 Task: Play online Risk games in Capital Conquest mode.
Action: Mouse moved to (456, 423)
Screenshot: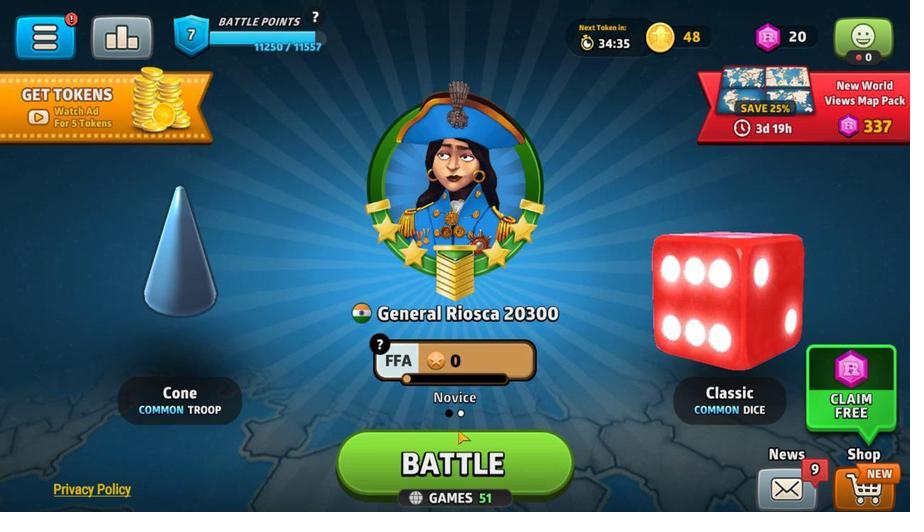 
Action: Mouse pressed left at (456, 423)
Screenshot: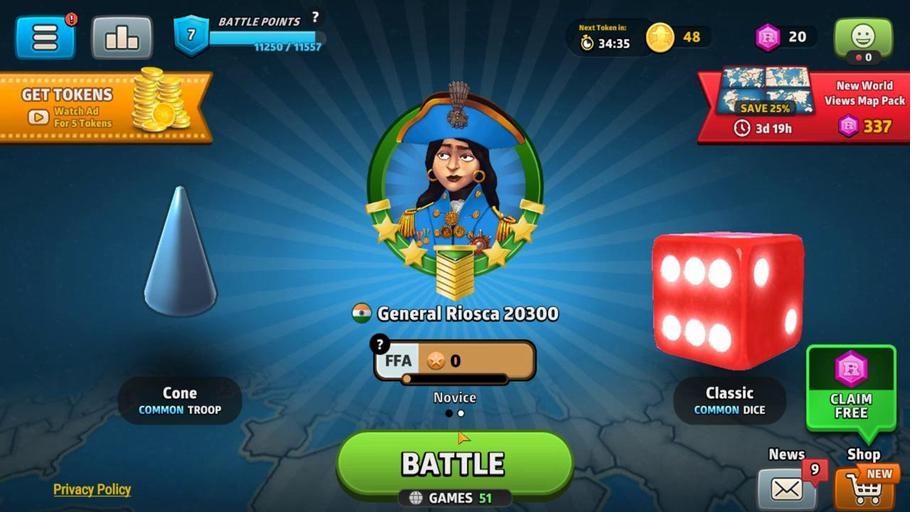 
Action: Mouse moved to (456, 438)
Screenshot: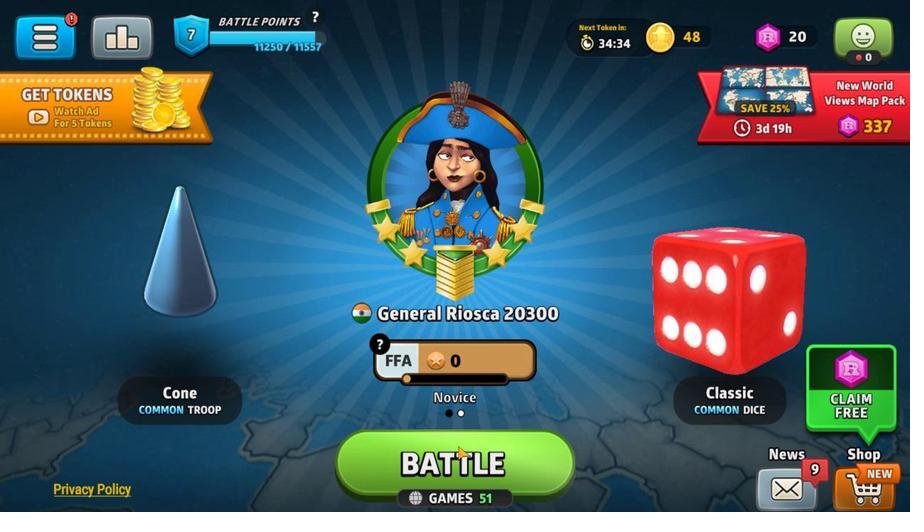 
Action: Mouse pressed left at (456, 438)
Screenshot: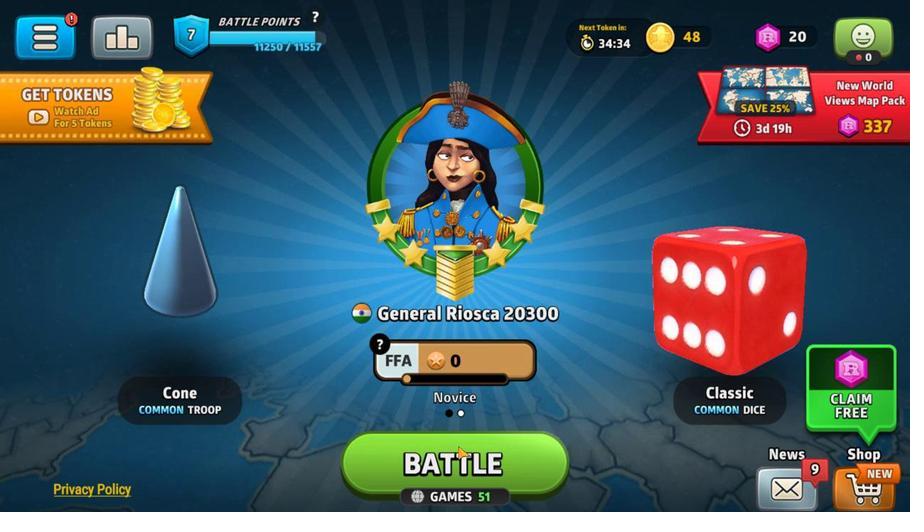 
Action: Mouse moved to (823, 480)
Screenshot: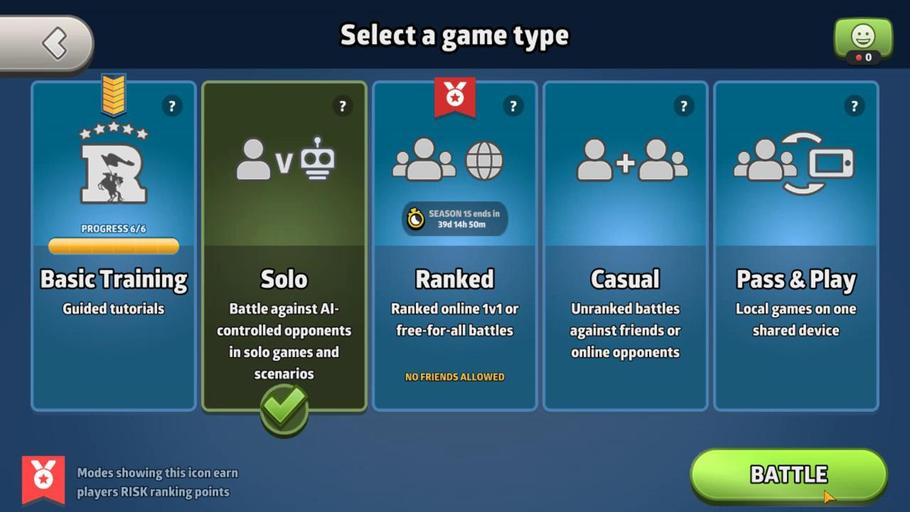 
Action: Mouse pressed left at (823, 480)
Screenshot: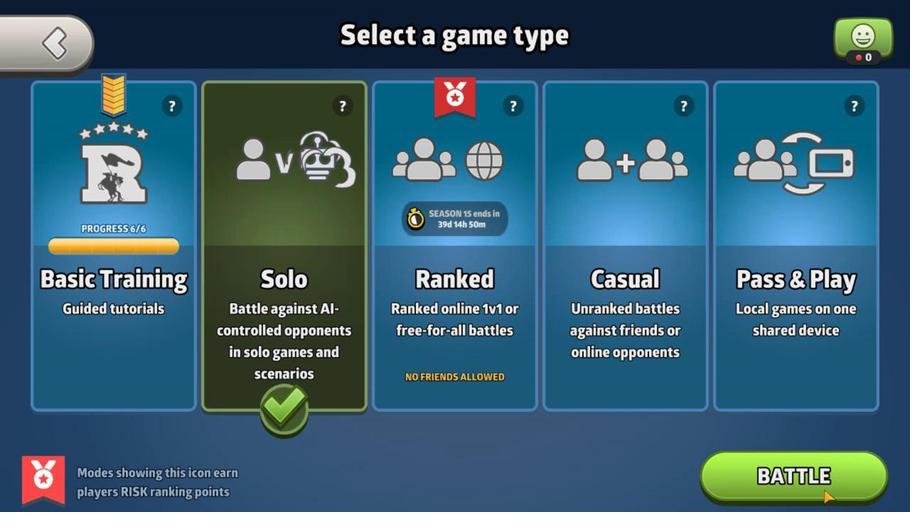 
Action: Mouse moved to (771, 461)
Screenshot: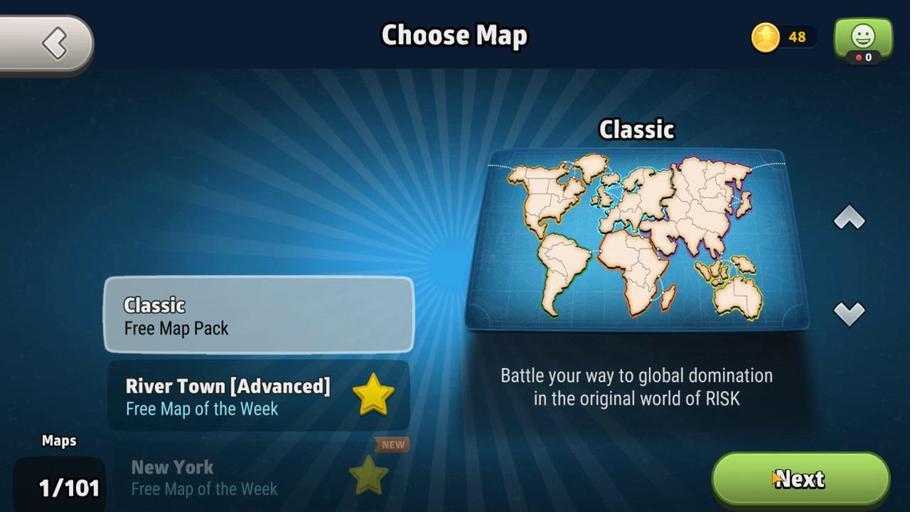 
Action: Mouse pressed left at (771, 461)
Screenshot: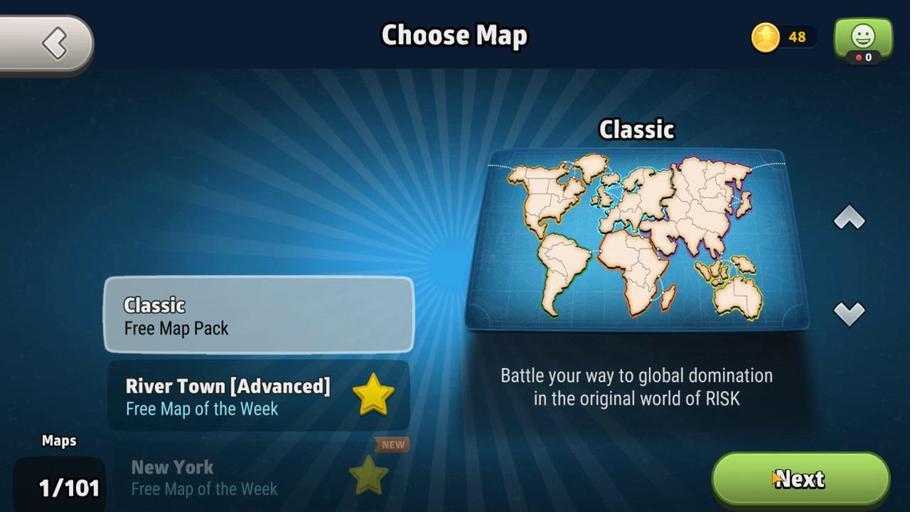 
Action: Mouse moved to (796, 304)
Screenshot: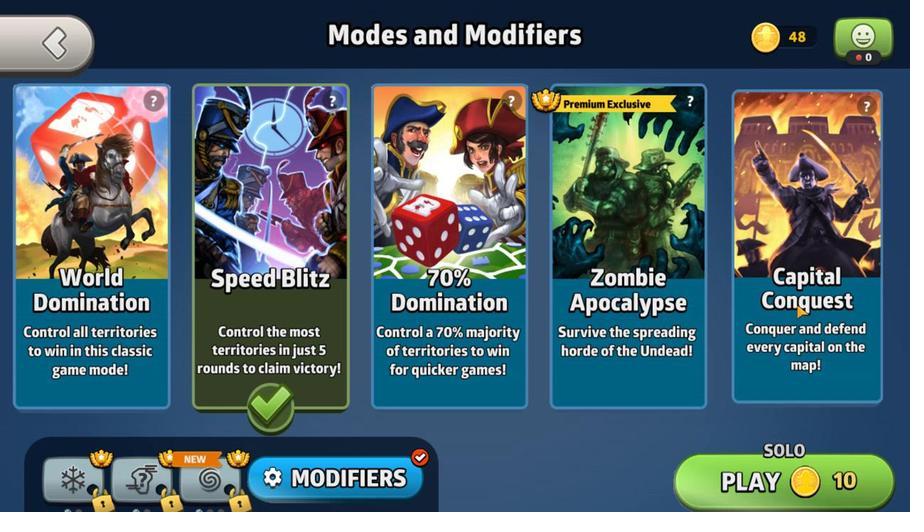 
Action: Mouse pressed left at (796, 304)
Screenshot: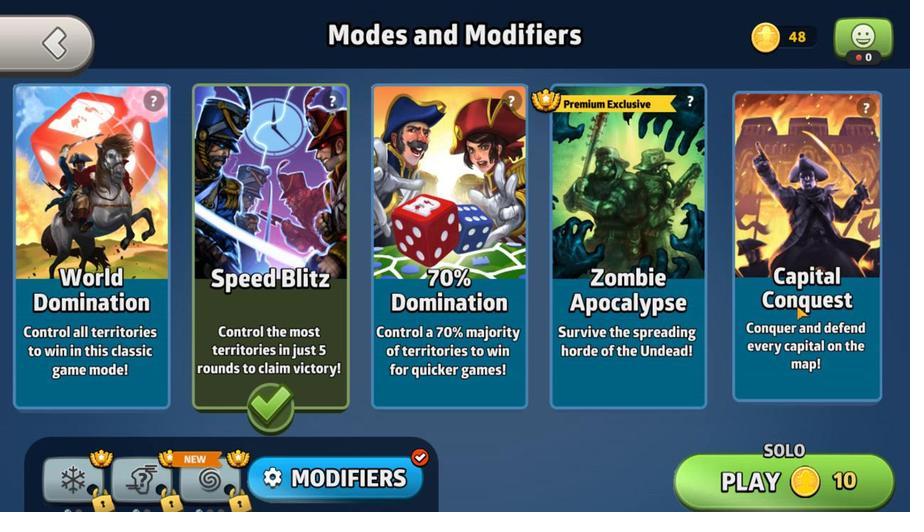 
Action: Mouse moved to (760, 463)
Screenshot: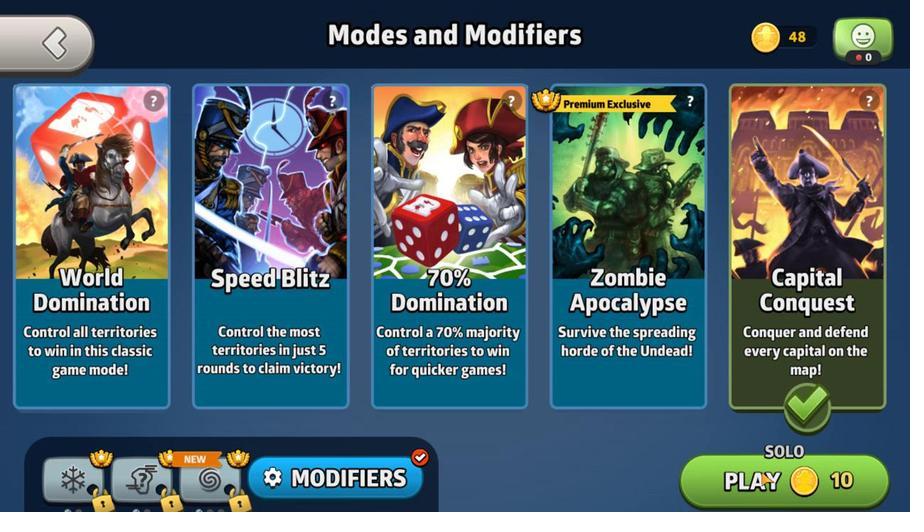 
Action: Mouse pressed left at (760, 463)
Screenshot: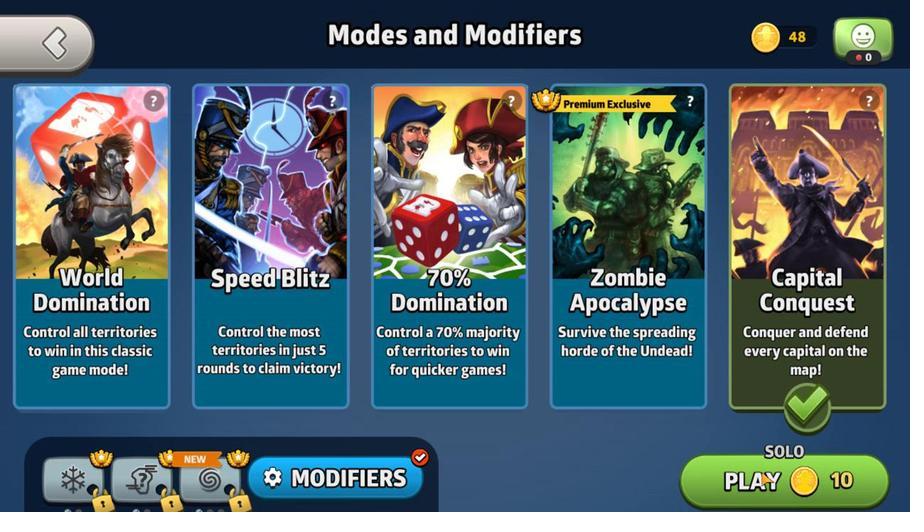 
Action: Mouse moved to (507, 165)
Screenshot: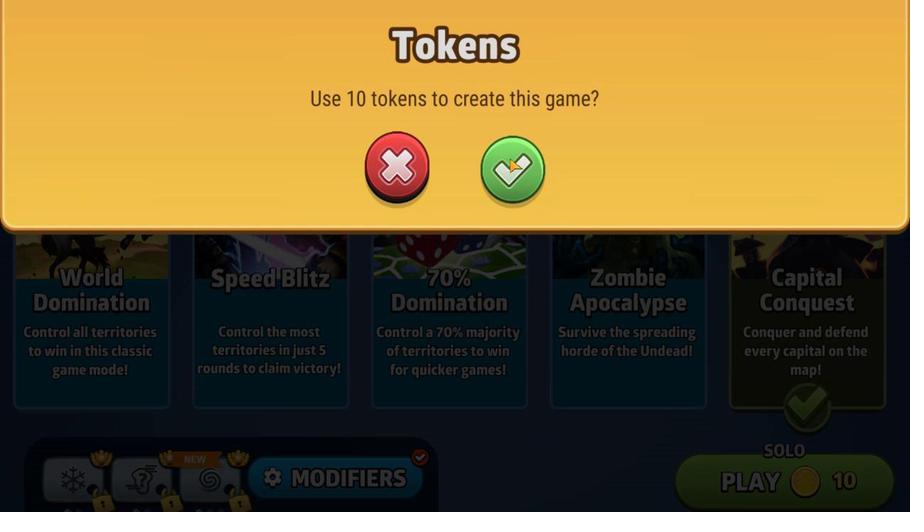 
Action: Mouse pressed left at (507, 165)
Screenshot: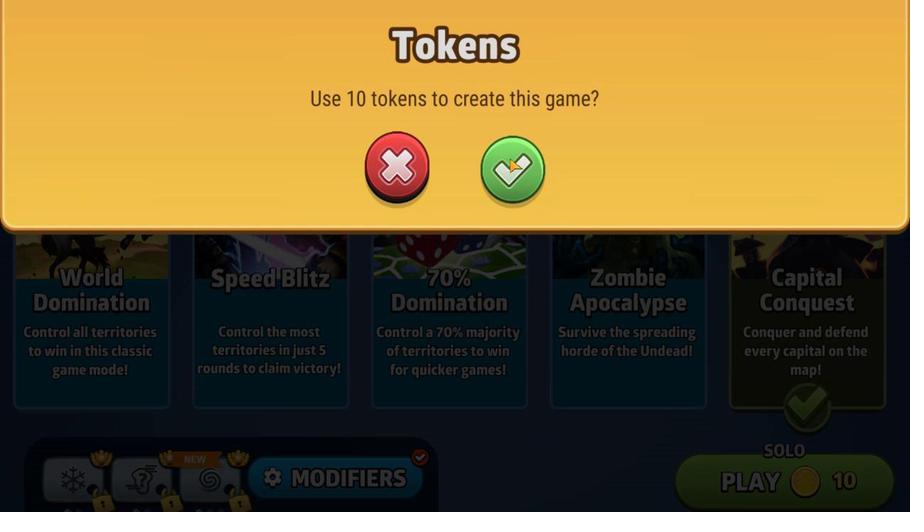 
Action: Mouse moved to (879, 257)
Screenshot: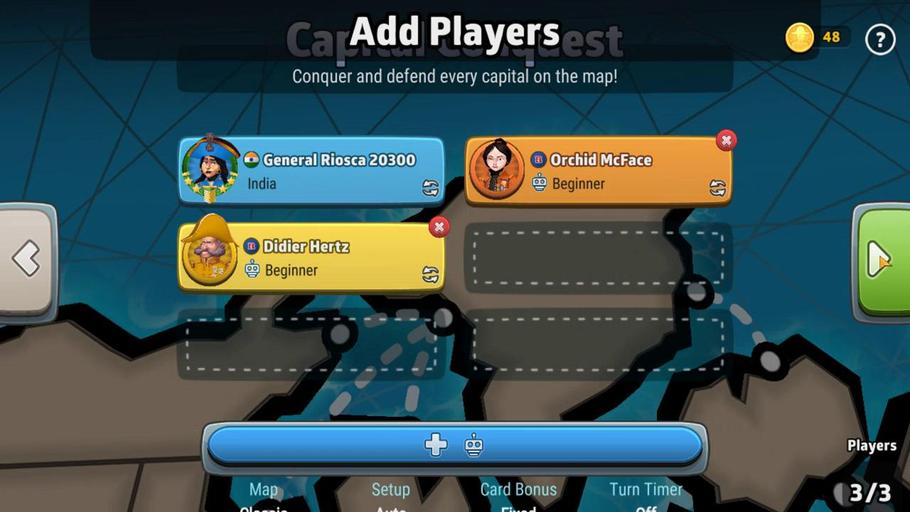 
Action: Mouse pressed left at (879, 257)
Screenshot: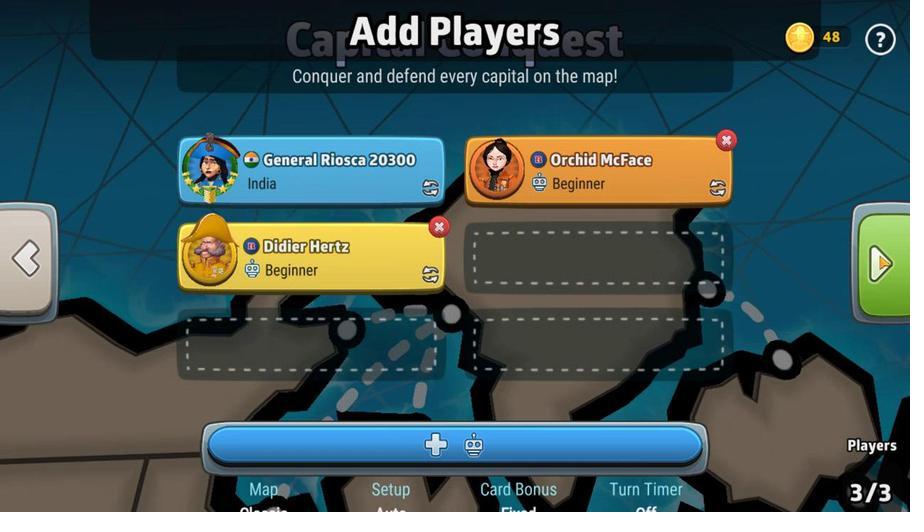 
Action: Mouse moved to (230, 295)
Screenshot: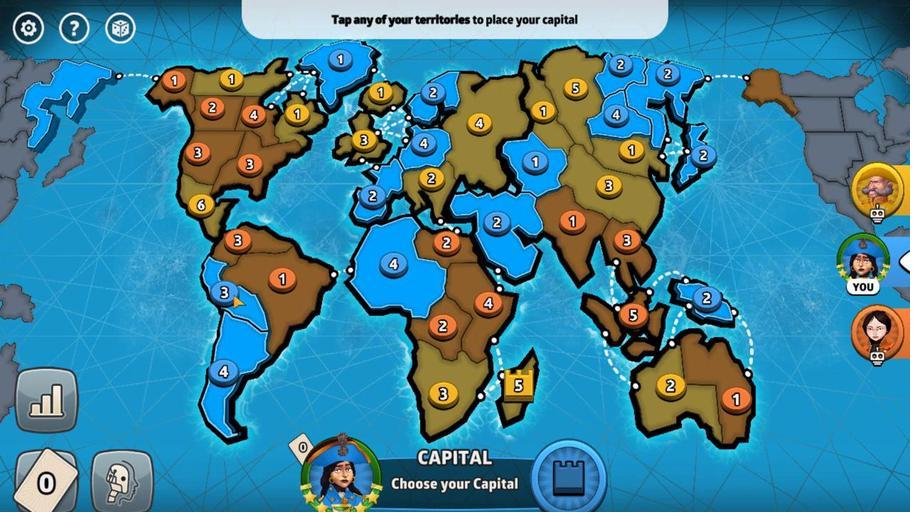 
Action: Mouse pressed left at (230, 295)
Screenshot: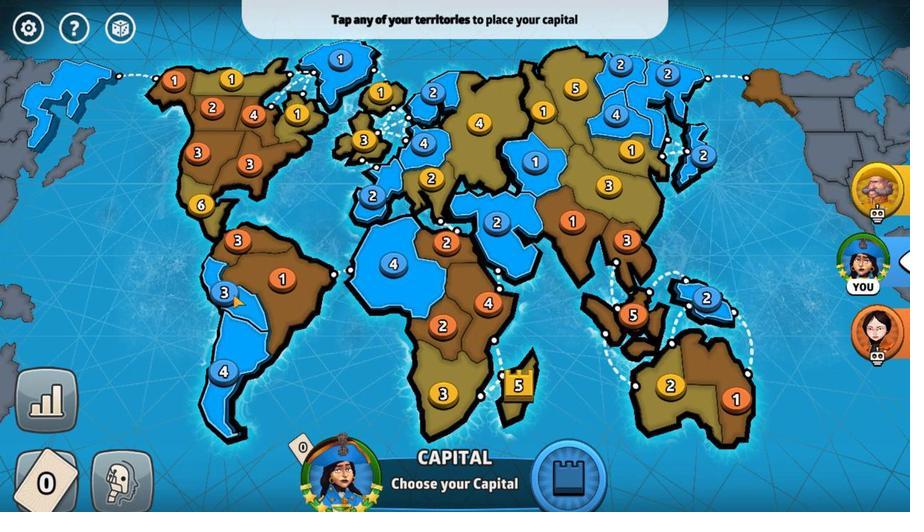 
Action: Mouse moved to (387, 273)
Screenshot: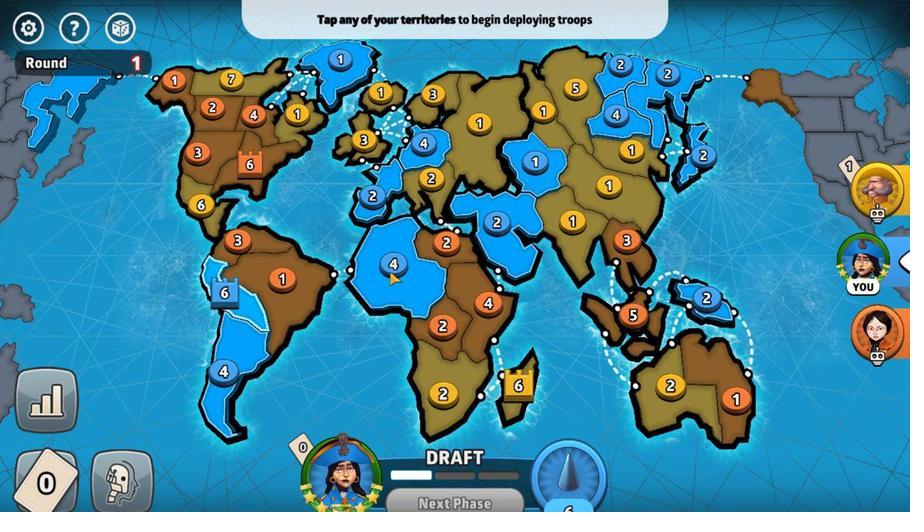 
Action: Mouse pressed left at (387, 273)
Screenshot: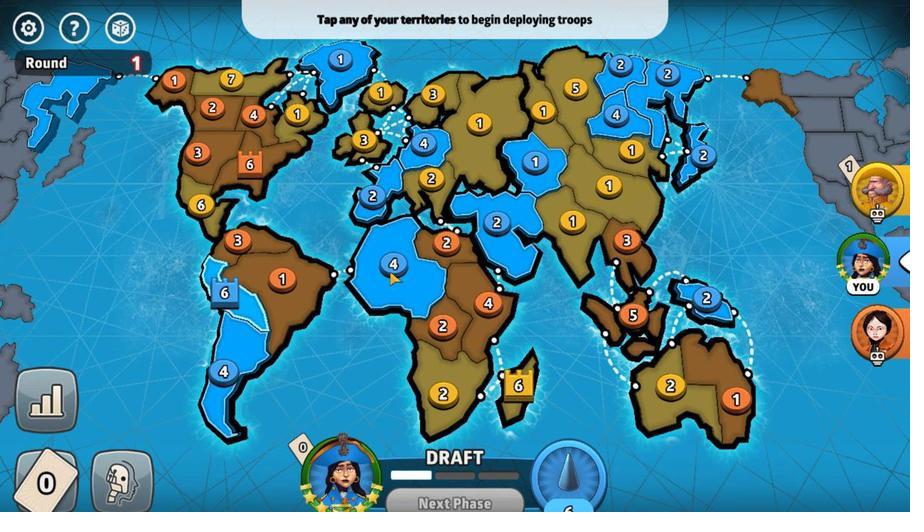 
Action: Mouse moved to (631, 374)
Screenshot: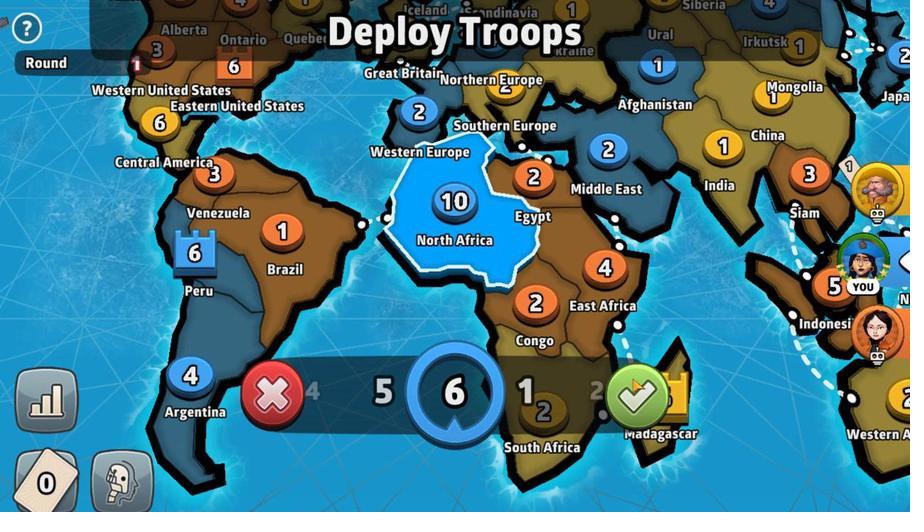 
Action: Mouse pressed left at (631, 374)
Screenshot: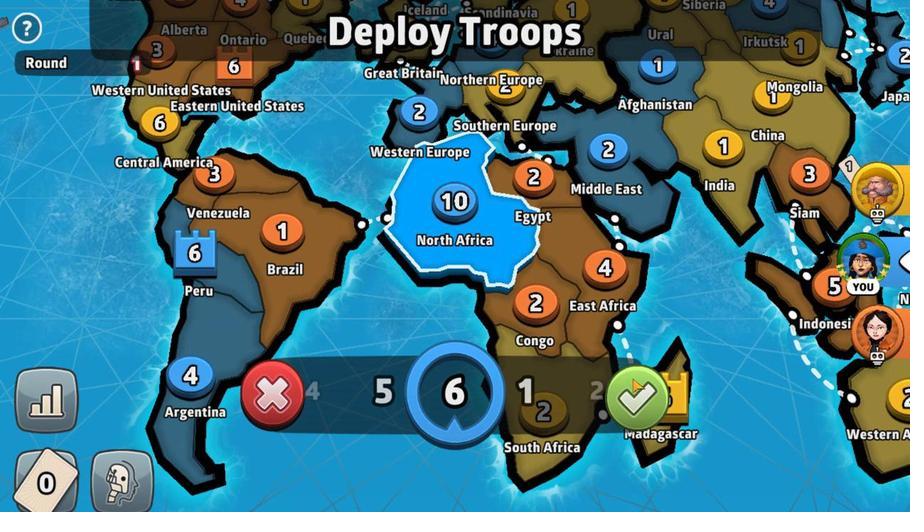 
Action: Mouse moved to (456, 481)
Screenshot: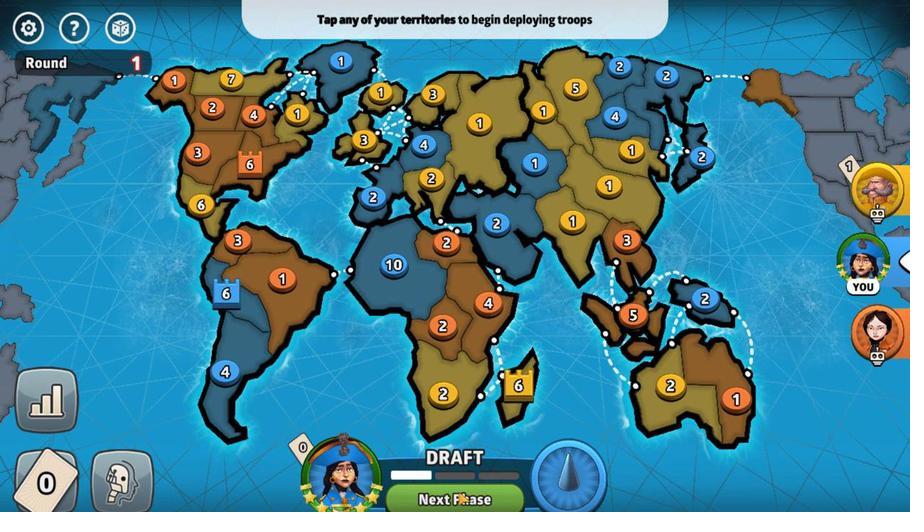 
Action: Mouse pressed left at (456, 481)
Screenshot: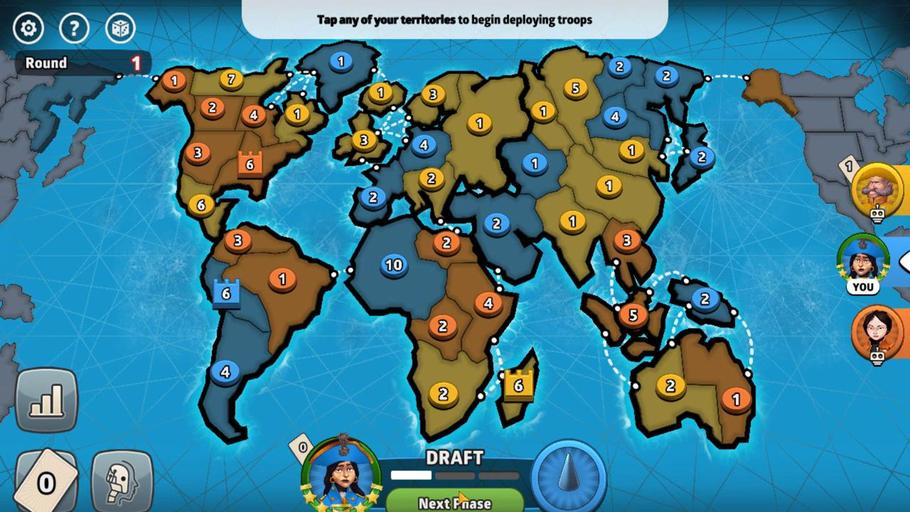 
Action: Mouse moved to (392, 277)
Screenshot: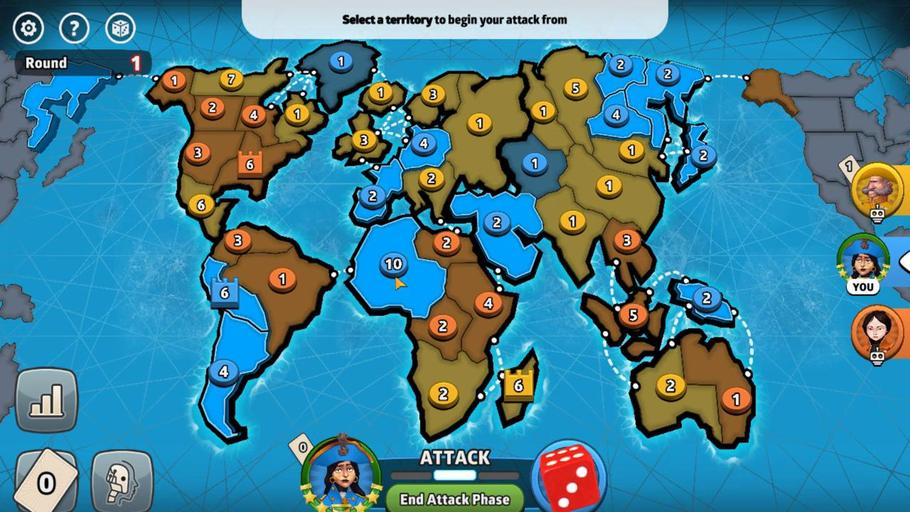 
Action: Mouse pressed left at (392, 277)
Screenshot: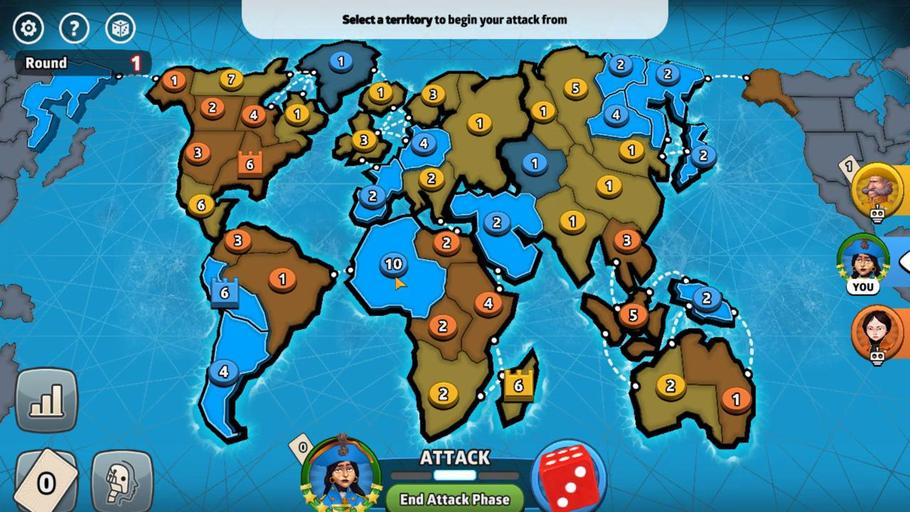 
Action: Mouse moved to (547, 246)
Screenshot: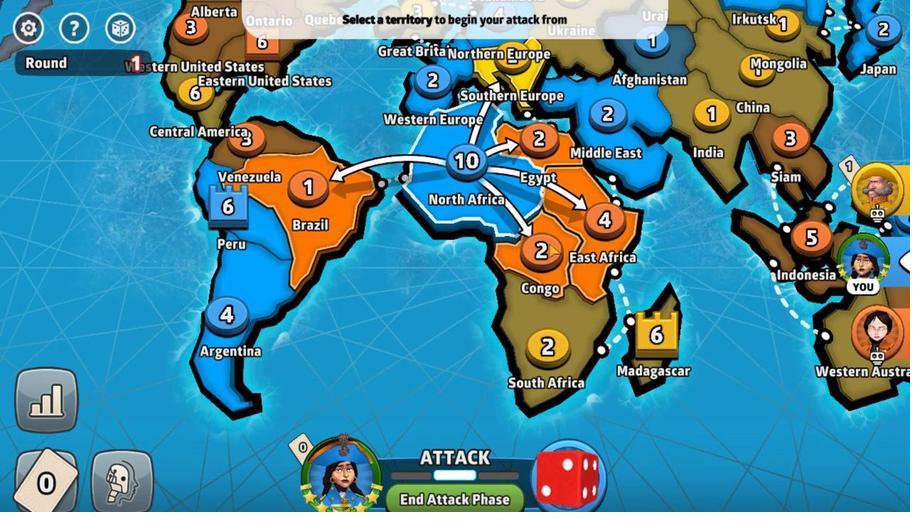 
Action: Mouse pressed left at (547, 246)
Screenshot: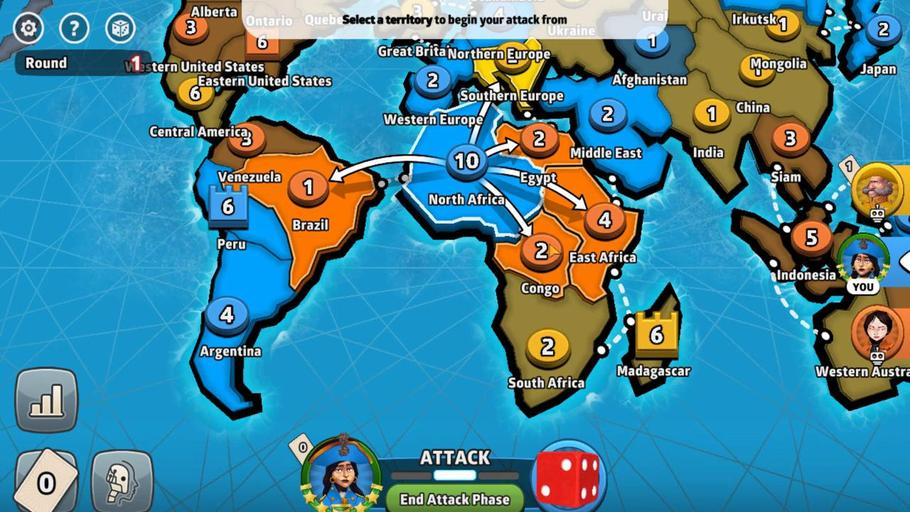 
Action: Mouse moved to (452, 427)
Screenshot: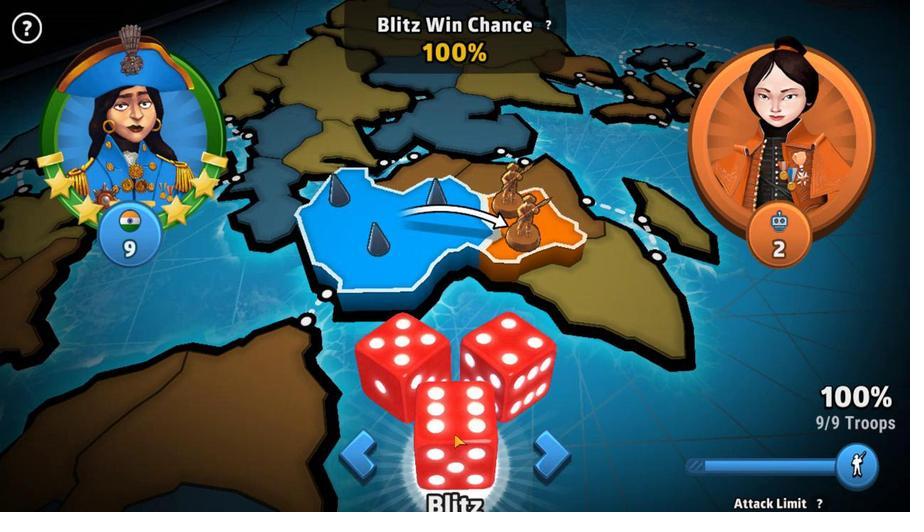 
Action: Mouse pressed left at (452, 427)
Screenshot: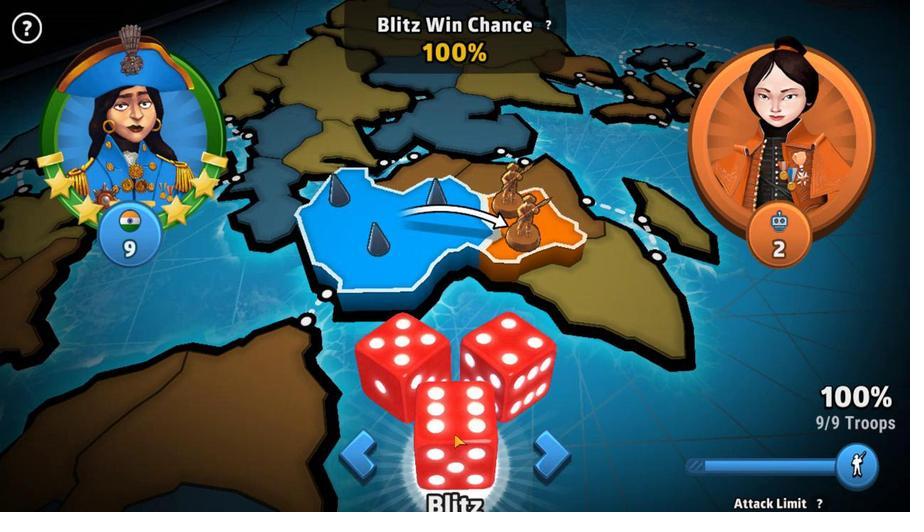 
Action: Mouse moved to (632, 377)
Screenshot: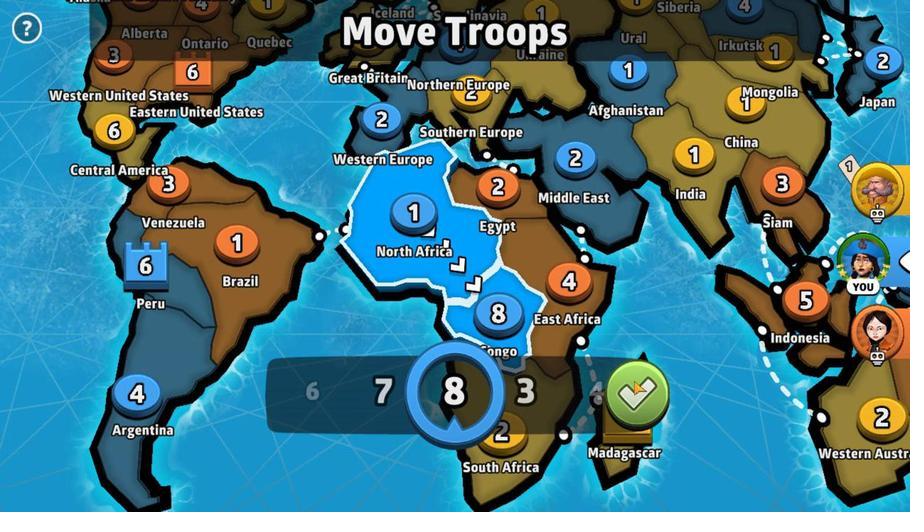
Action: Mouse pressed left at (632, 377)
Screenshot: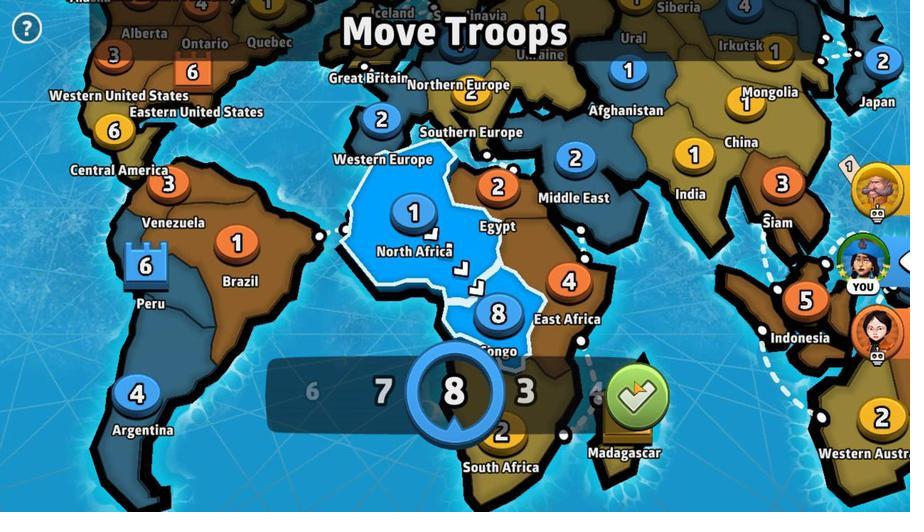 
Action: Mouse moved to (490, 140)
Screenshot: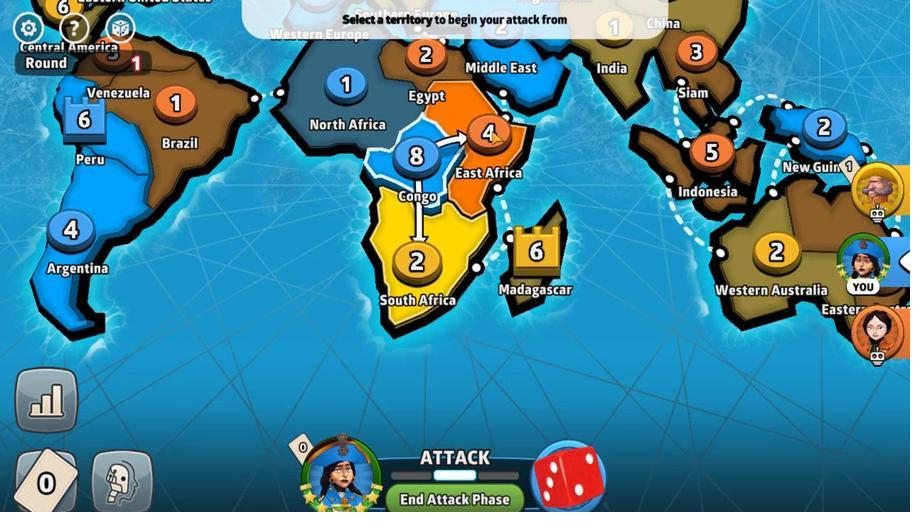 
Action: Mouse pressed left at (490, 140)
Screenshot: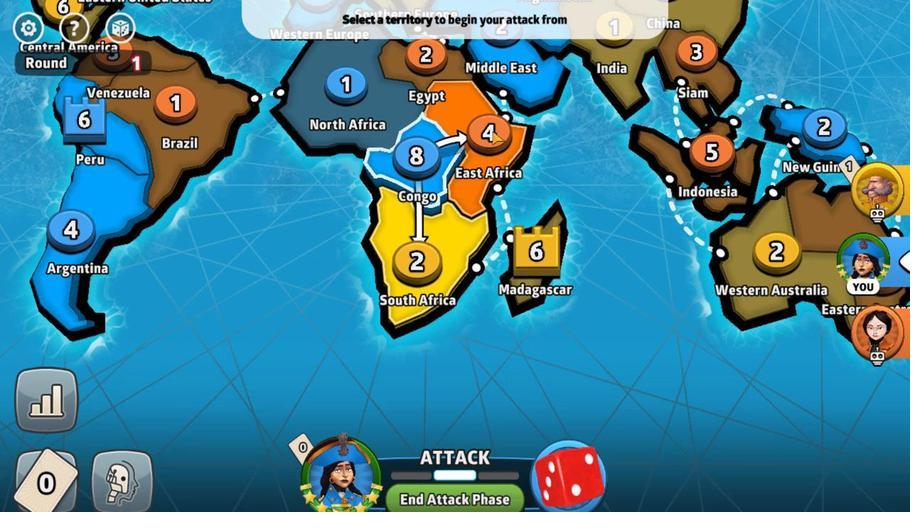 
Action: Mouse moved to (463, 436)
Screenshot: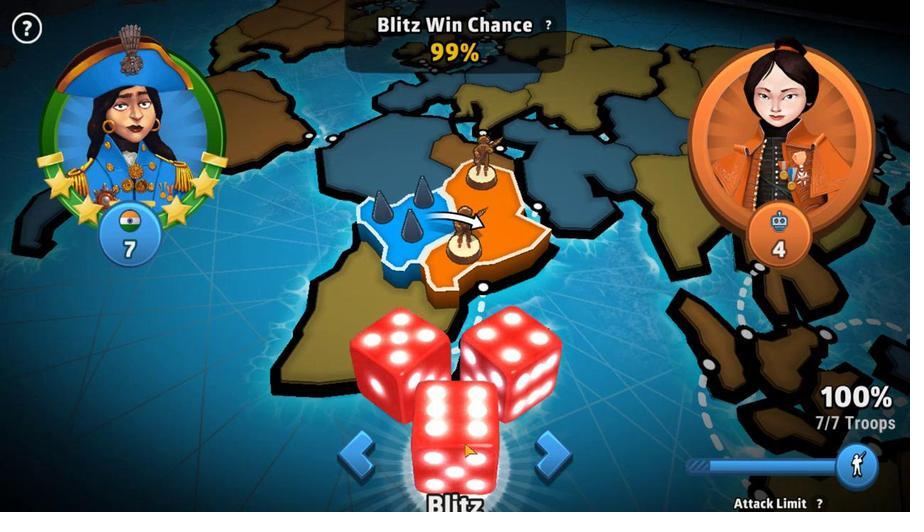 
Action: Mouse pressed left at (463, 436)
Screenshot: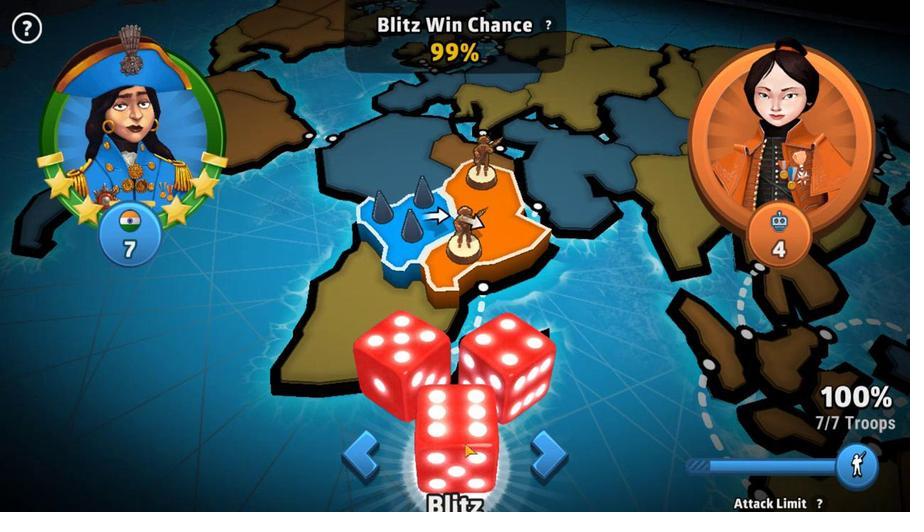 
Action: Mouse moved to (628, 384)
Screenshot: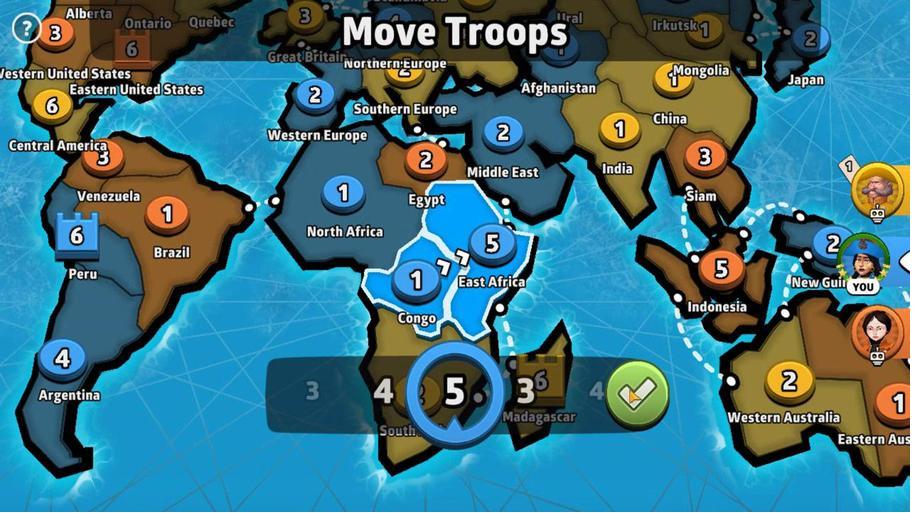
Action: Mouse pressed left at (628, 384)
Screenshot: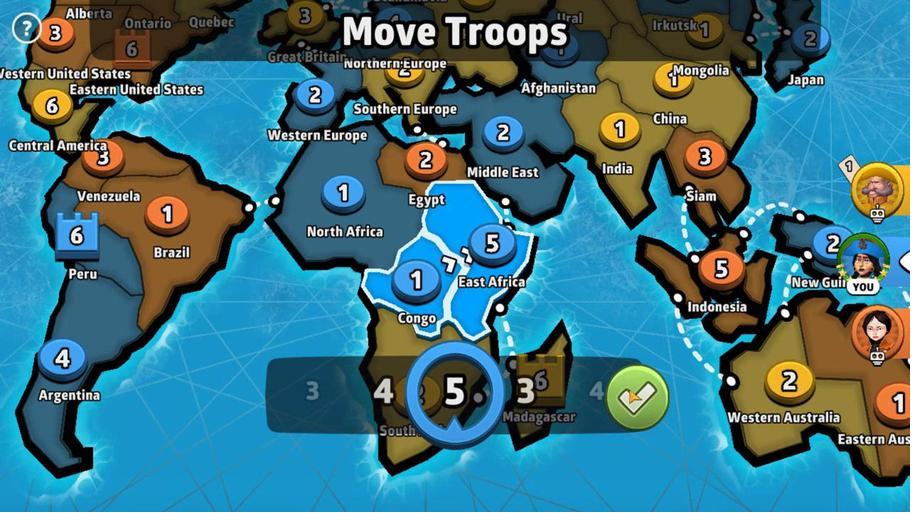 
Action: Mouse moved to (402, 303)
Screenshot: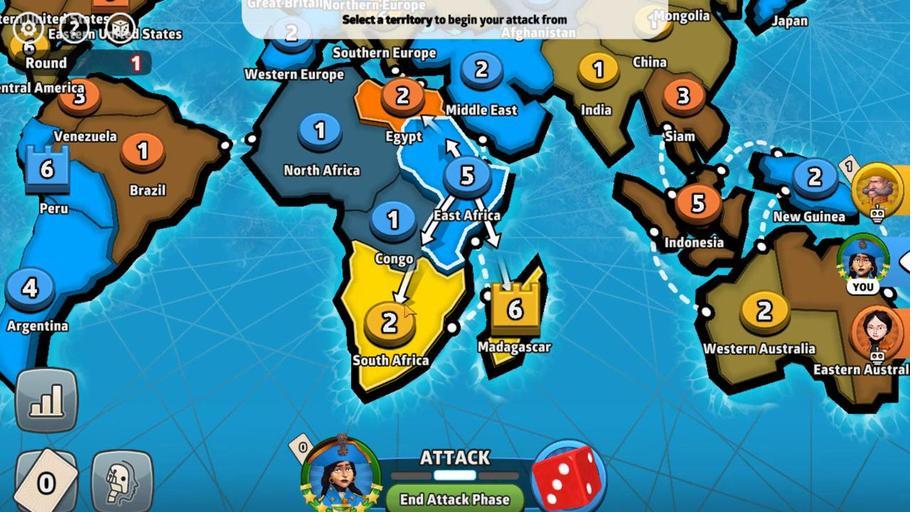 
Action: Mouse pressed left at (402, 303)
Screenshot: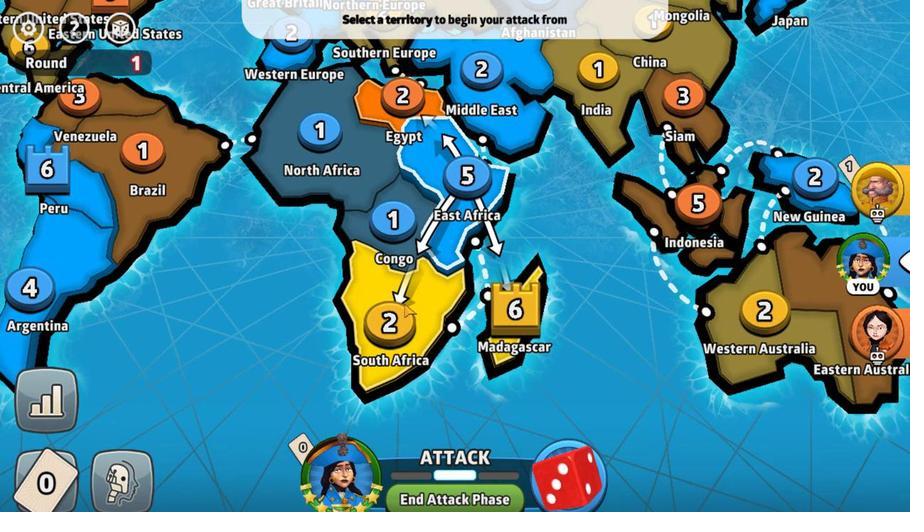 
Action: Mouse moved to (440, 414)
Screenshot: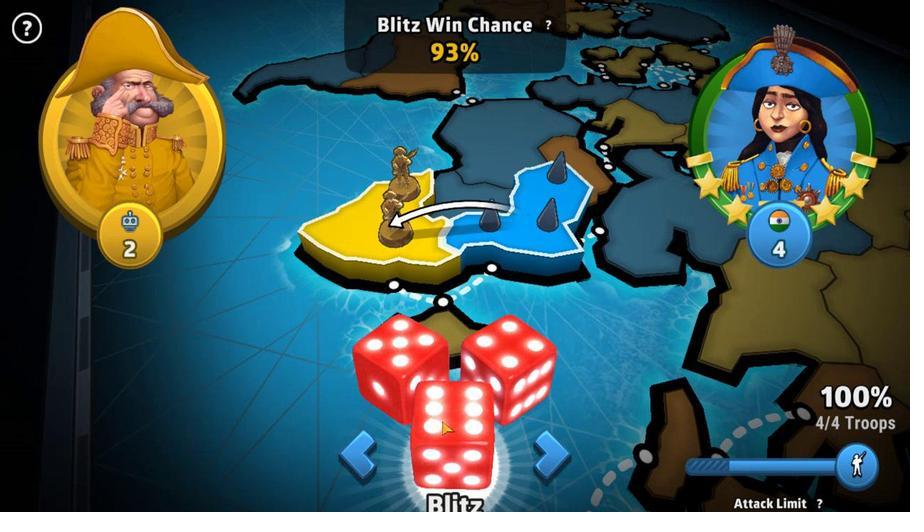 
Action: Mouse pressed left at (440, 414)
Screenshot: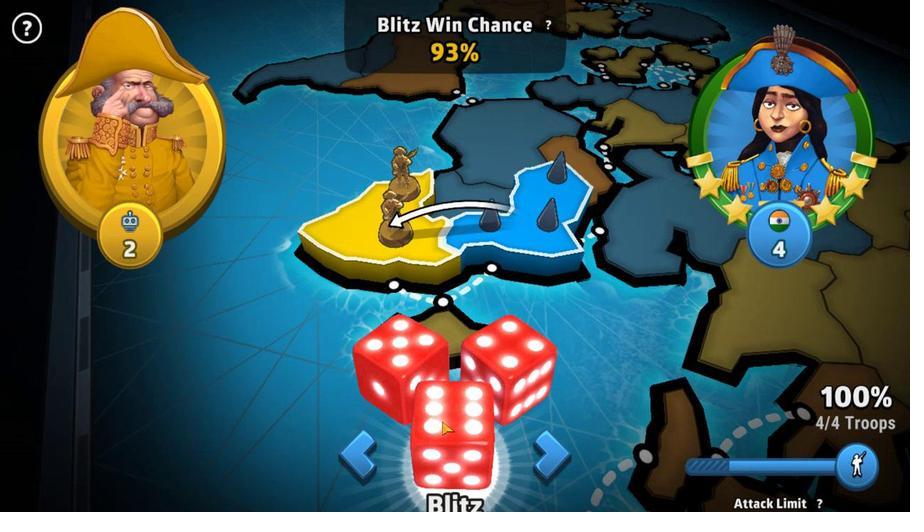 
Action: Mouse moved to (342, 205)
Screenshot: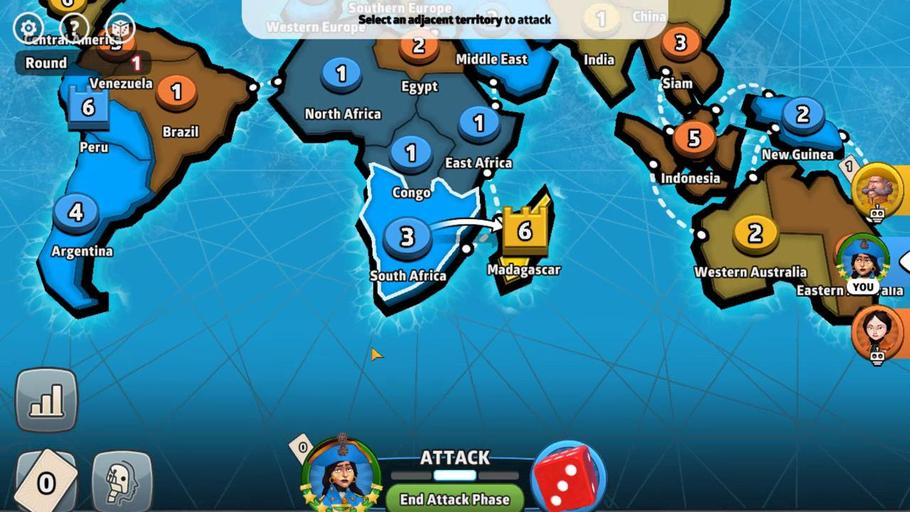 
Action: Mouse pressed left at (342, 205)
Screenshot: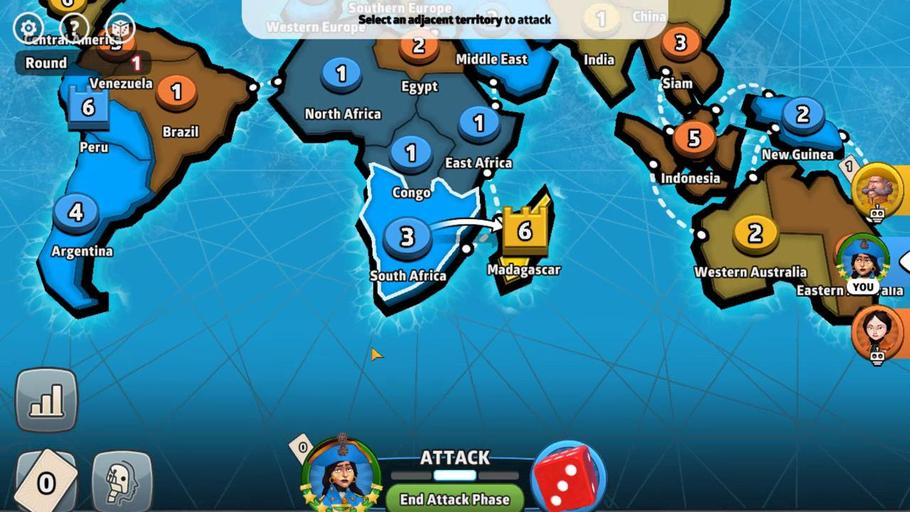 
Action: Mouse moved to (338, 225)
Screenshot: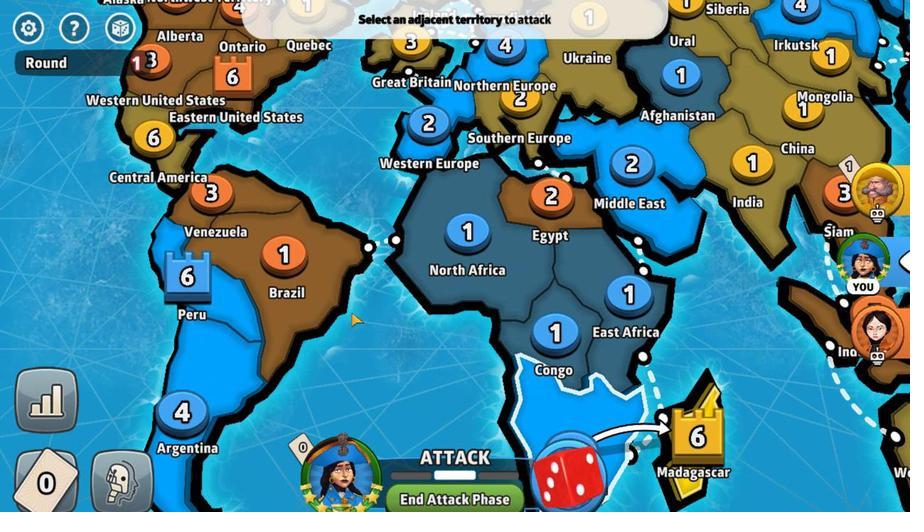 
Action: Mouse pressed left at (338, 225)
Screenshot: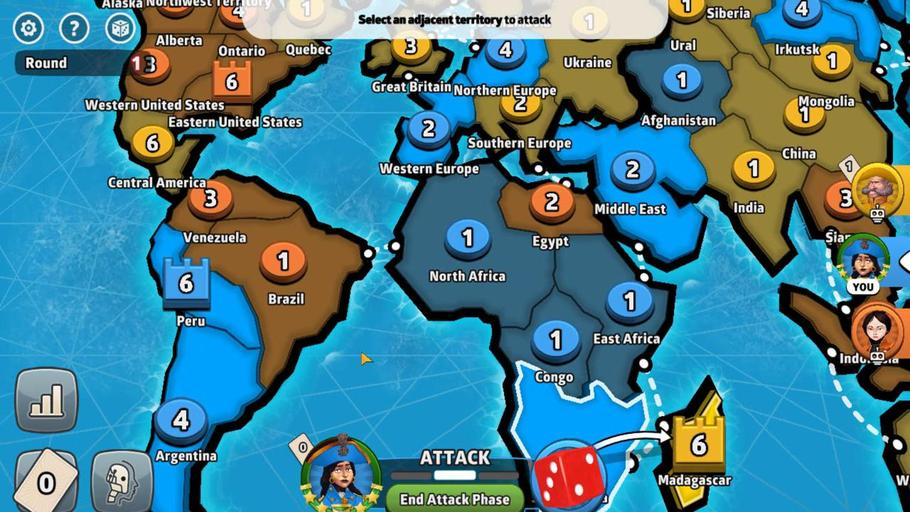 
Action: Mouse moved to (478, 288)
Screenshot: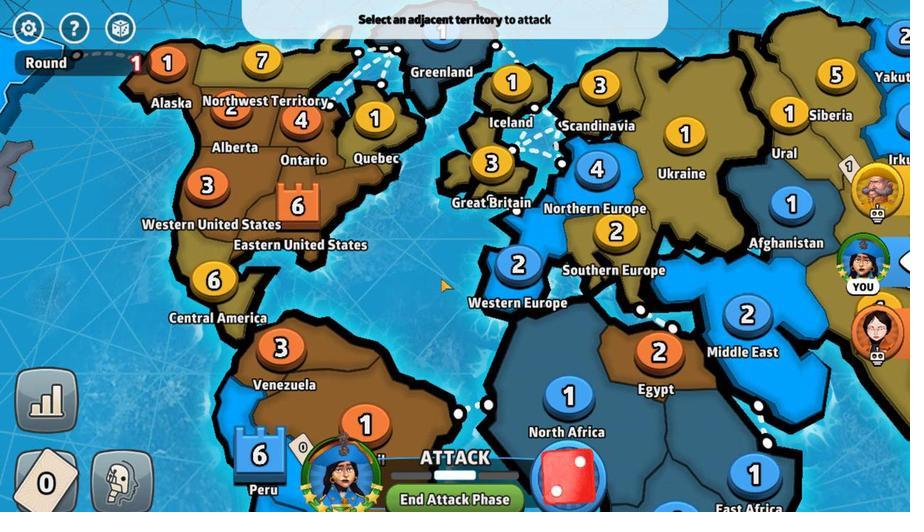 
Action: Mouse pressed left at (478, 288)
Screenshot: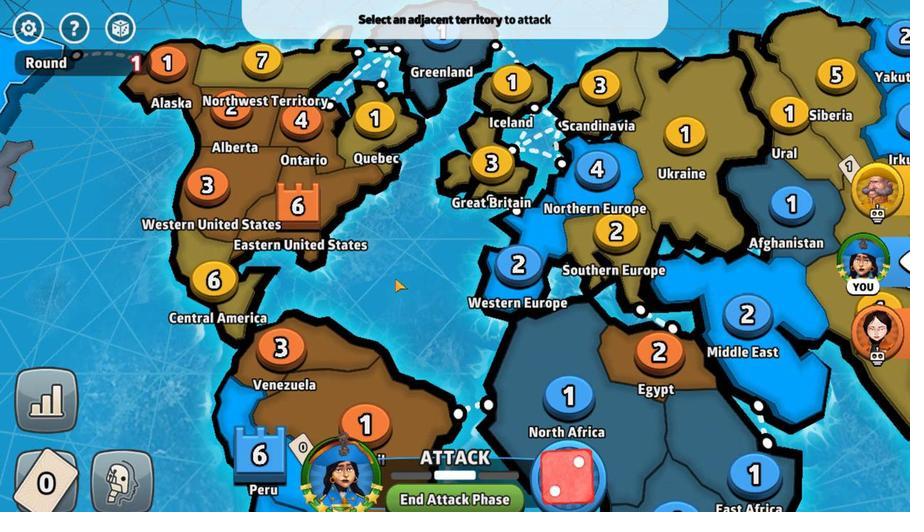 
Action: Mouse moved to (335, 170)
Screenshot: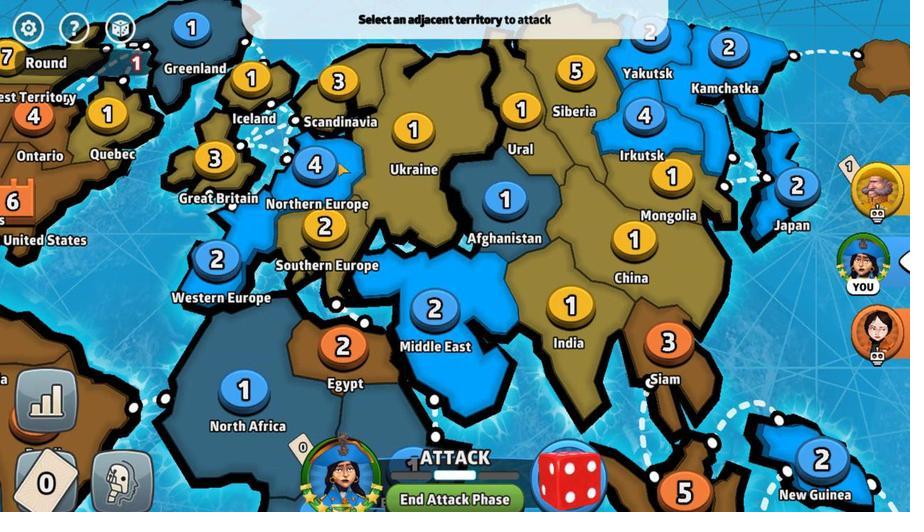 
Action: Mouse pressed left at (335, 170)
Screenshot: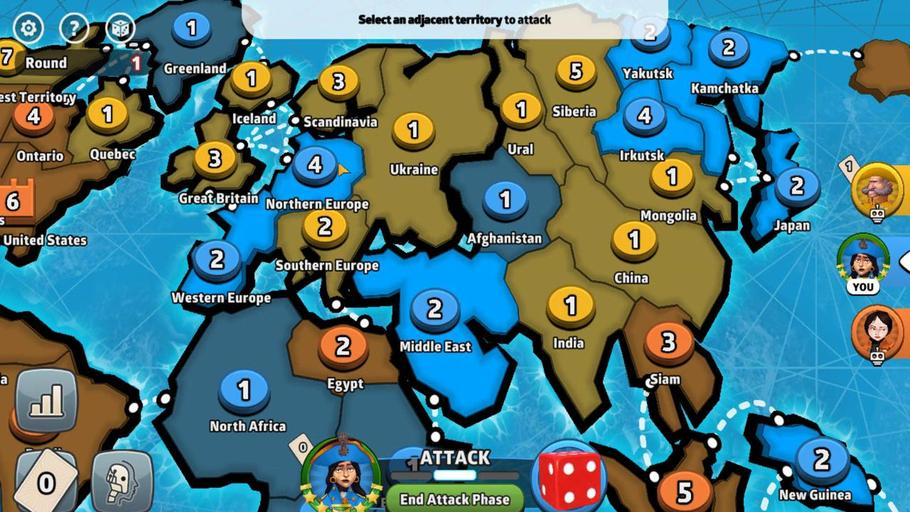
Action: Mouse moved to (532, 170)
Screenshot: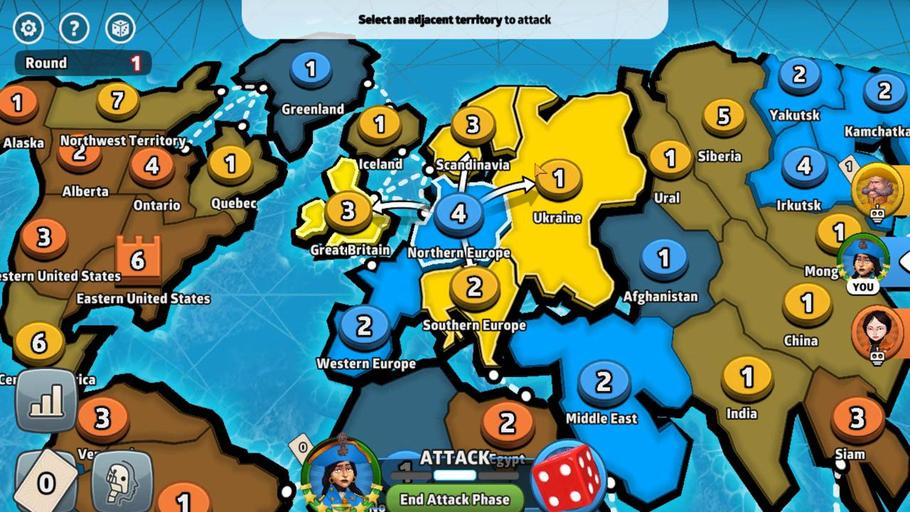 
Action: Mouse pressed left at (532, 170)
Screenshot: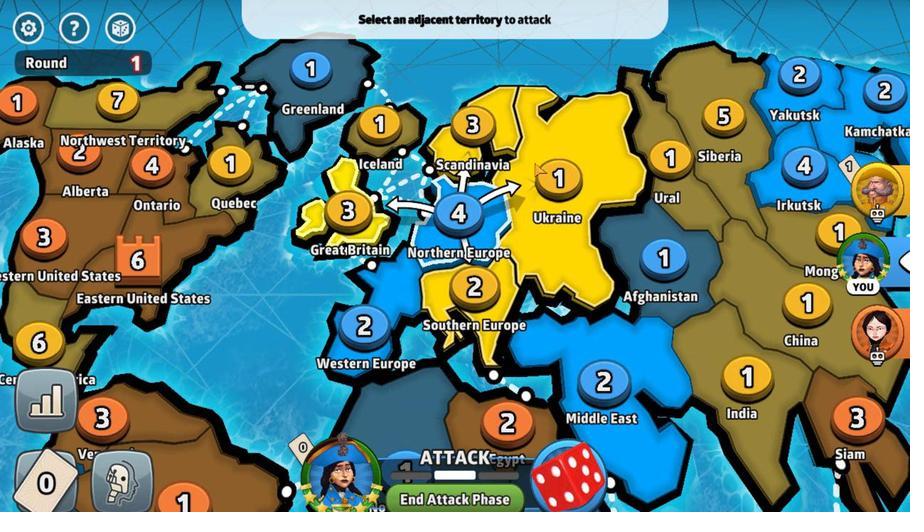 
Action: Mouse moved to (466, 414)
Screenshot: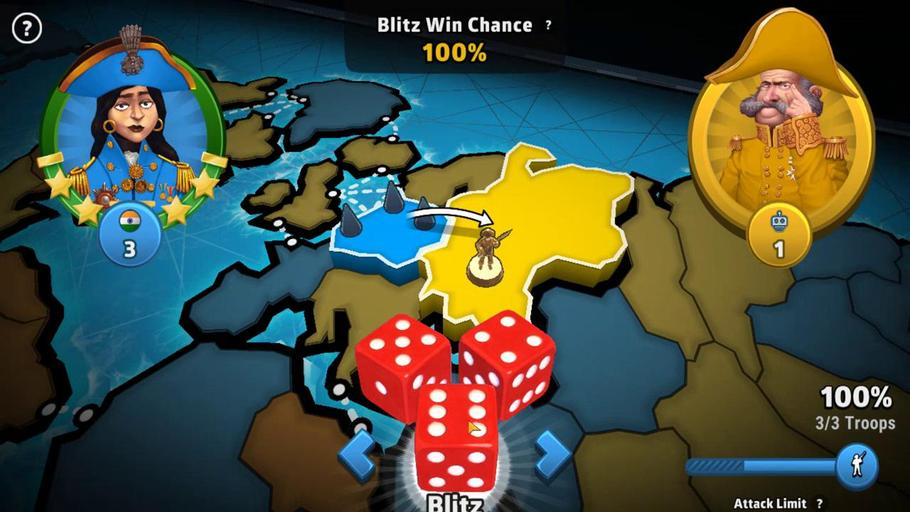 
Action: Mouse pressed left at (466, 414)
Screenshot: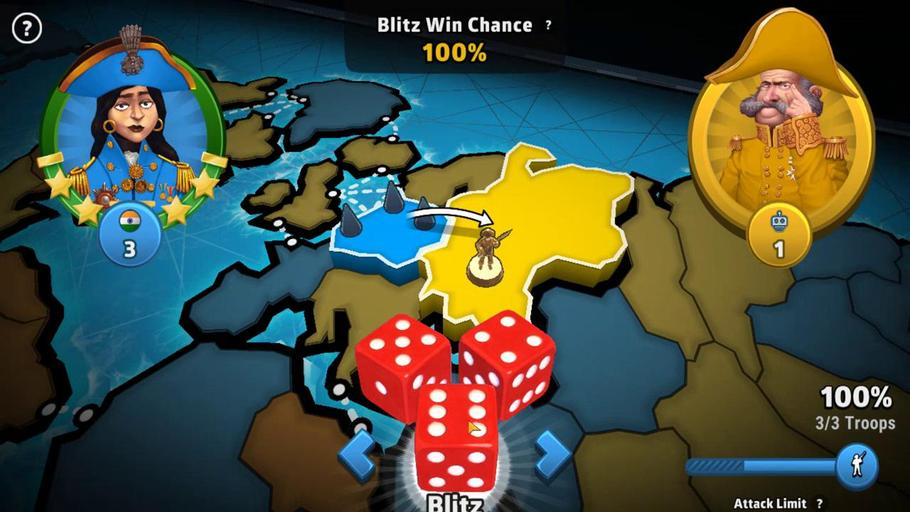 
Action: Mouse moved to (560, 155)
Screenshot: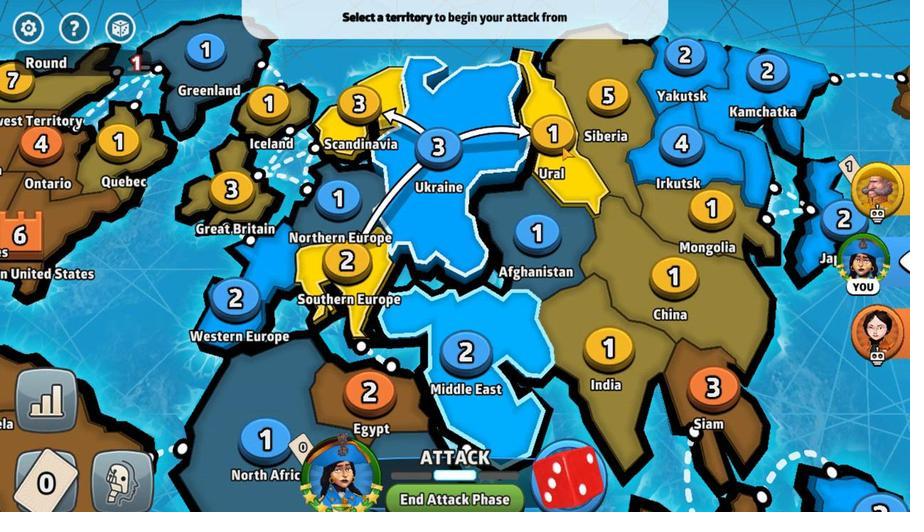 
Action: Mouse pressed left at (560, 155)
Screenshot: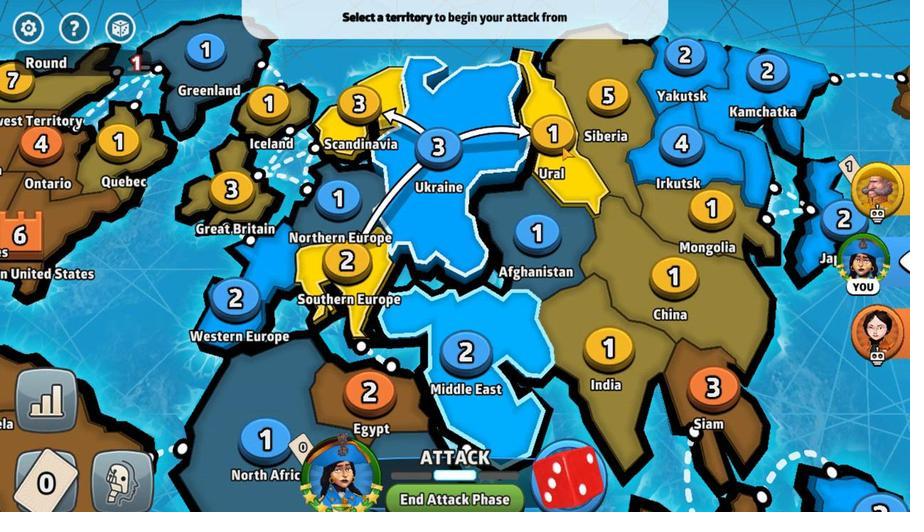 
Action: Mouse moved to (451, 468)
Screenshot: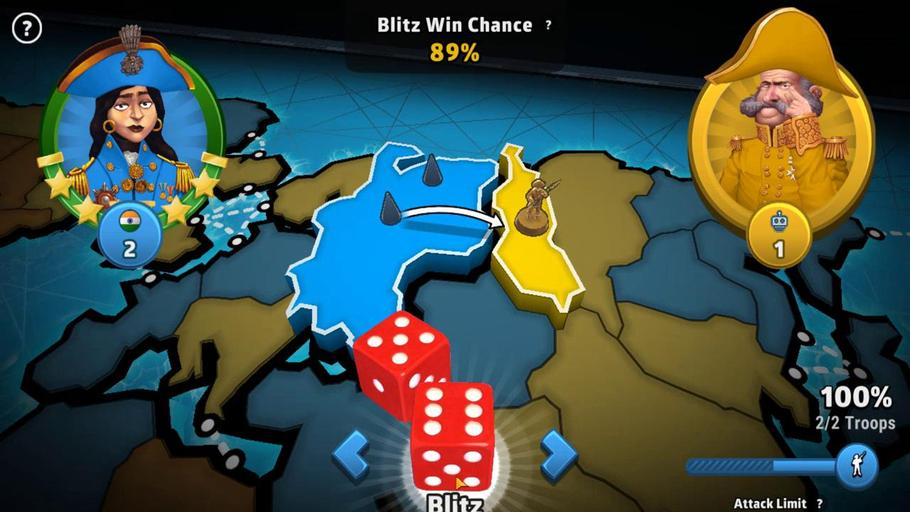 
Action: Mouse pressed left at (451, 468)
Screenshot: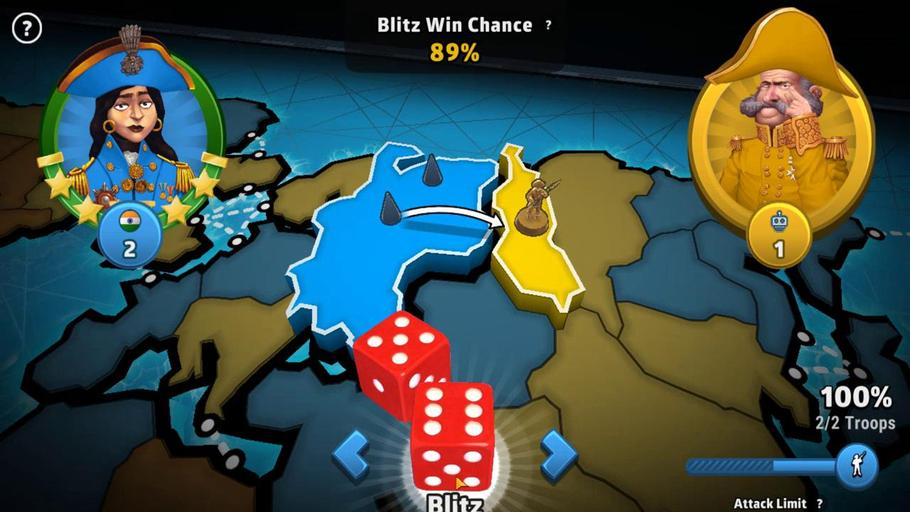 
Action: Mouse moved to (488, 296)
Screenshot: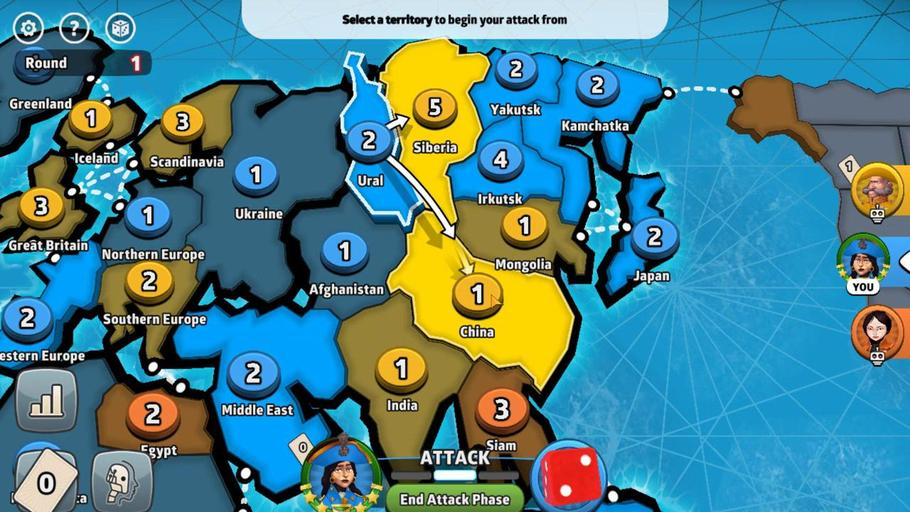 
Action: Mouse pressed left at (488, 296)
Screenshot: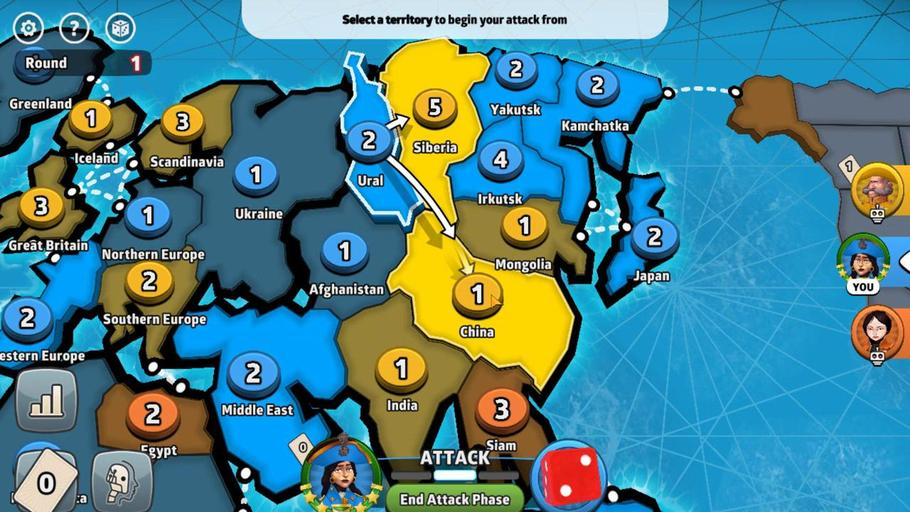 
Action: Mouse moved to (423, 416)
Screenshot: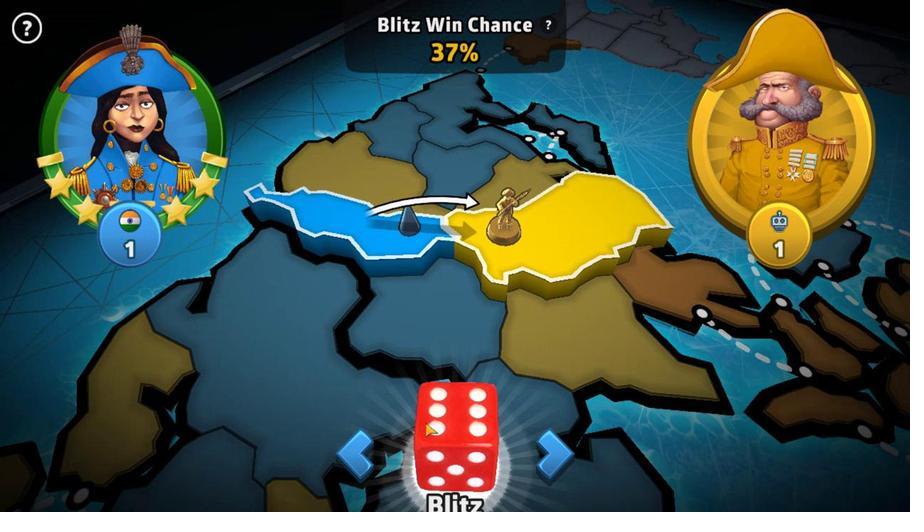 
Action: Mouse pressed left at (423, 416)
Screenshot: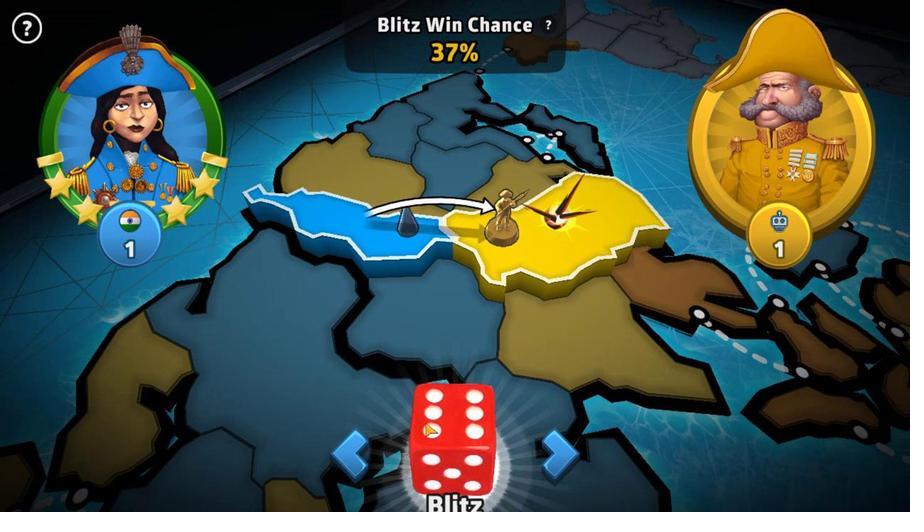 
Action: Mouse moved to (429, 476)
Screenshot: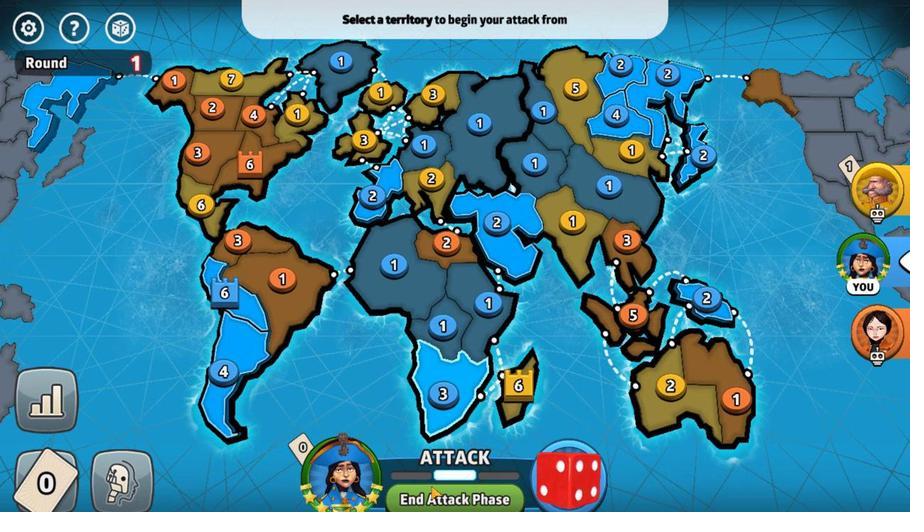 
Action: Mouse pressed left at (429, 476)
Screenshot: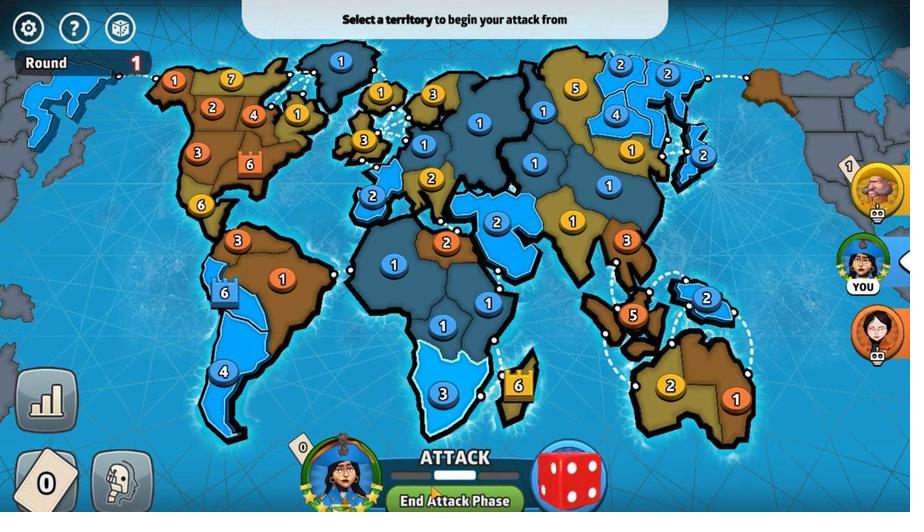 
Action: Mouse moved to (451, 483)
Screenshot: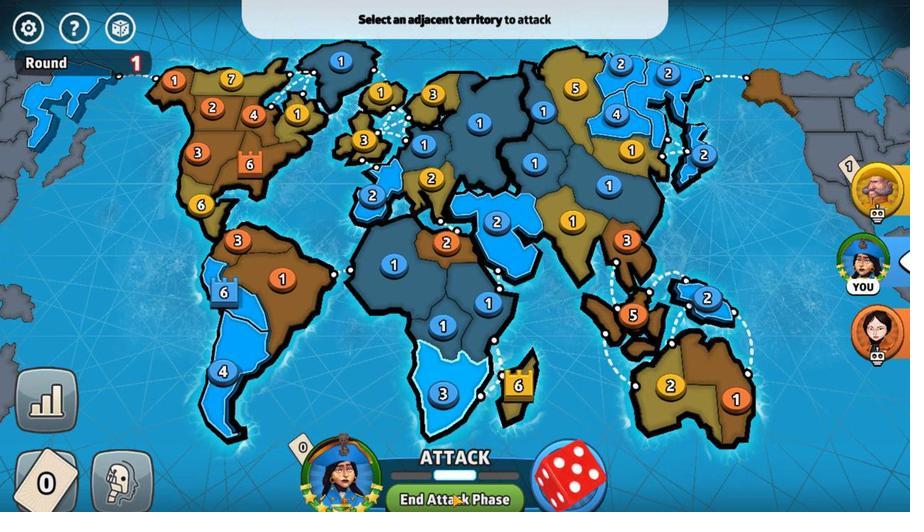 
Action: Mouse pressed left at (451, 483)
Screenshot: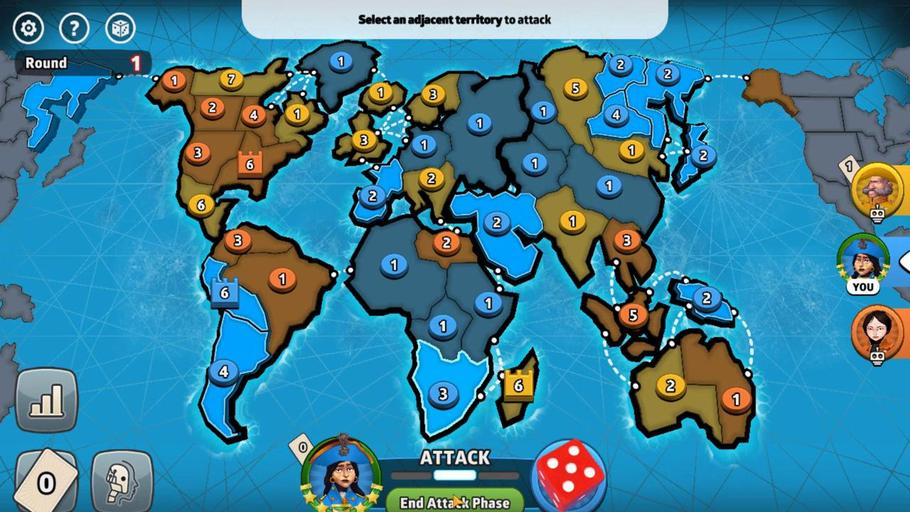 
Action: Mouse moved to (517, 208)
Screenshot: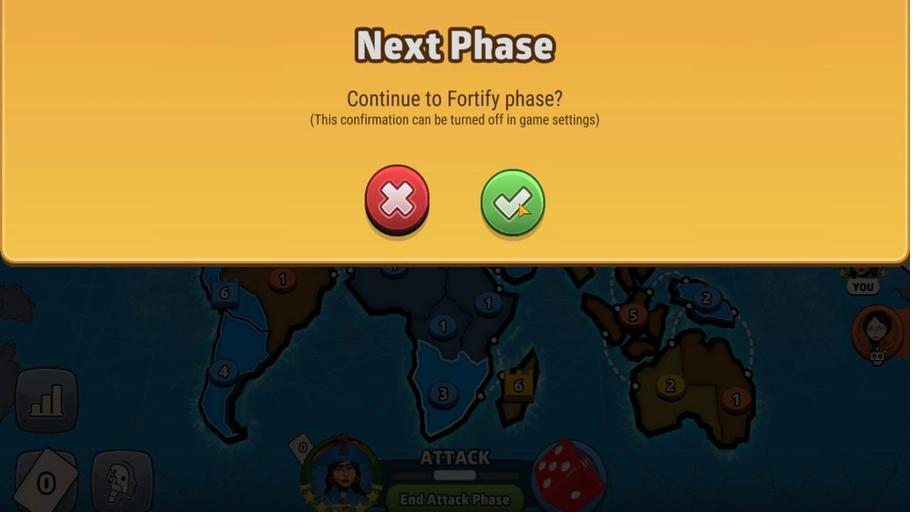 
Action: Mouse pressed left at (517, 208)
Screenshot: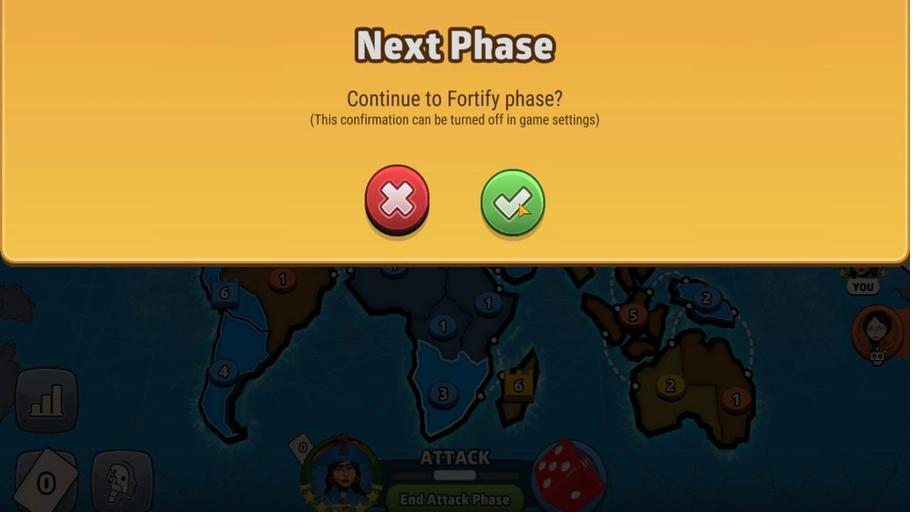 
Action: Mouse moved to (220, 363)
Screenshot: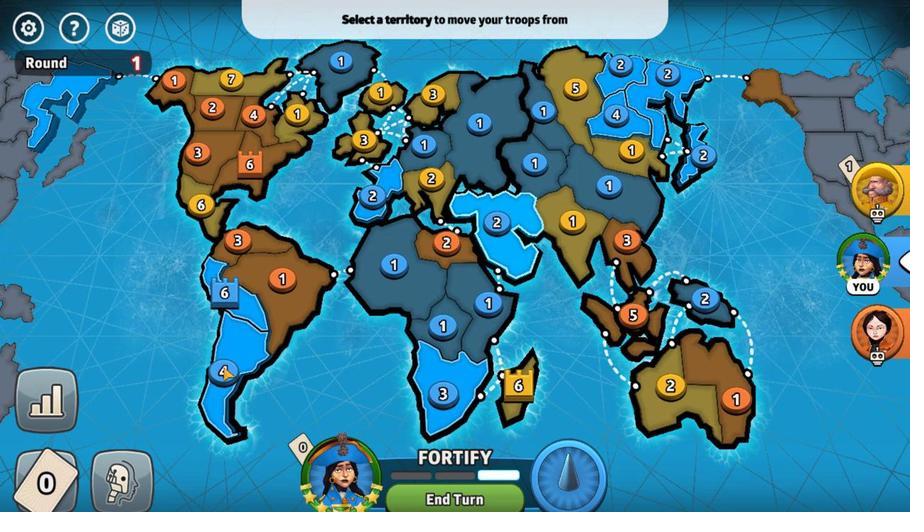 
Action: Mouse pressed left at (220, 363)
Screenshot: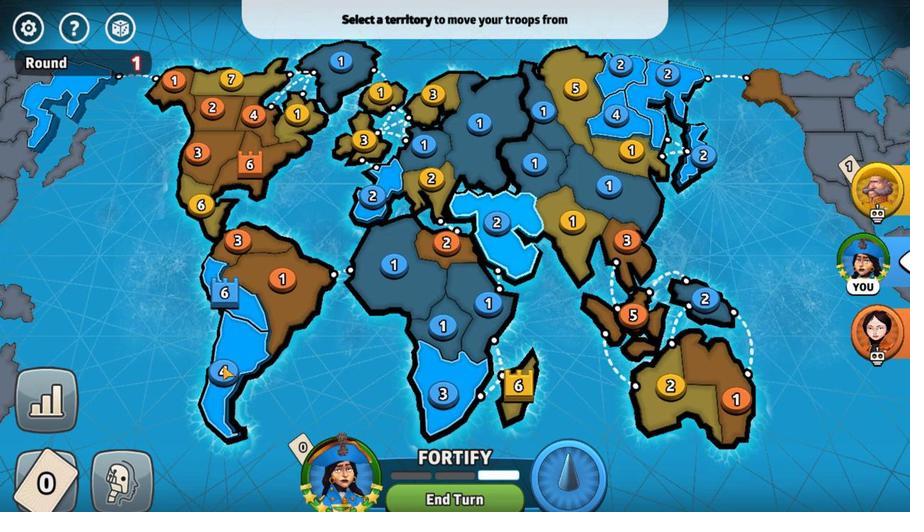 
Action: Mouse moved to (233, 294)
Screenshot: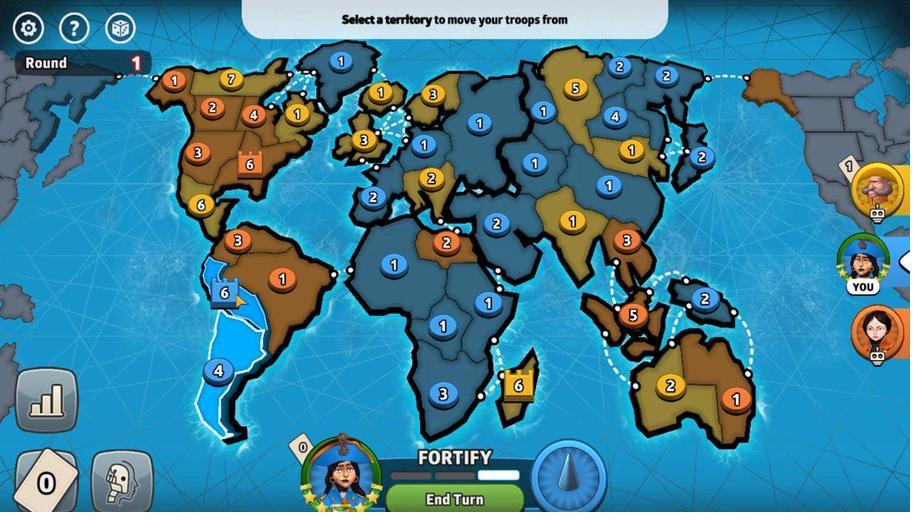 
Action: Mouse pressed left at (233, 294)
Screenshot: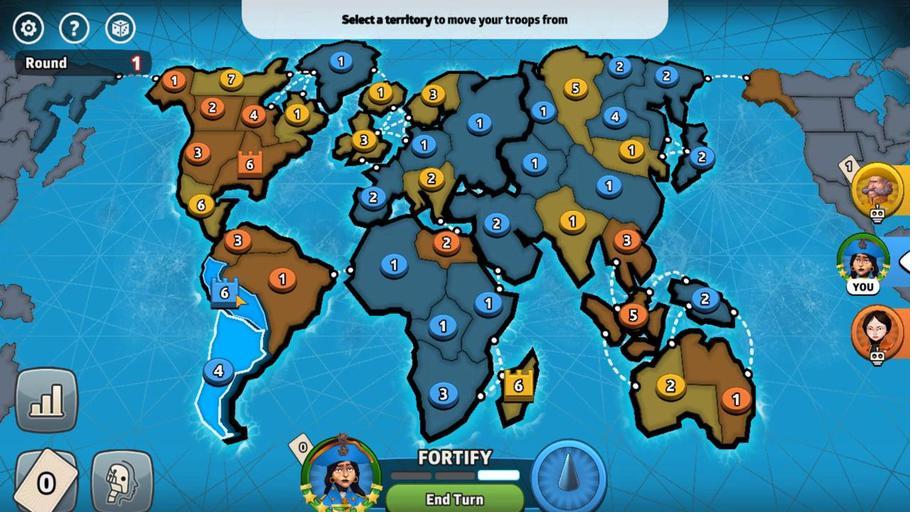 
Action: Mouse moved to (636, 377)
Screenshot: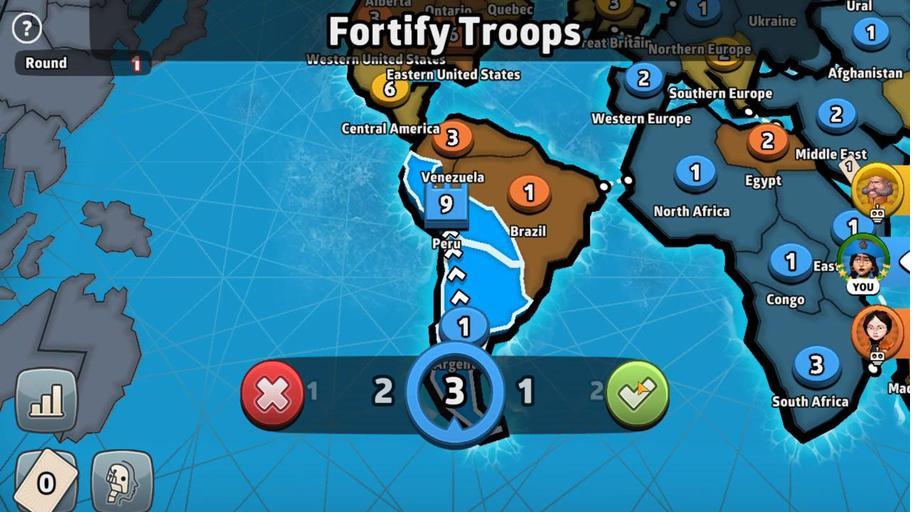 
Action: Mouse pressed left at (636, 377)
Screenshot: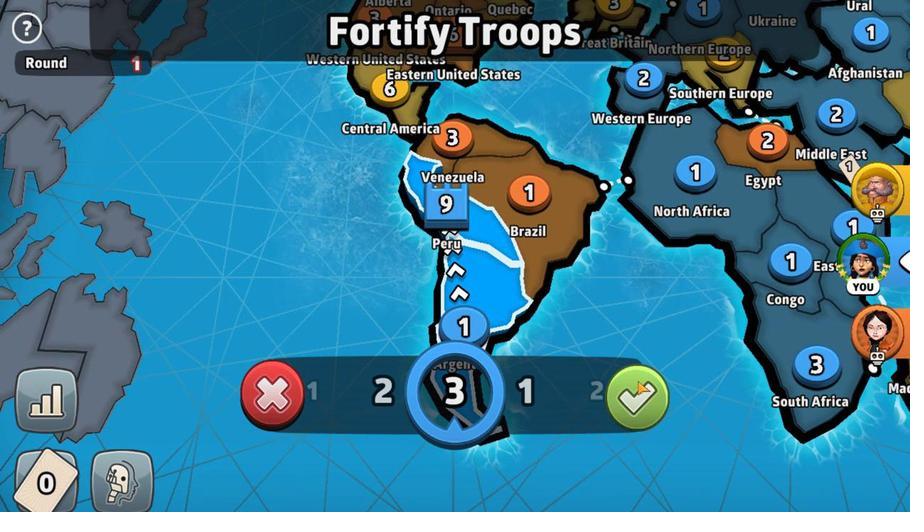 
Action: Mouse moved to (617, 124)
Screenshot: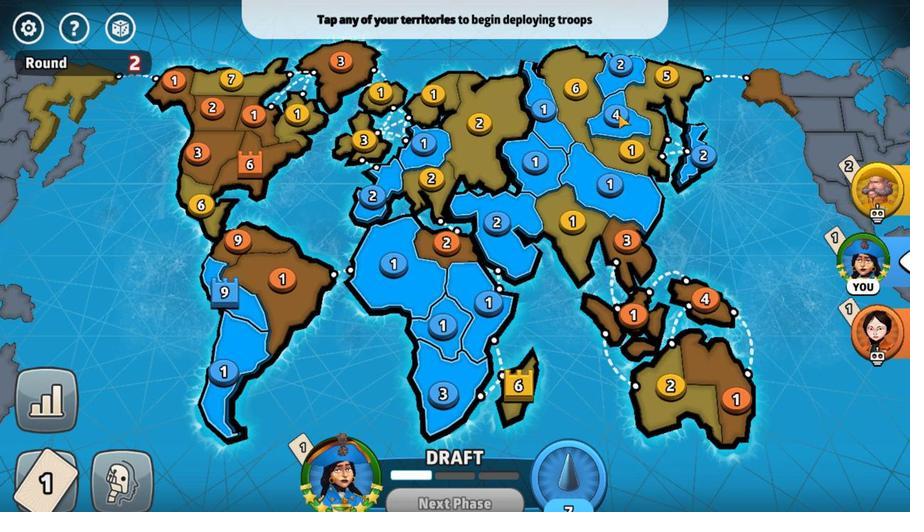 
Action: Mouse pressed left at (617, 124)
Screenshot: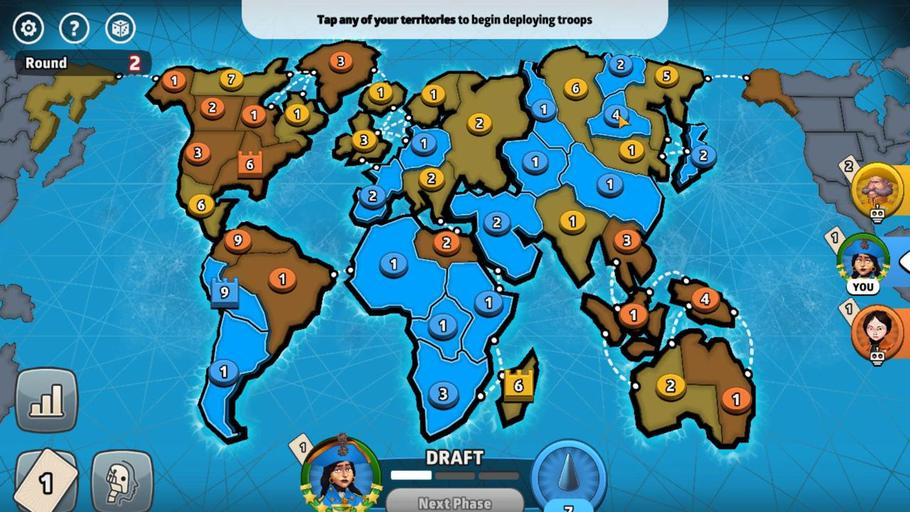 
Action: Mouse moved to (629, 387)
Screenshot: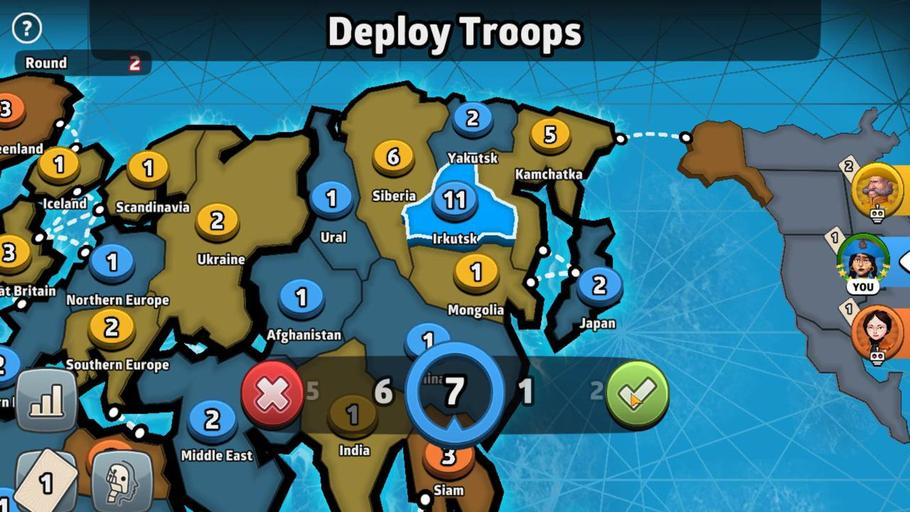 
Action: Mouse pressed left at (629, 387)
Screenshot: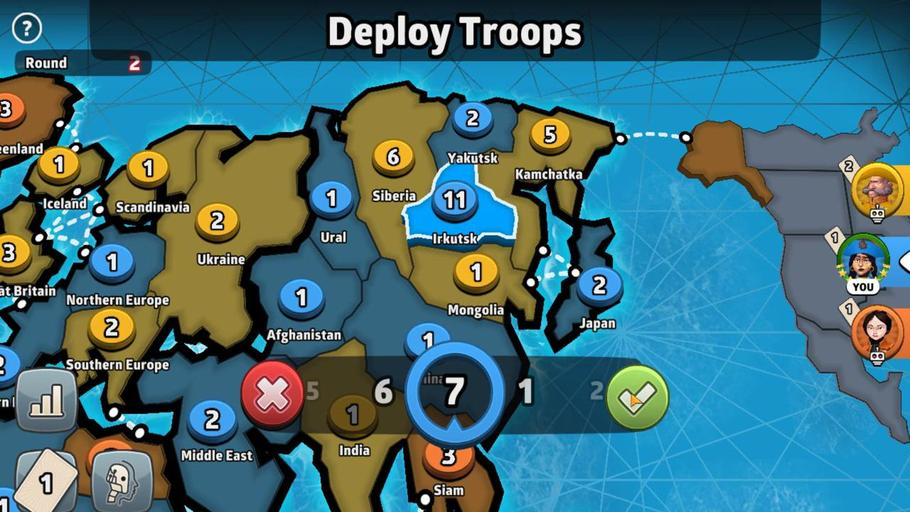 
Action: Mouse moved to (478, 488)
Screenshot: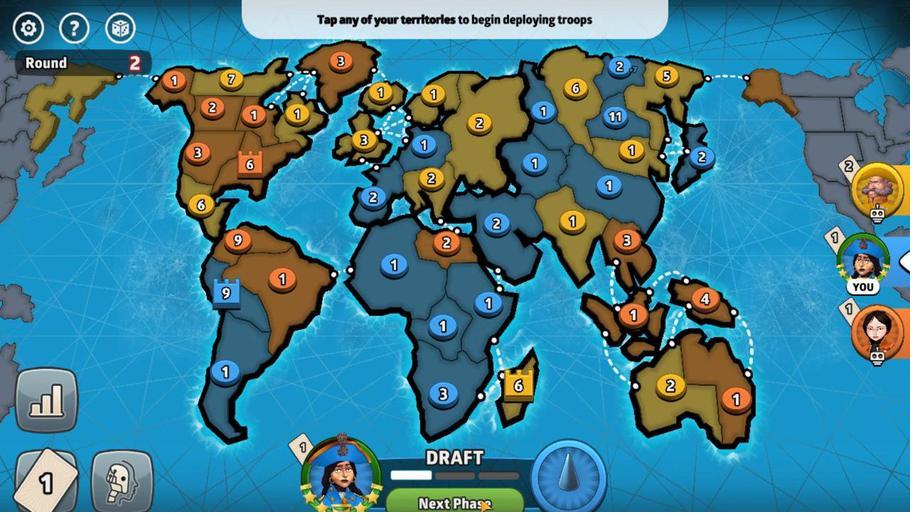 
Action: Mouse pressed left at (478, 488)
Screenshot: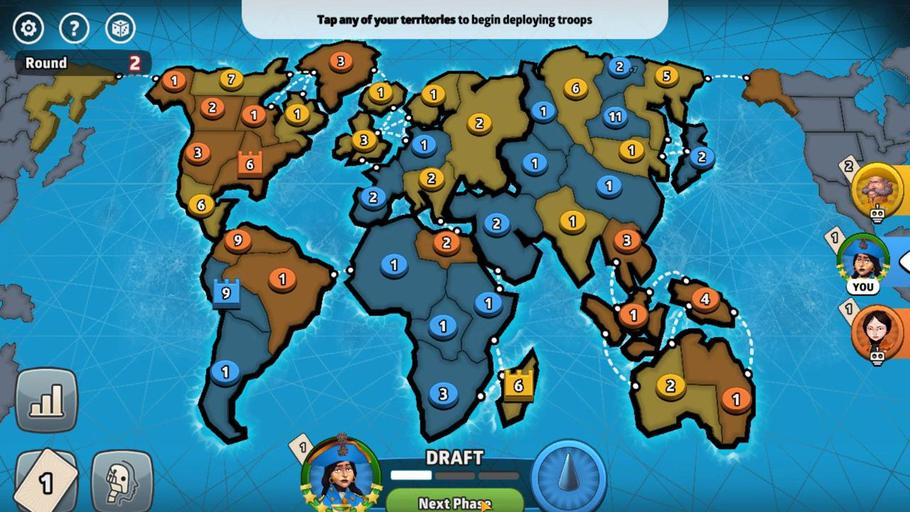 
Action: Mouse moved to (609, 122)
Screenshot: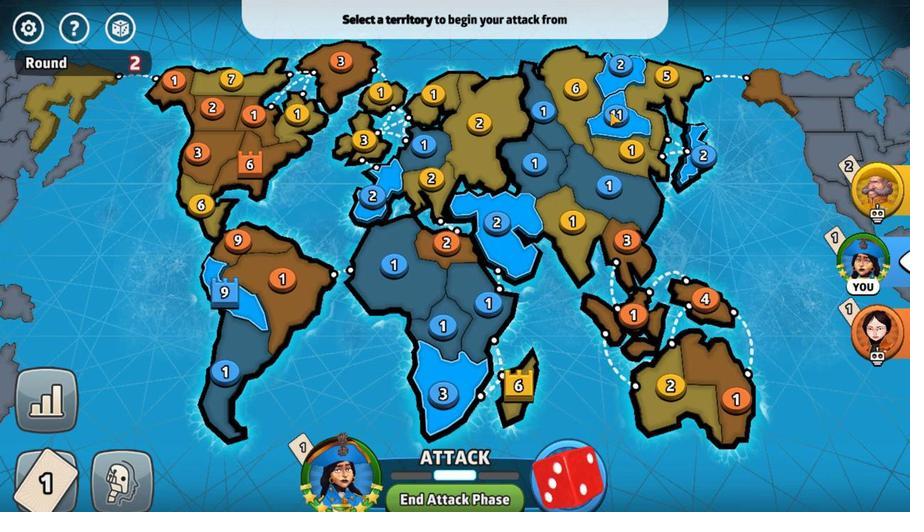 
Action: Mouse pressed left at (609, 122)
Screenshot: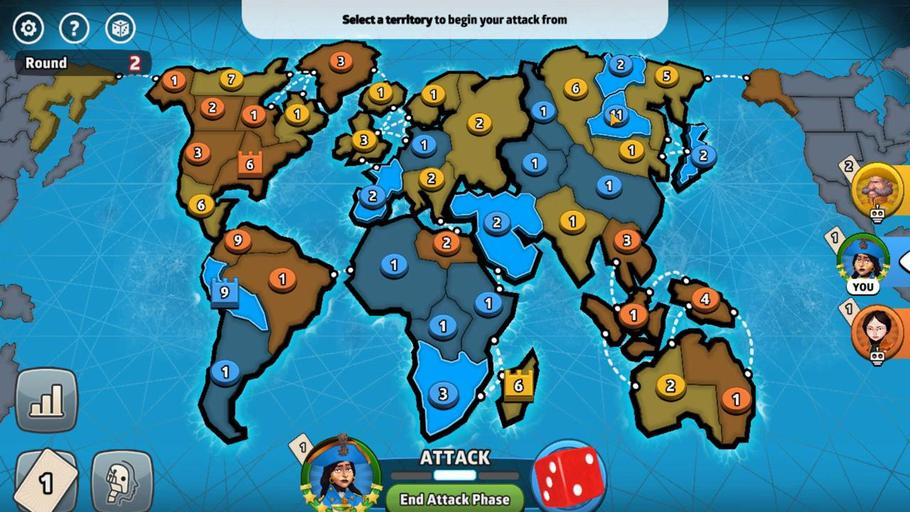 
Action: Mouse moved to (530, 192)
Screenshot: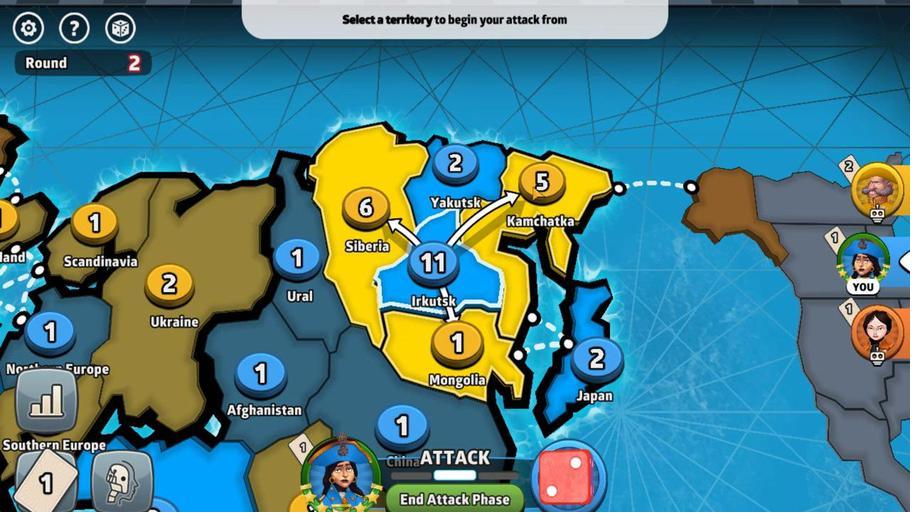 
Action: Mouse pressed left at (530, 192)
Screenshot: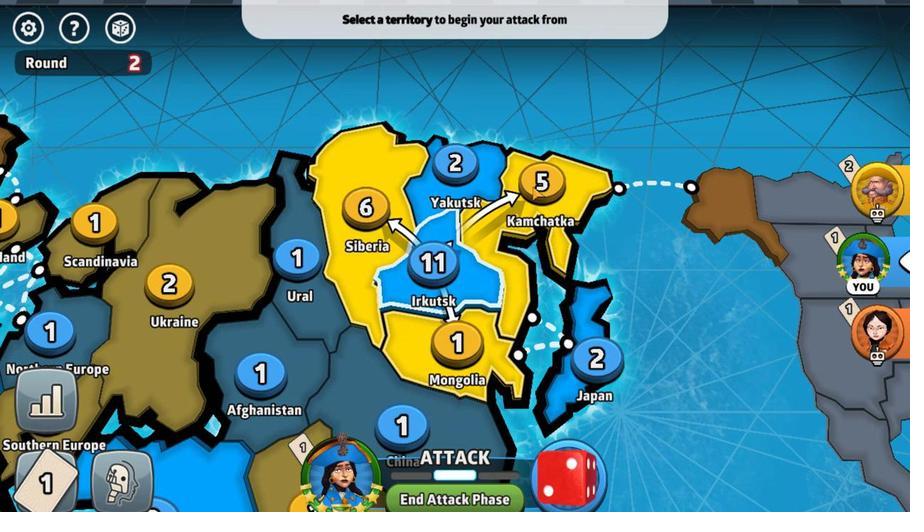 
Action: Mouse moved to (468, 408)
Screenshot: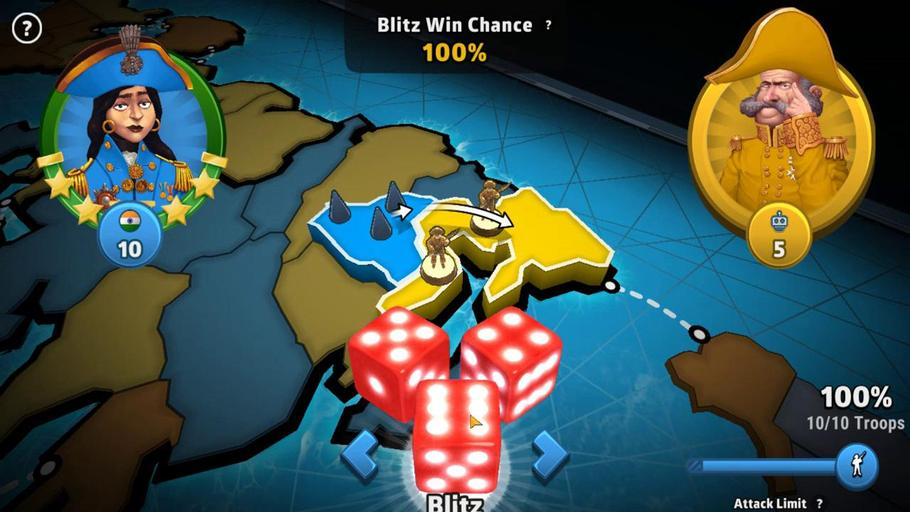 
Action: Mouse pressed left at (468, 408)
Screenshot: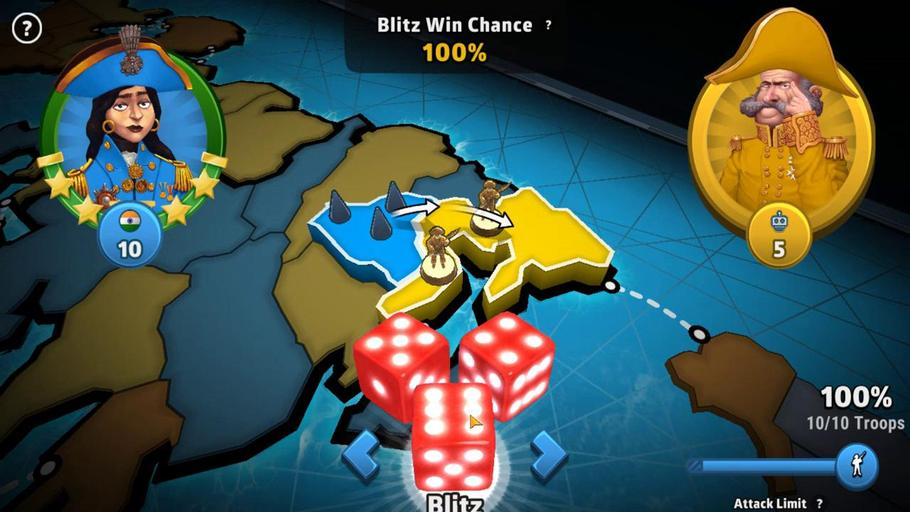 
Action: Mouse moved to (631, 384)
Screenshot: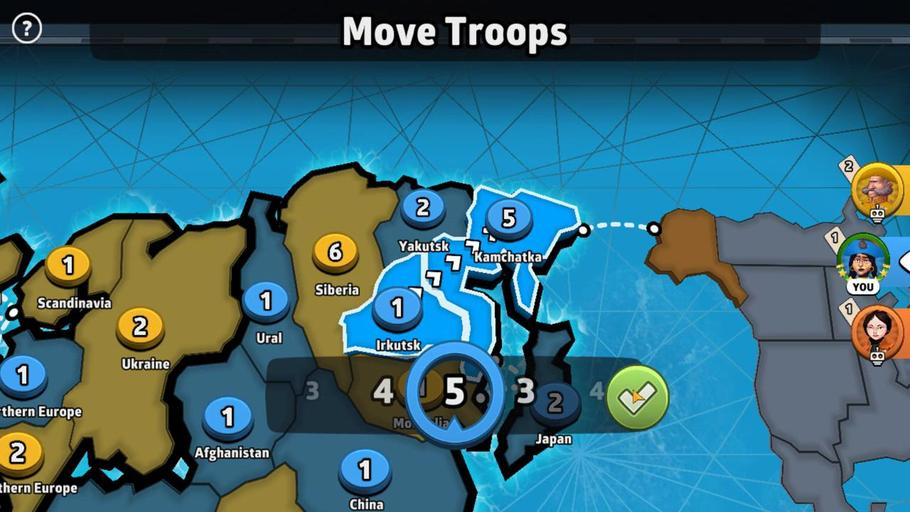 
Action: Mouse pressed left at (631, 384)
Screenshot: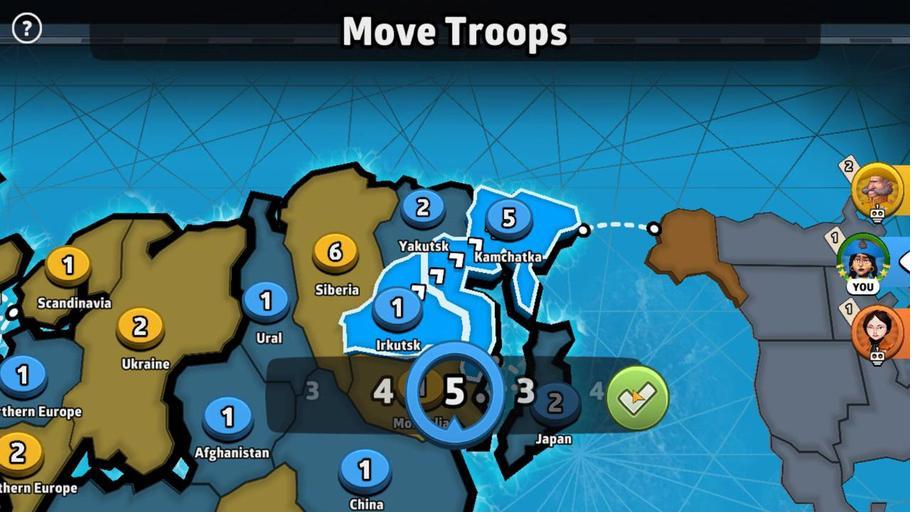 
Action: Mouse moved to (326, 267)
Screenshot: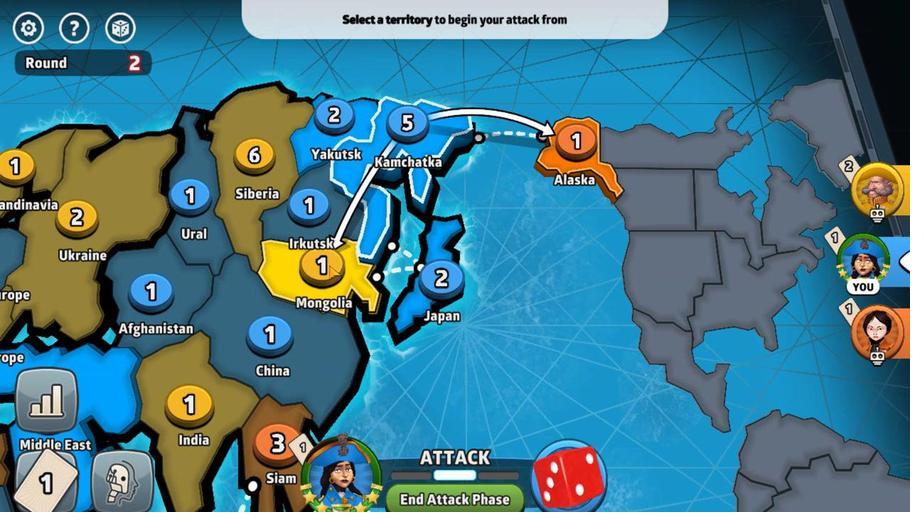 
Action: Mouse pressed left at (326, 267)
Screenshot: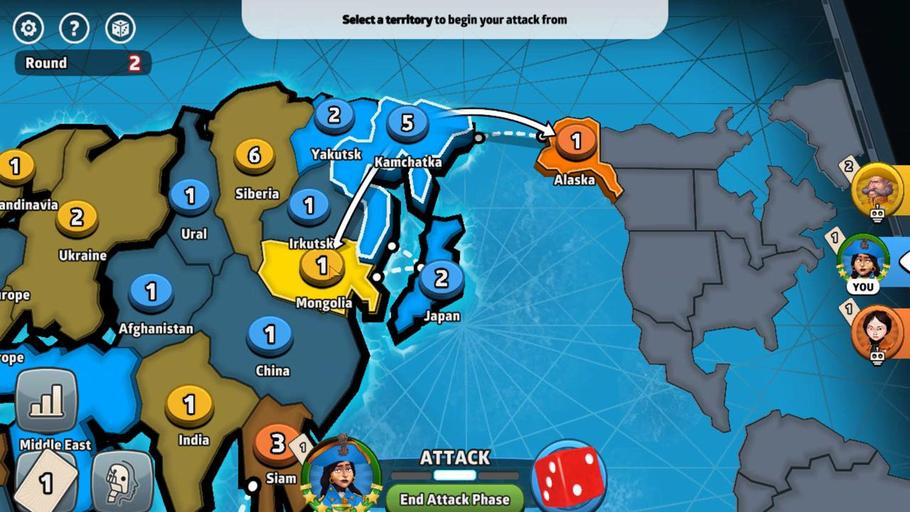 
Action: Mouse moved to (497, 435)
Screenshot: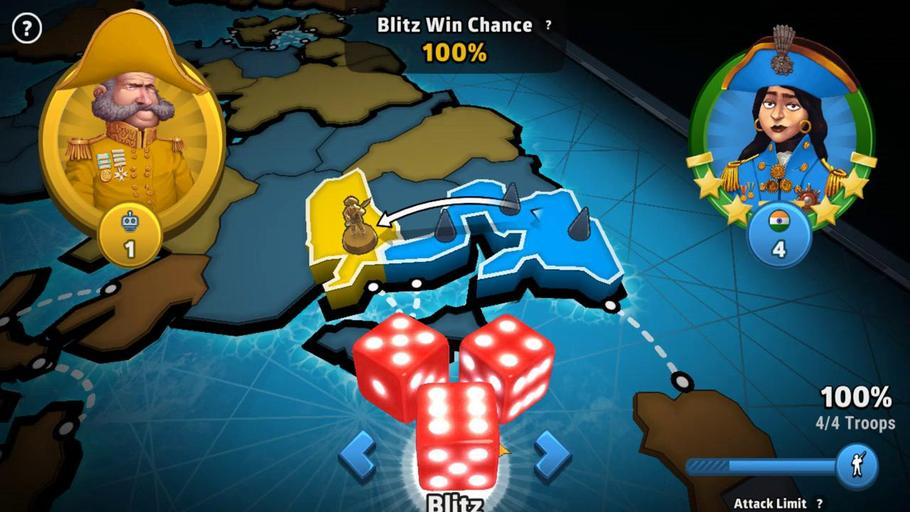 
Action: Mouse pressed left at (497, 435)
Screenshot: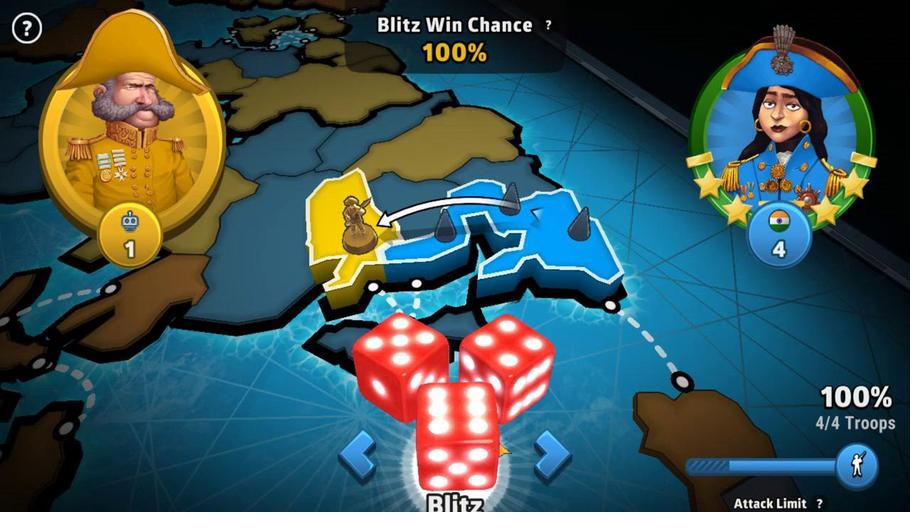 
Action: Mouse moved to (434, 369)
Screenshot: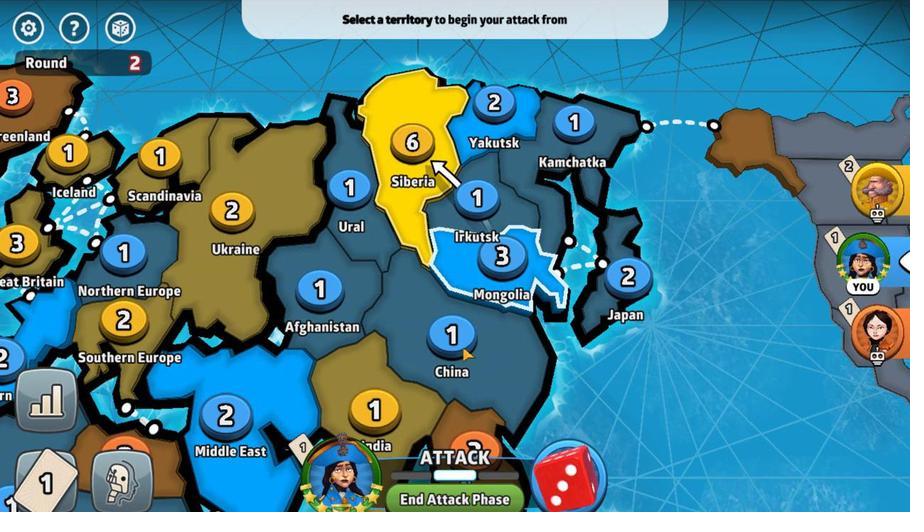 
Action: Mouse pressed left at (434, 369)
Screenshot: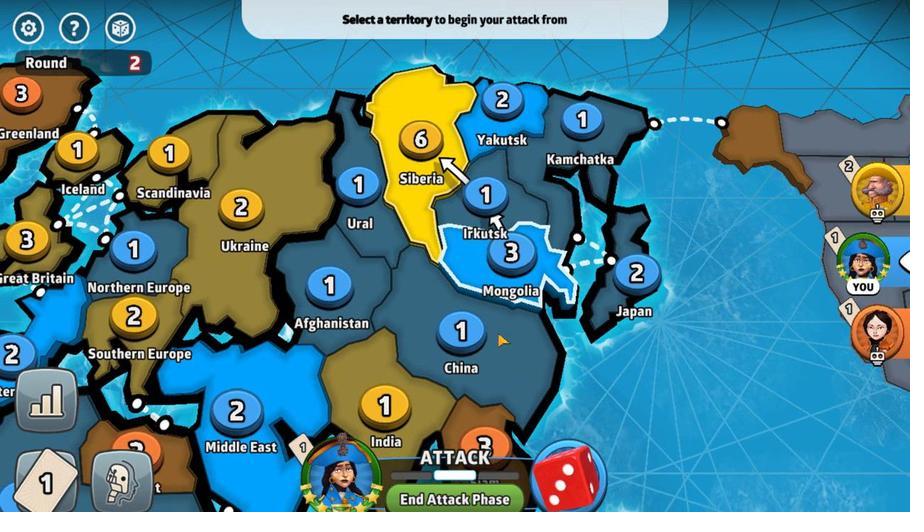 
Action: Mouse moved to (399, 340)
Screenshot: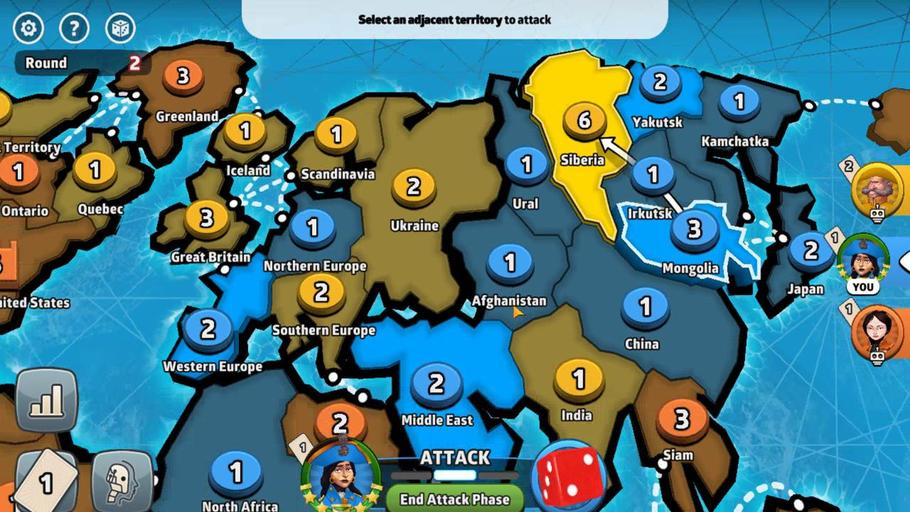 
Action: Mouse pressed left at (399, 340)
Screenshot: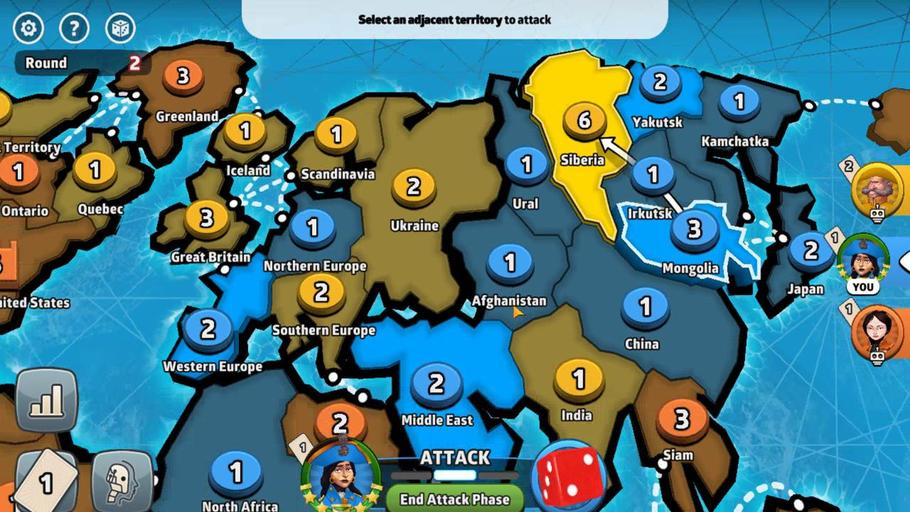 
Action: Mouse moved to (266, 314)
Screenshot: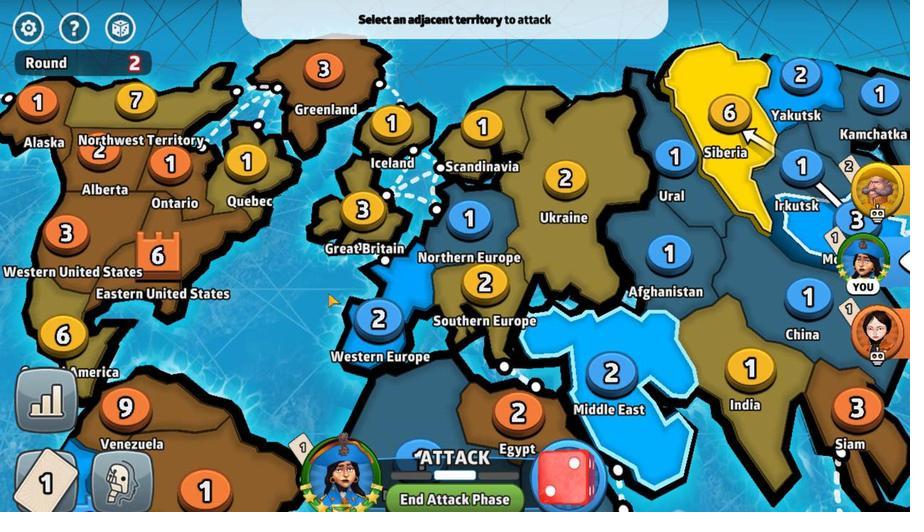 
Action: Mouse pressed left at (266, 314)
Screenshot: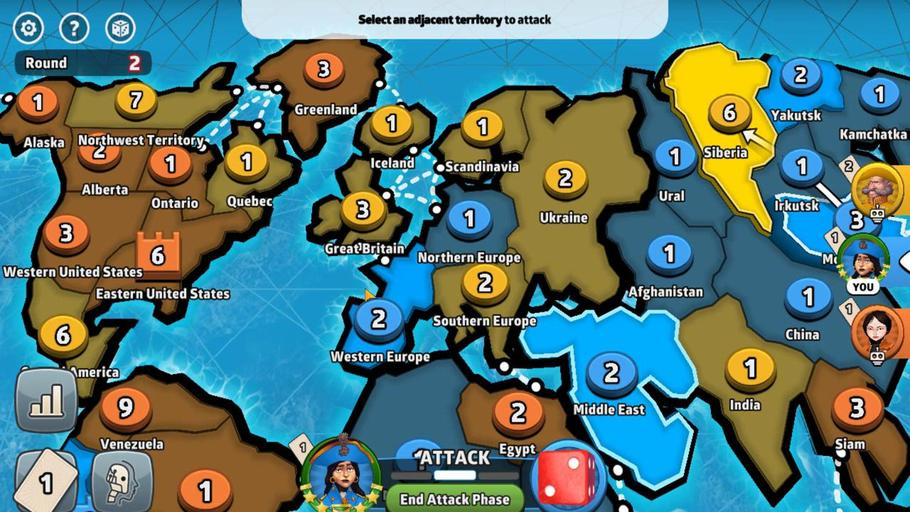 
Action: Mouse moved to (593, 331)
Screenshot: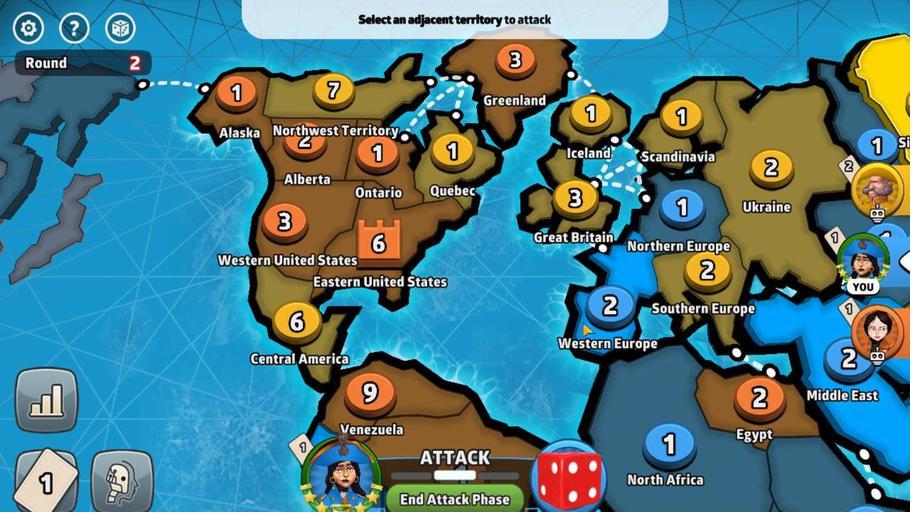 
Action: Mouse pressed left at (593, 331)
Screenshot: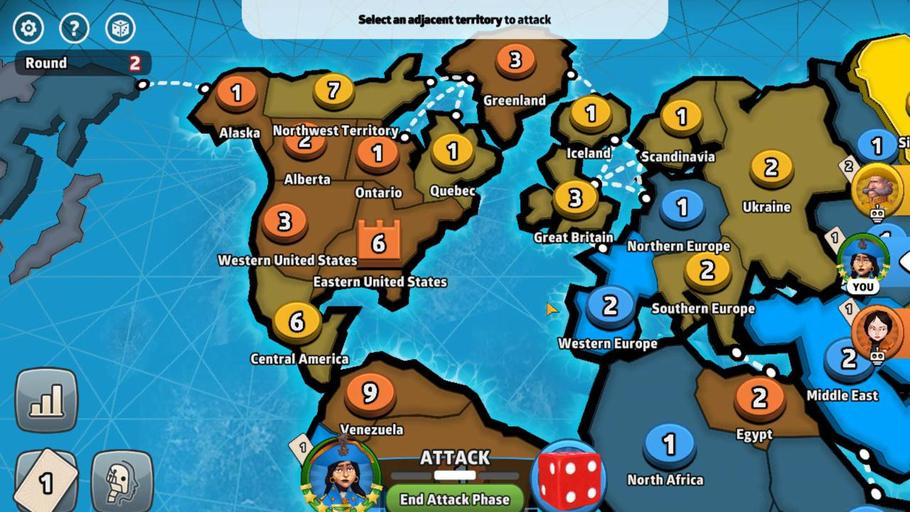 
Action: Mouse moved to (434, 352)
Screenshot: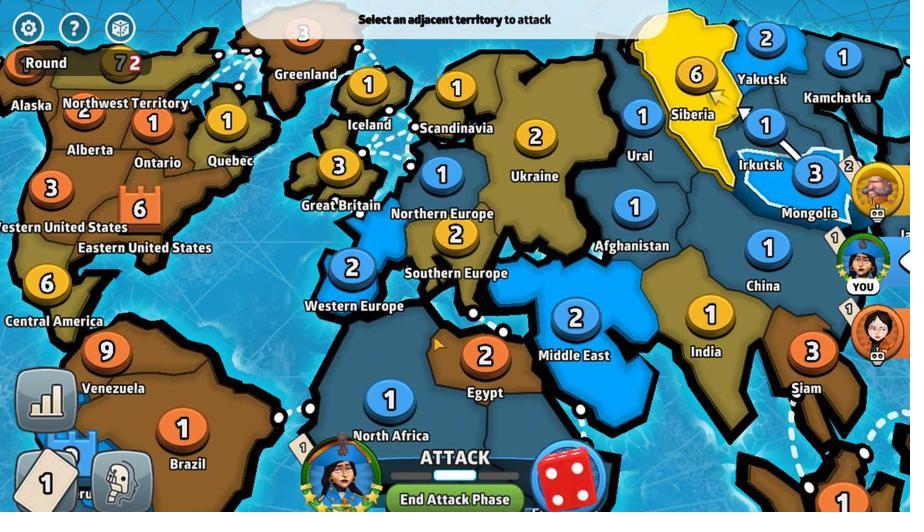 
Action: Mouse pressed left at (434, 352)
Screenshot: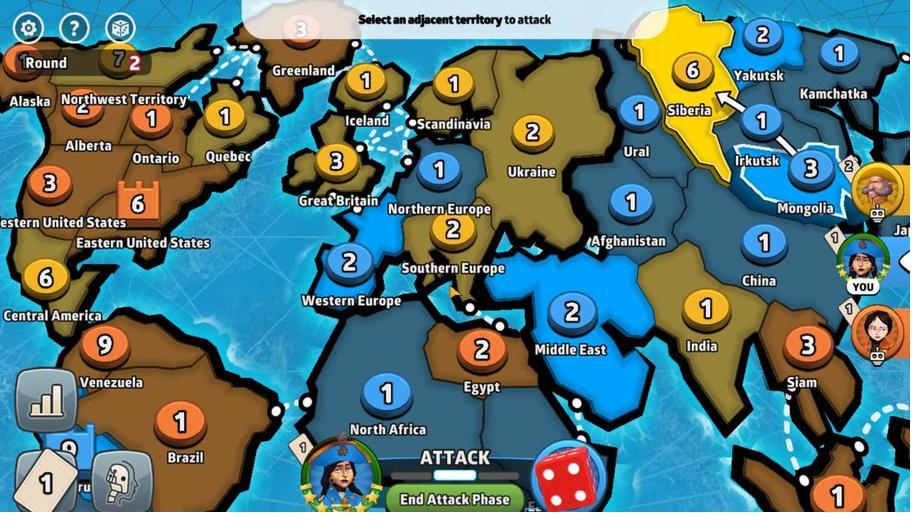 
Action: Mouse moved to (490, 348)
Screenshot: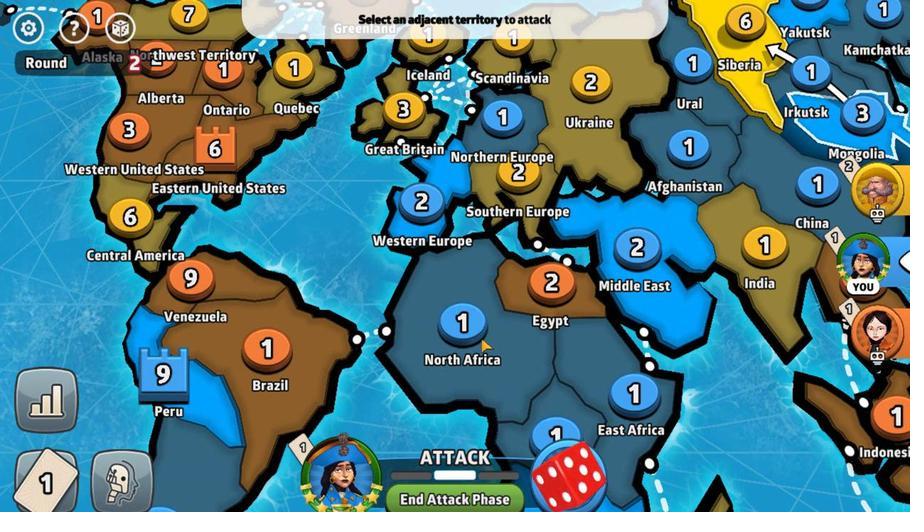 
Action: Mouse pressed left at (490, 348)
Screenshot: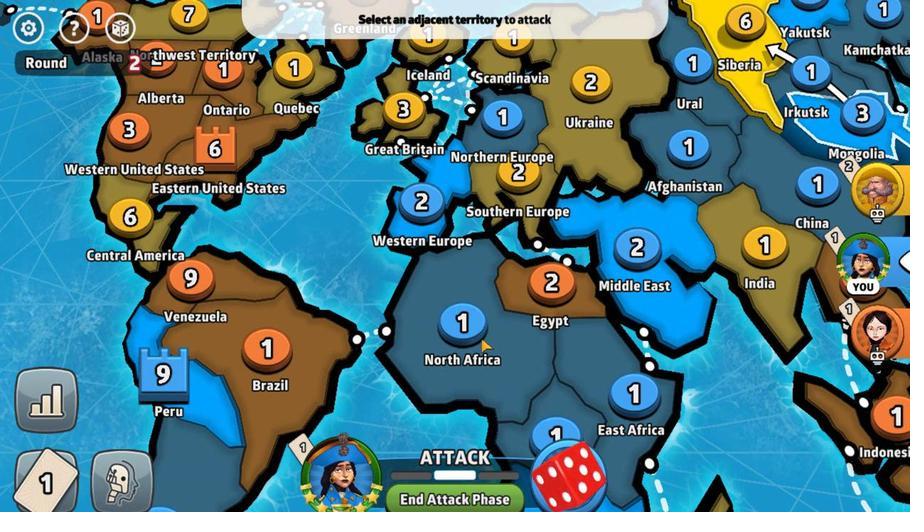 
Action: Mouse moved to (370, 363)
Screenshot: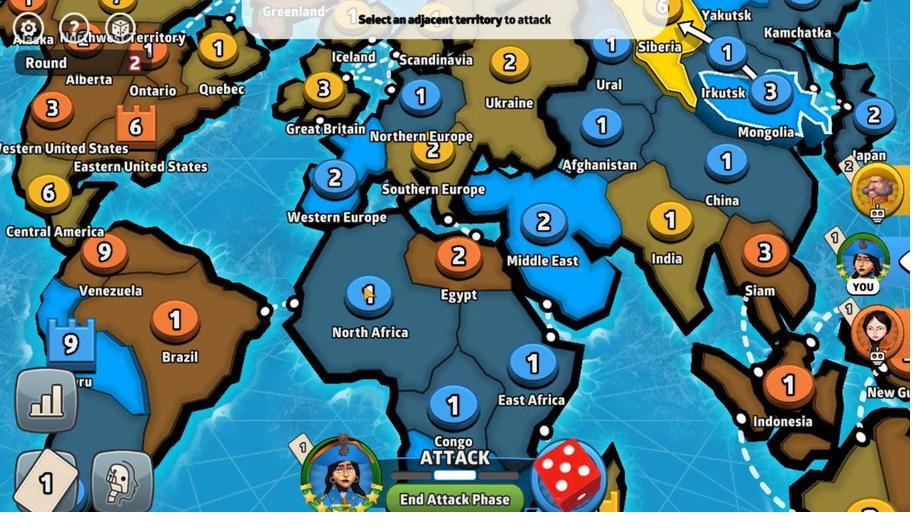 
Action: Mouse pressed left at (370, 363)
Screenshot: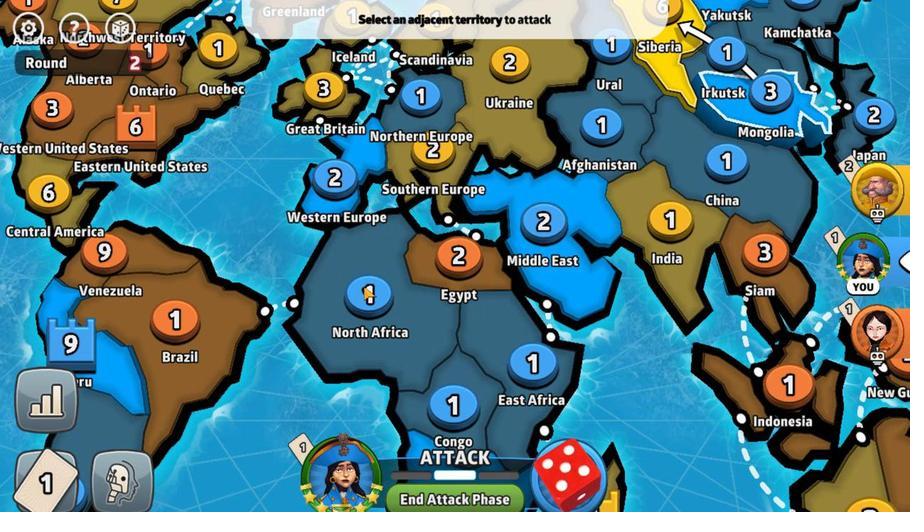 
Action: Mouse moved to (451, 281)
Screenshot: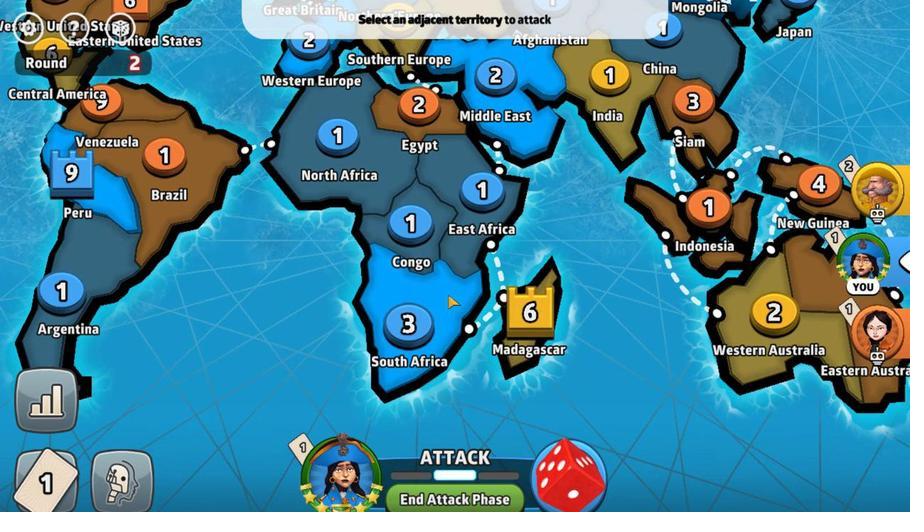 
Action: Mouse pressed left at (451, 281)
Screenshot: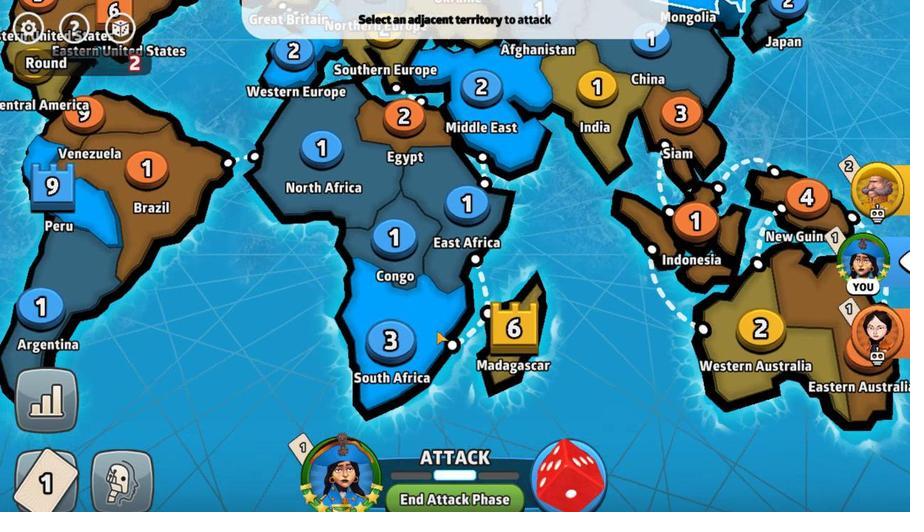 
Action: Mouse moved to (389, 261)
Screenshot: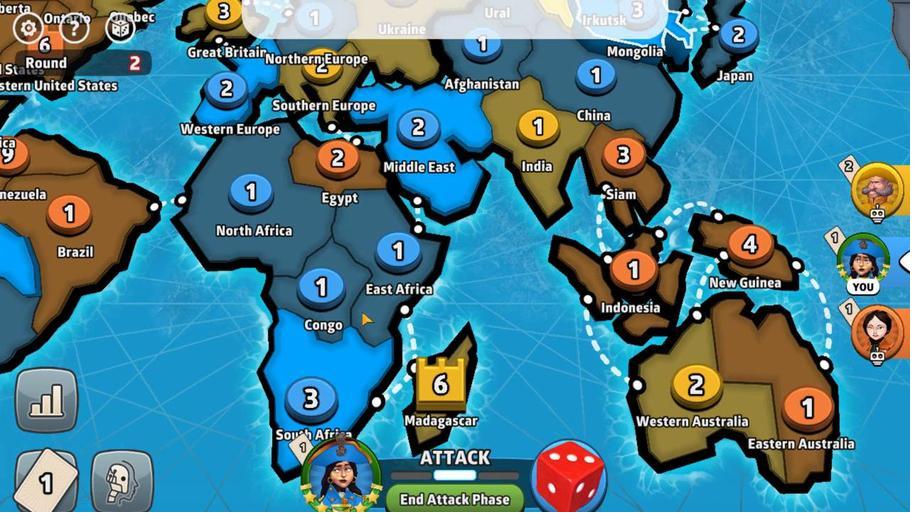
Action: Mouse pressed left at (389, 261)
Screenshot: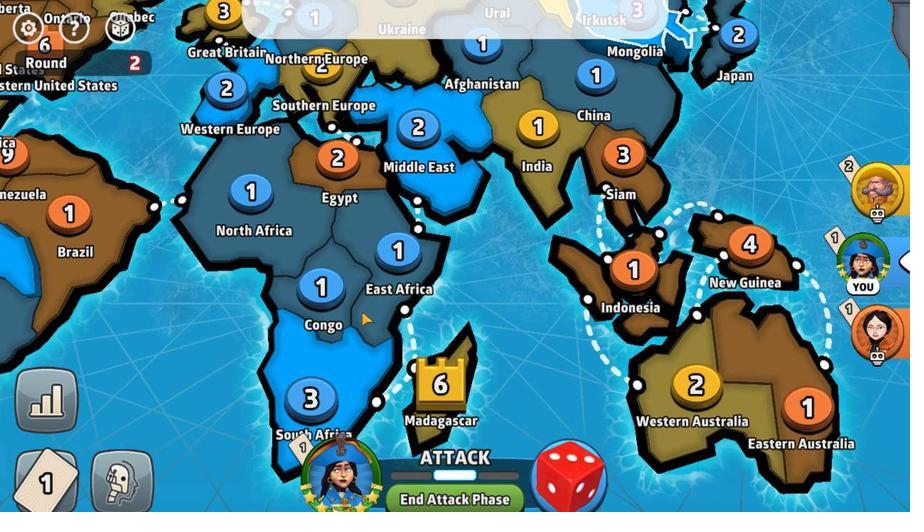 
Action: Mouse moved to (451, 478)
Screenshot: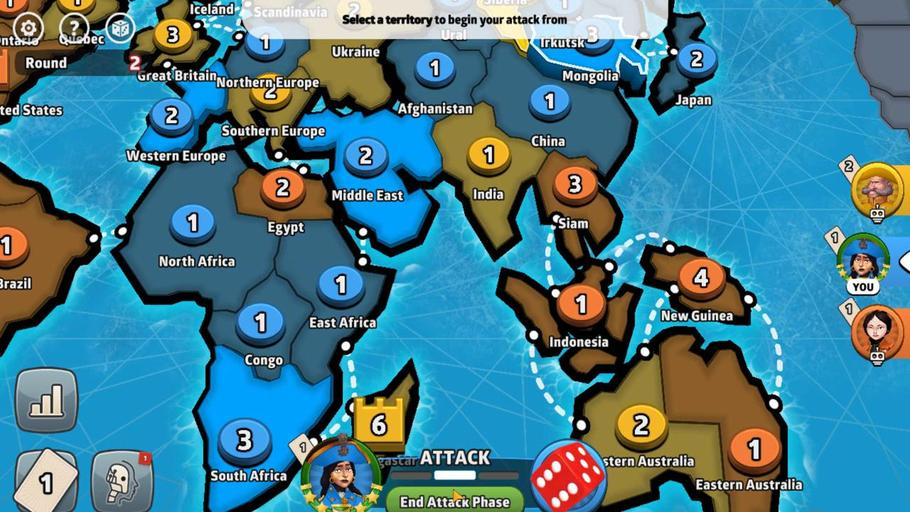 
Action: Mouse pressed left at (451, 478)
Screenshot: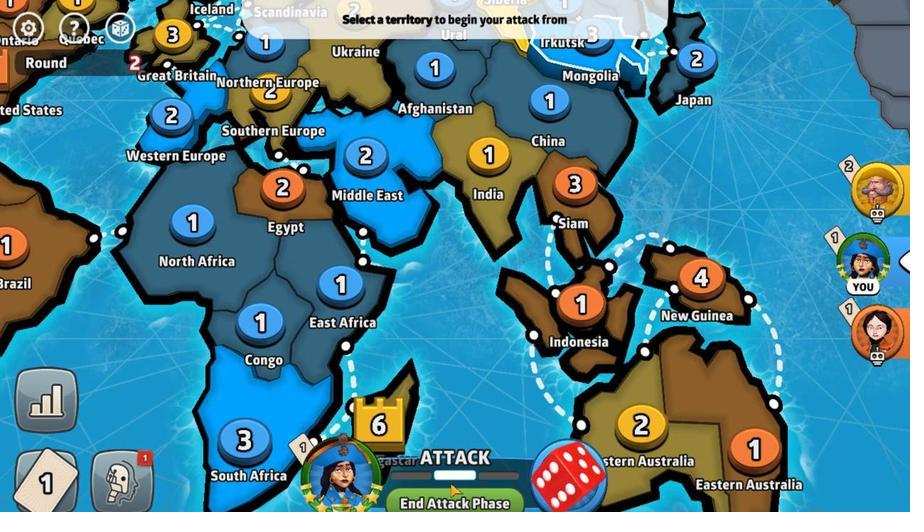
Action: Mouse moved to (518, 206)
Screenshot: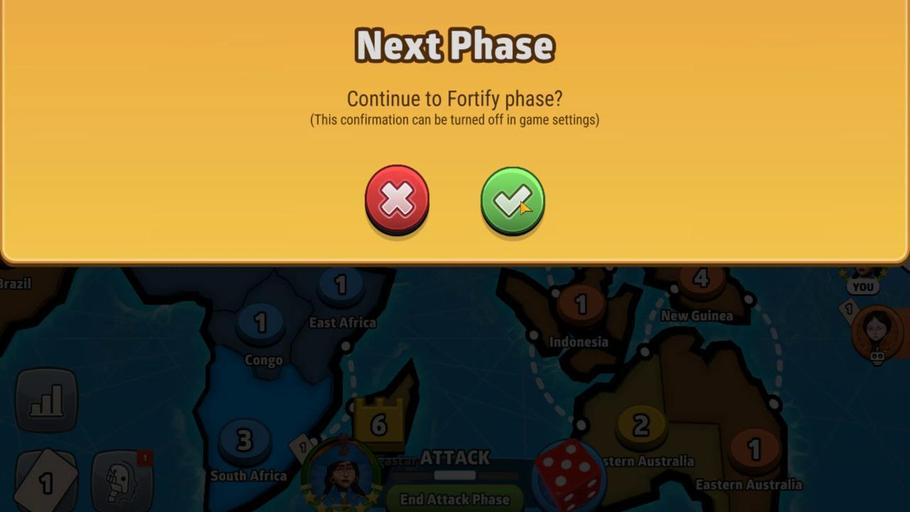 
Action: Mouse pressed left at (518, 206)
Screenshot: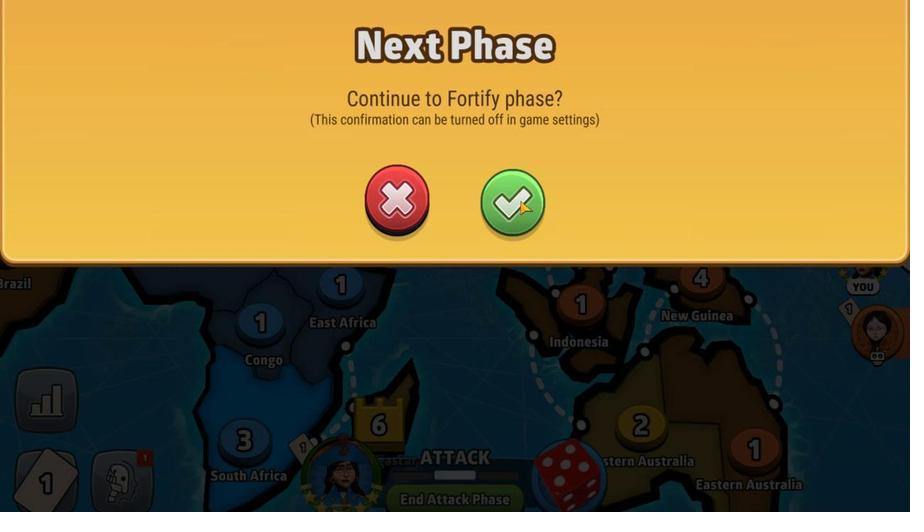 
Action: Mouse moved to (494, 226)
Screenshot: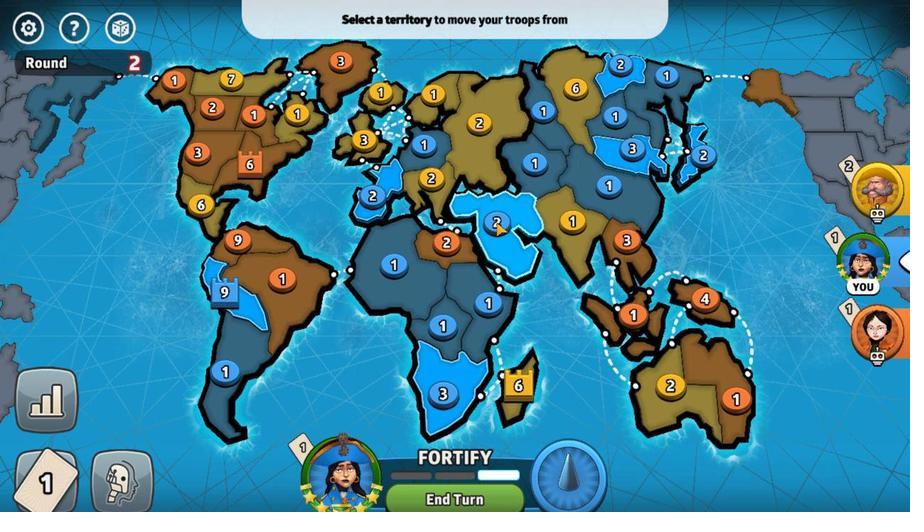 
Action: Mouse pressed left at (494, 226)
Screenshot: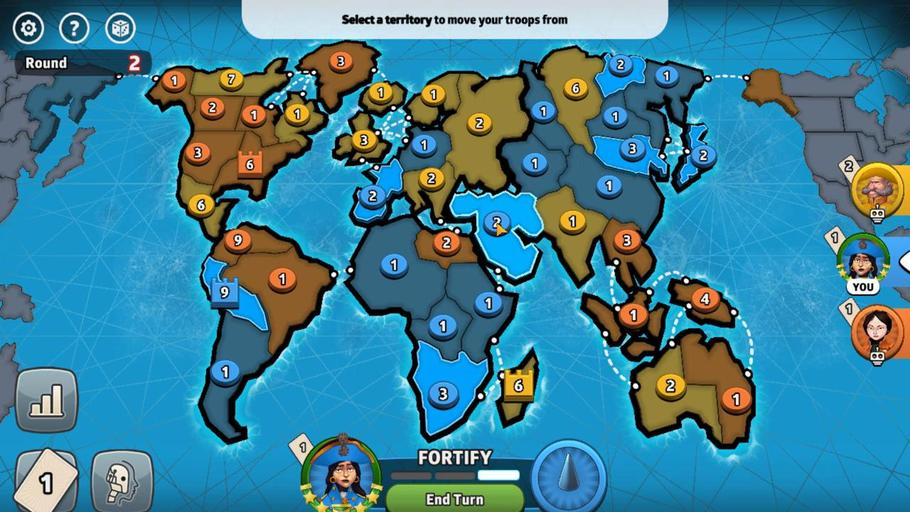 
Action: Mouse moved to (628, 157)
Screenshot: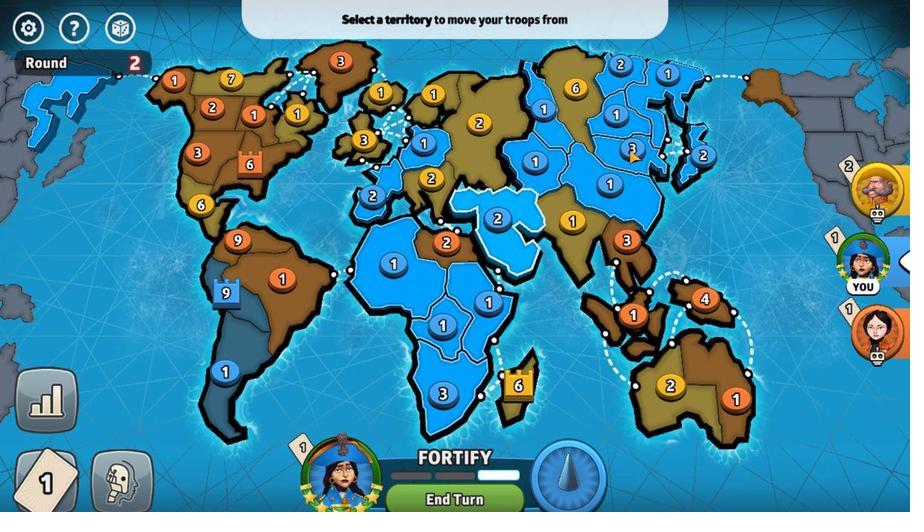 
Action: Mouse pressed left at (628, 157)
Screenshot: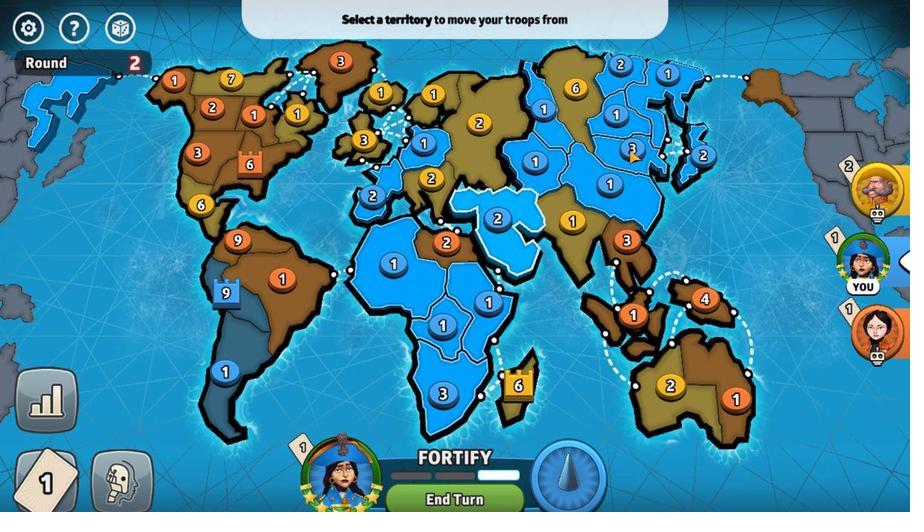 
Action: Mouse moved to (443, 387)
Screenshot: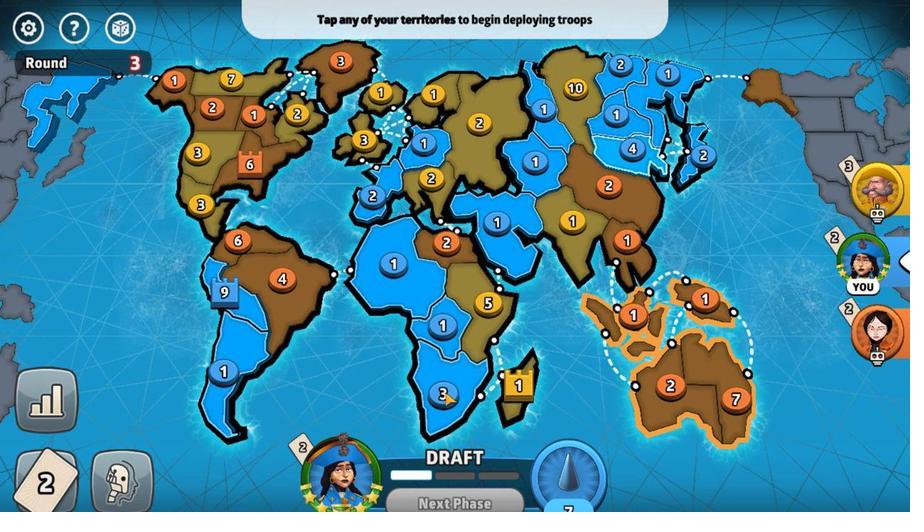 
Action: Mouse pressed left at (443, 387)
Screenshot: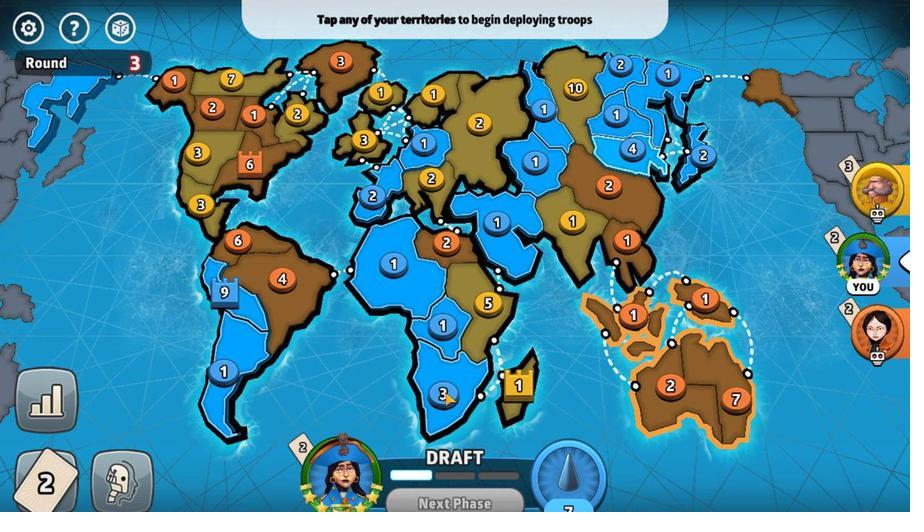 
Action: Mouse moved to (645, 381)
Screenshot: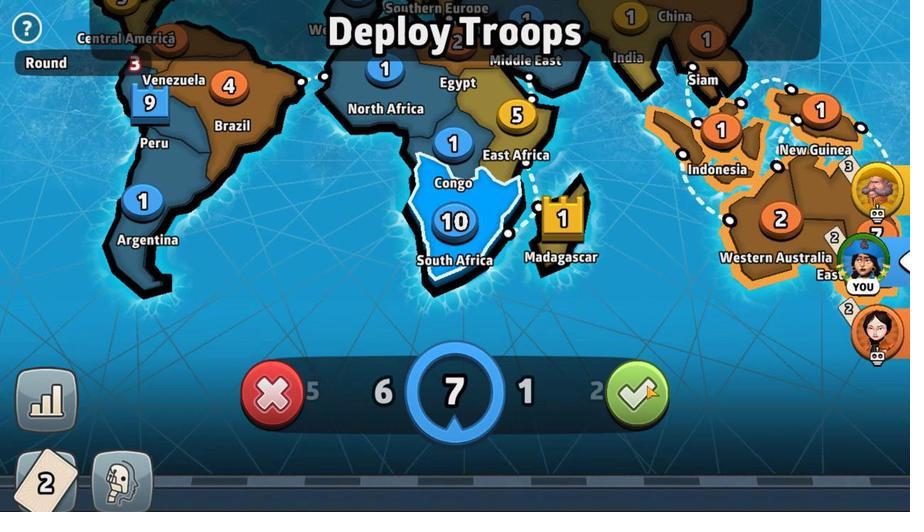 
Action: Mouse pressed left at (645, 381)
Screenshot: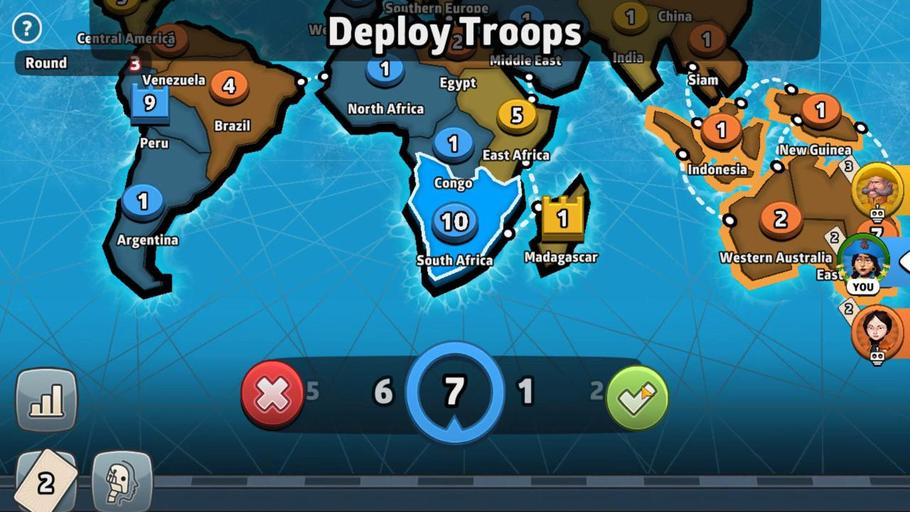 
Action: Mouse moved to (470, 486)
Screenshot: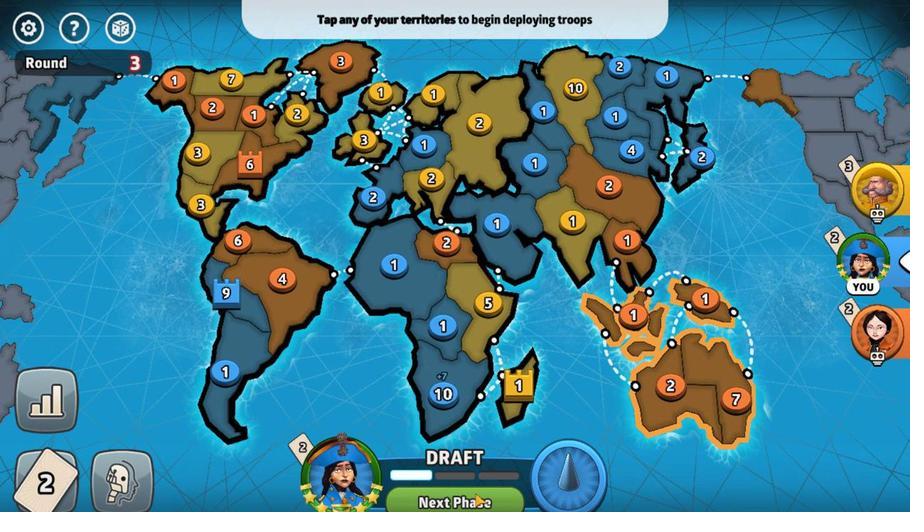 
Action: Mouse pressed left at (470, 486)
Screenshot: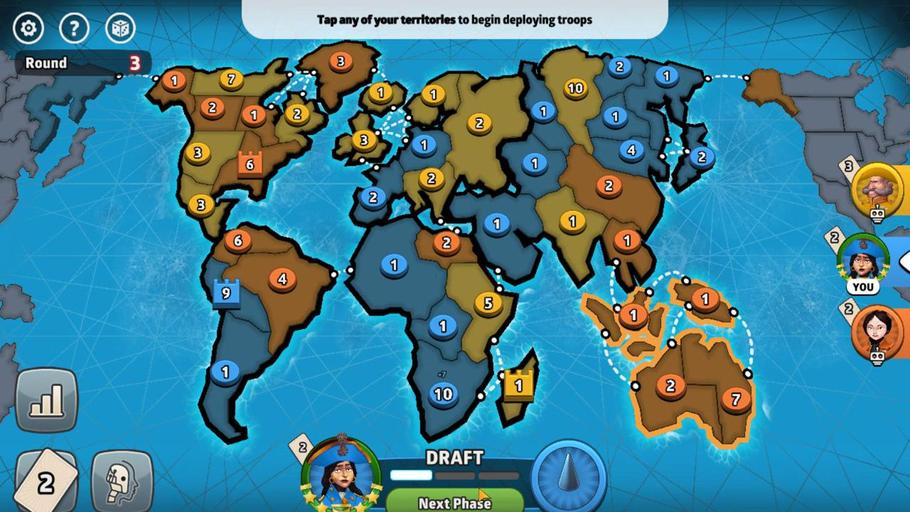 
Action: Mouse moved to (440, 379)
Screenshot: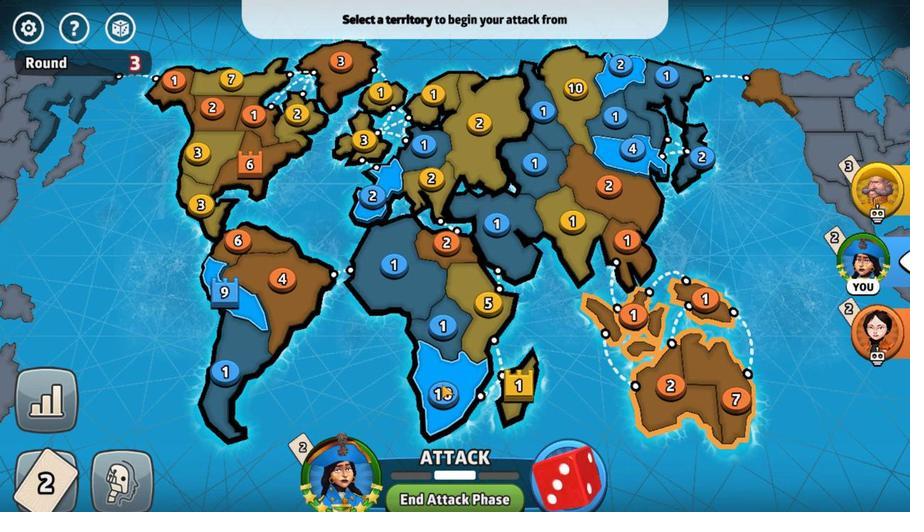 
Action: Mouse pressed left at (440, 379)
Screenshot: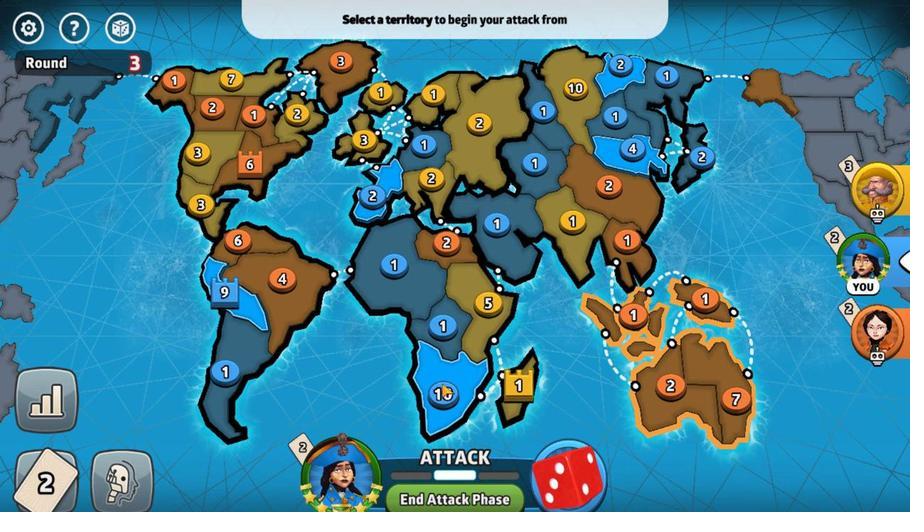 
Action: Mouse moved to (519, 268)
Screenshot: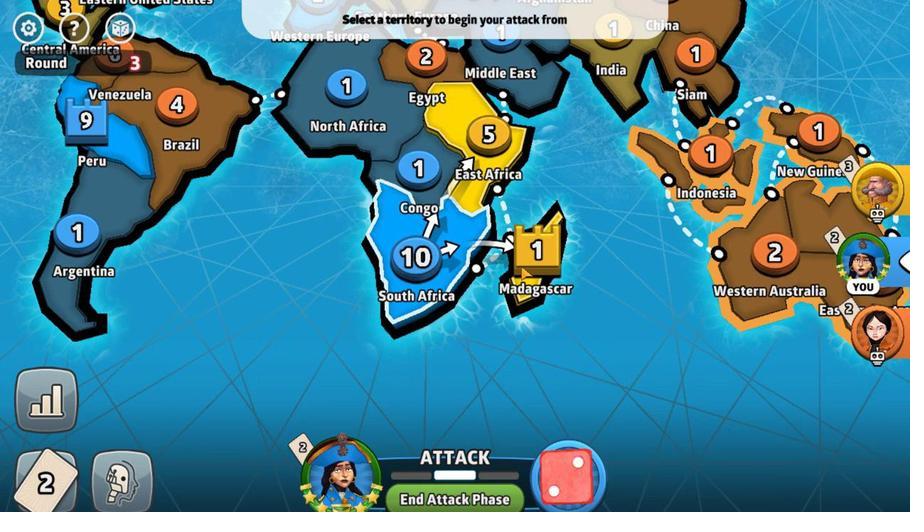 
Action: Mouse pressed left at (519, 268)
Screenshot: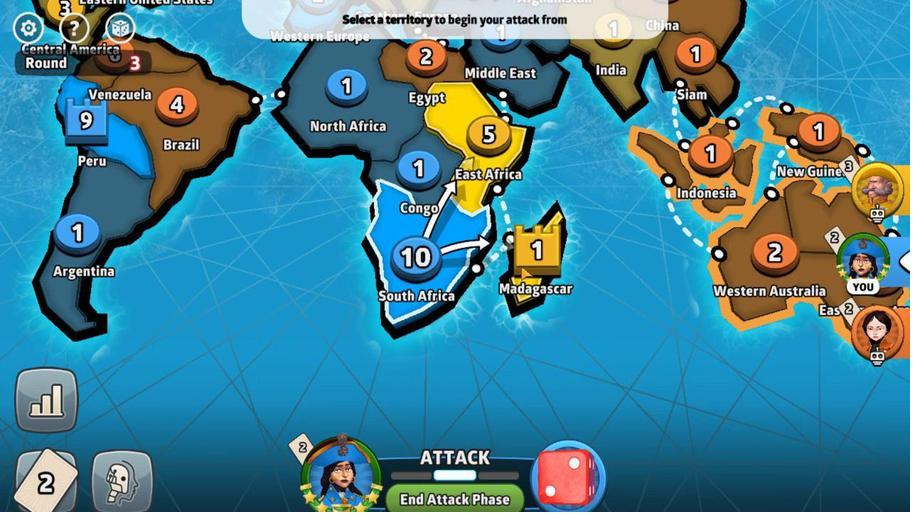 
Action: Mouse moved to (478, 399)
Screenshot: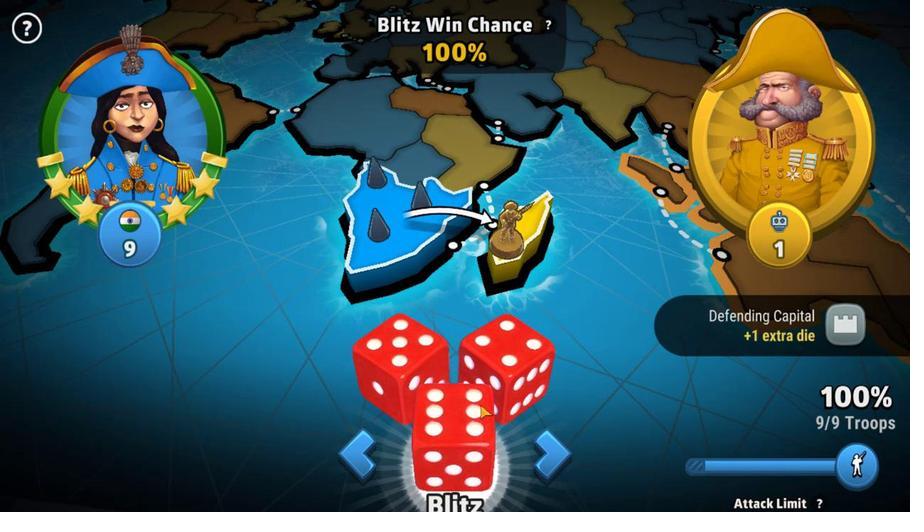 
Action: Mouse pressed left at (478, 399)
Screenshot: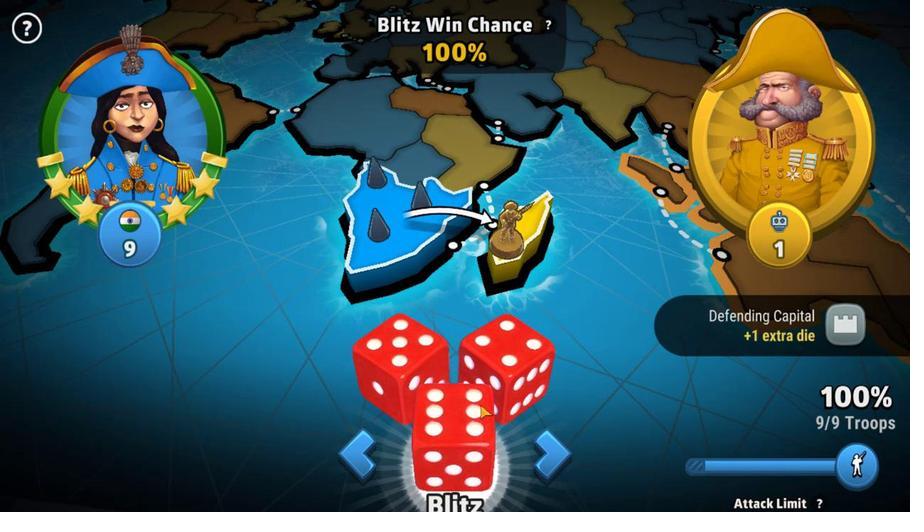 
Action: Mouse moved to (643, 392)
Screenshot: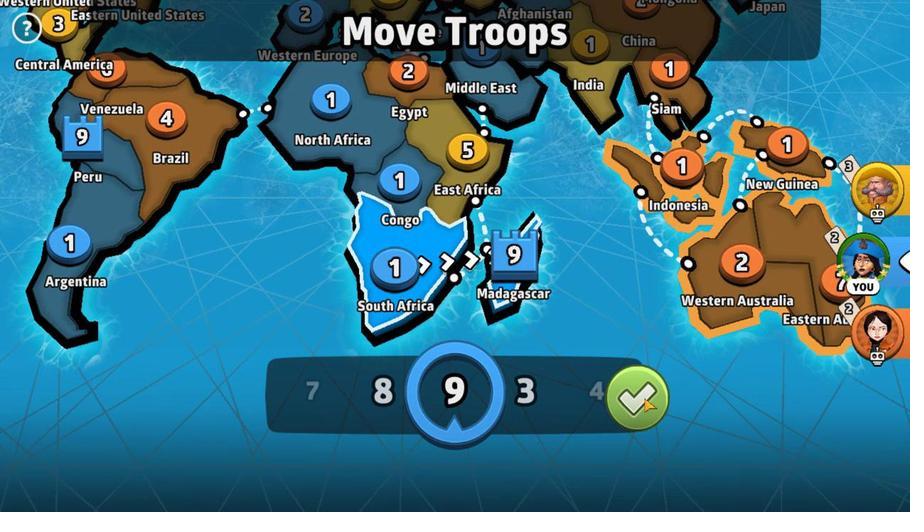 
Action: Mouse pressed left at (643, 392)
Screenshot: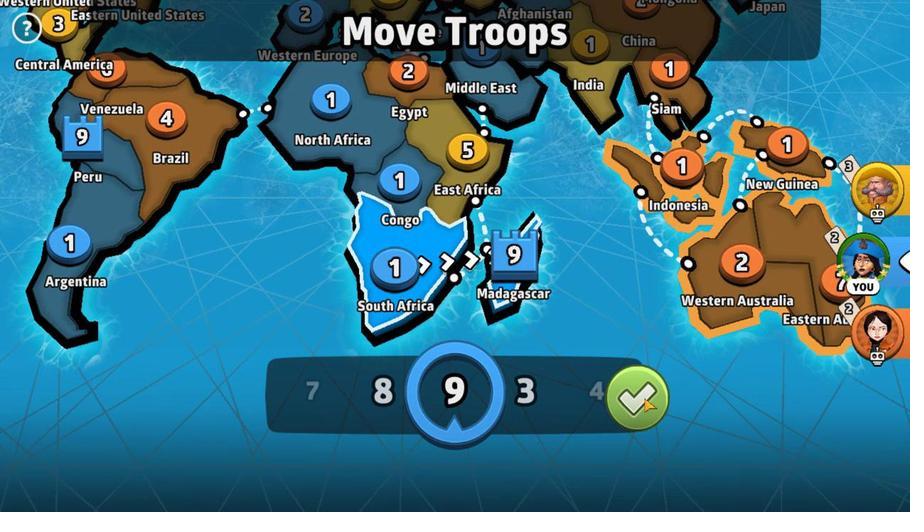 
Action: Mouse moved to (432, 179)
Screenshot: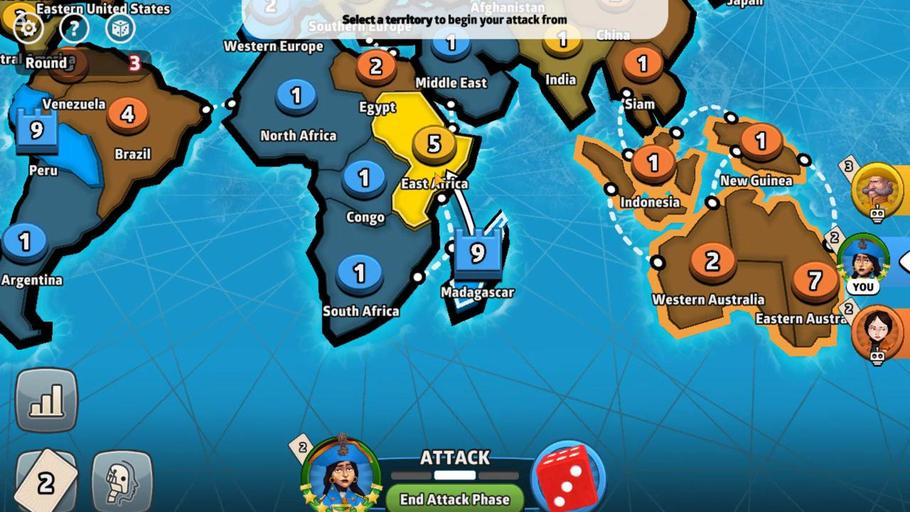 
Action: Mouse pressed left at (432, 179)
Screenshot: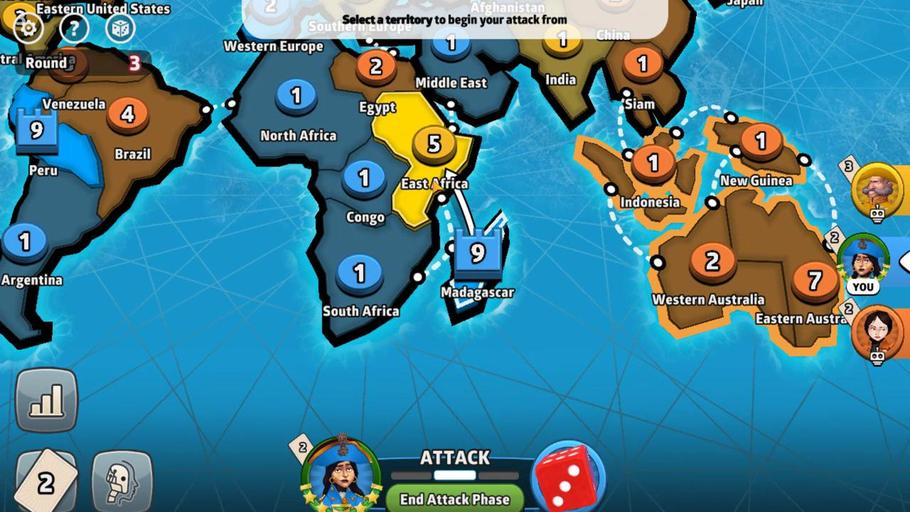 
Action: Mouse moved to (463, 406)
Screenshot: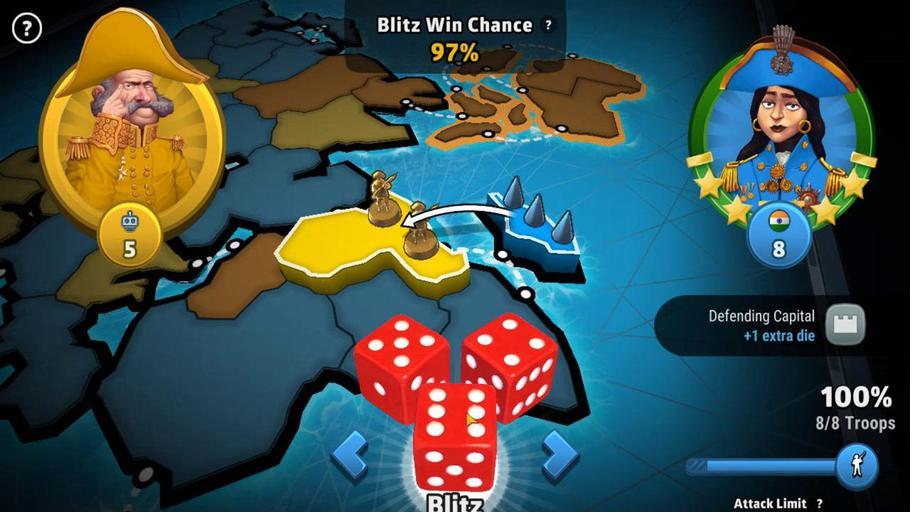 
Action: Mouse pressed left at (463, 406)
Screenshot: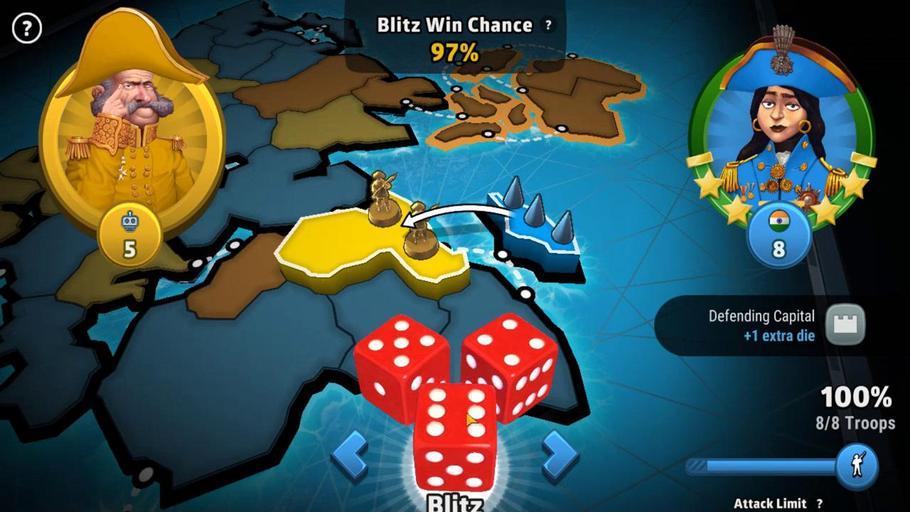 
Action: Mouse moved to (642, 399)
Screenshot: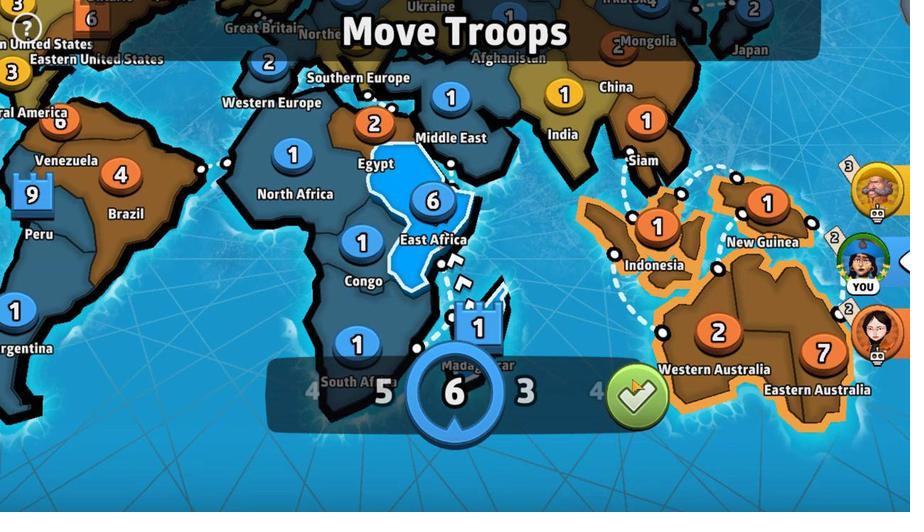 
Action: Mouse pressed left at (642, 399)
Screenshot: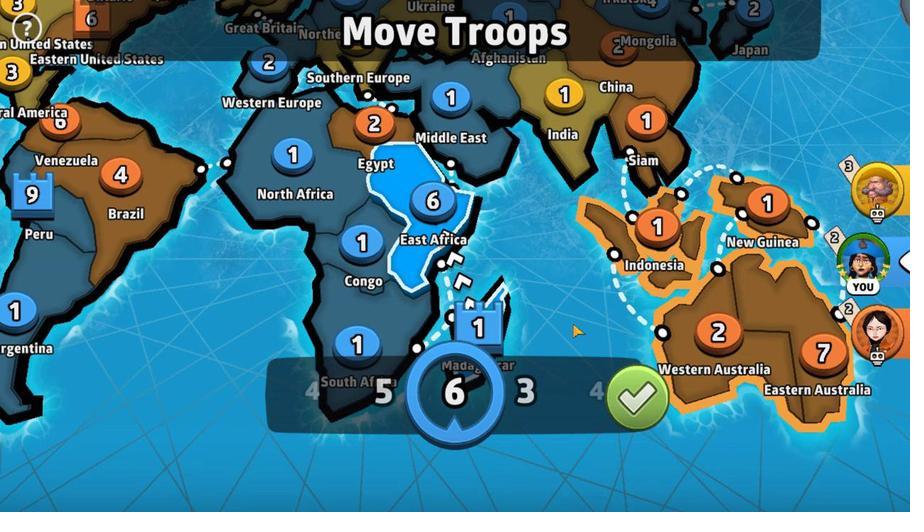 
Action: Mouse moved to (393, 156)
Screenshot: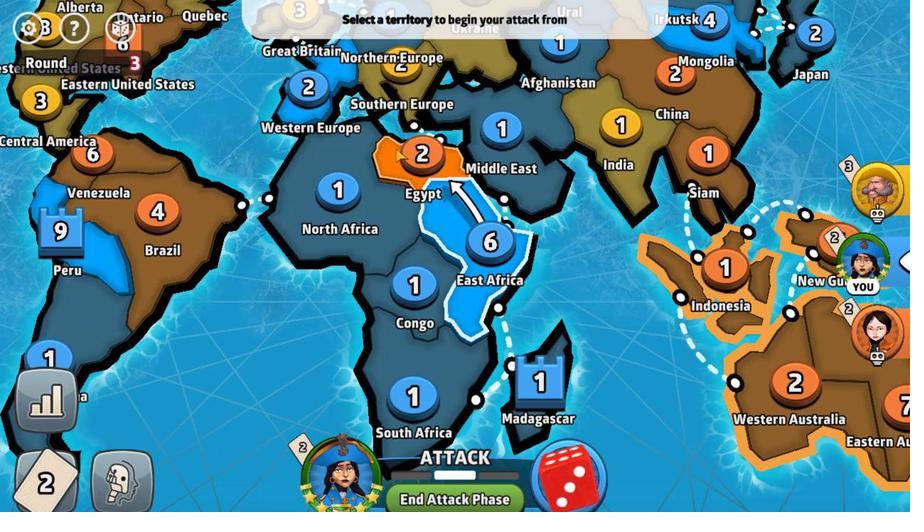 
Action: Mouse pressed left at (393, 156)
Screenshot: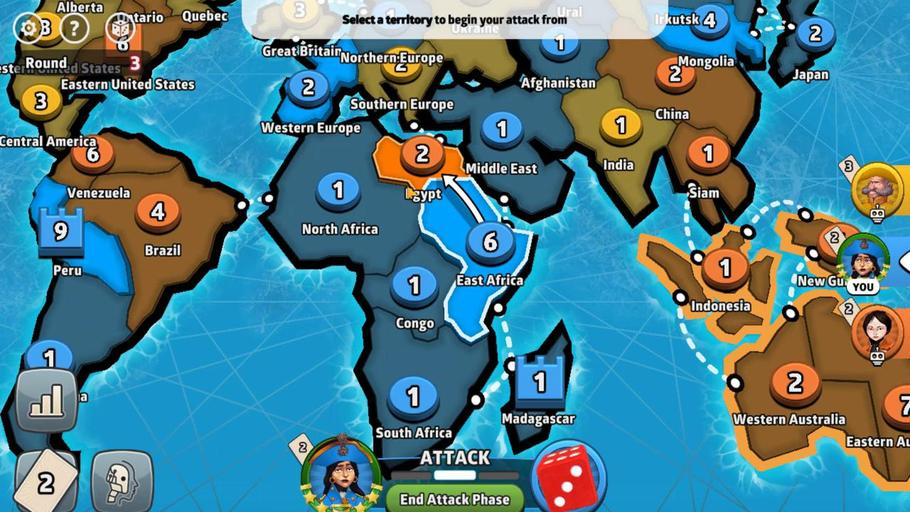 
Action: Mouse moved to (488, 405)
Screenshot: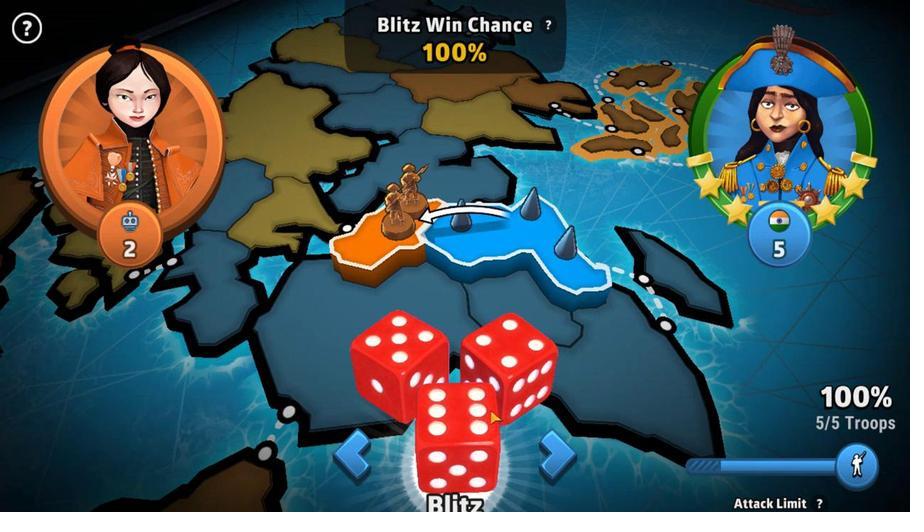 
Action: Mouse pressed left at (488, 405)
Screenshot: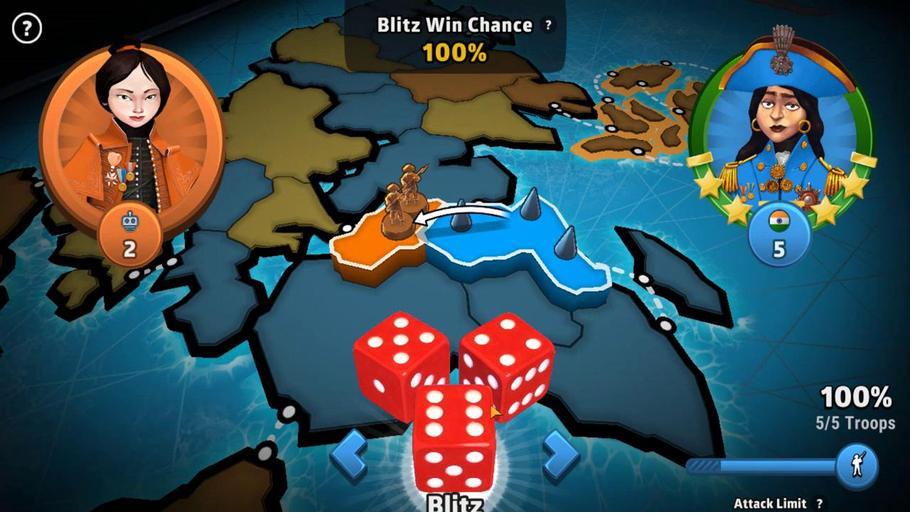 
Action: Mouse moved to (622, 378)
Screenshot: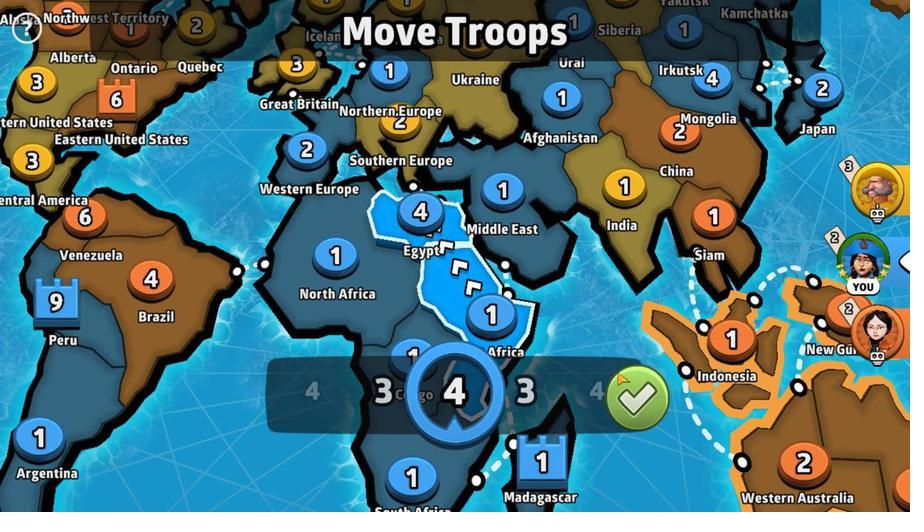 
Action: Mouse pressed left at (622, 378)
Screenshot: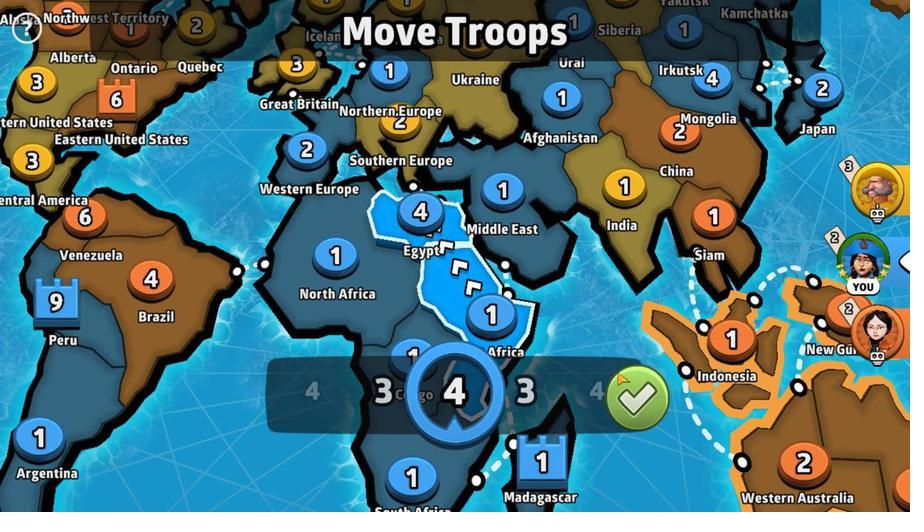 
Action: Mouse moved to (443, 165)
Screenshot: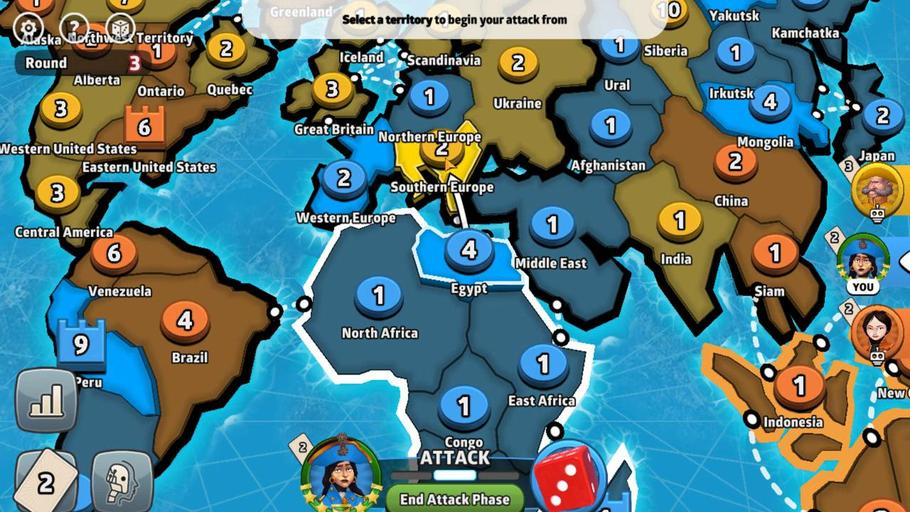 
Action: Mouse pressed left at (443, 165)
Screenshot: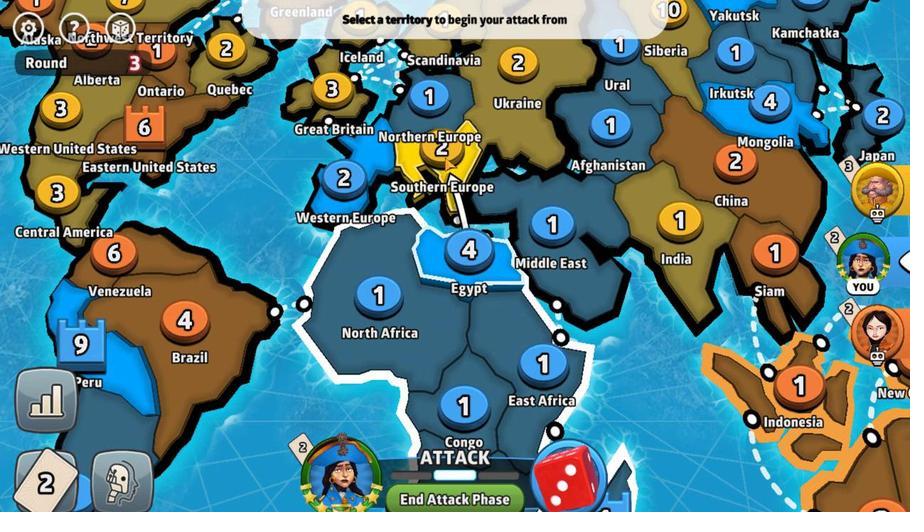 
Action: Mouse moved to (445, 426)
Screenshot: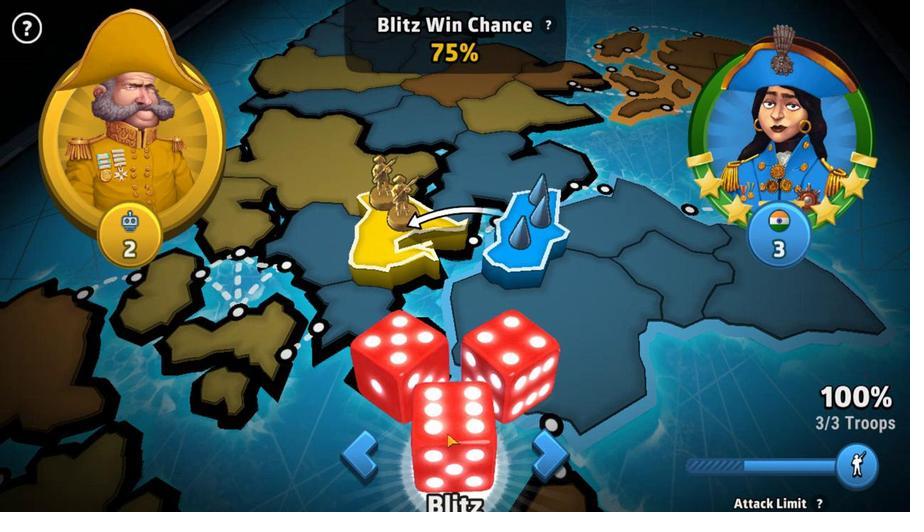 
Action: Mouse pressed left at (445, 426)
Screenshot: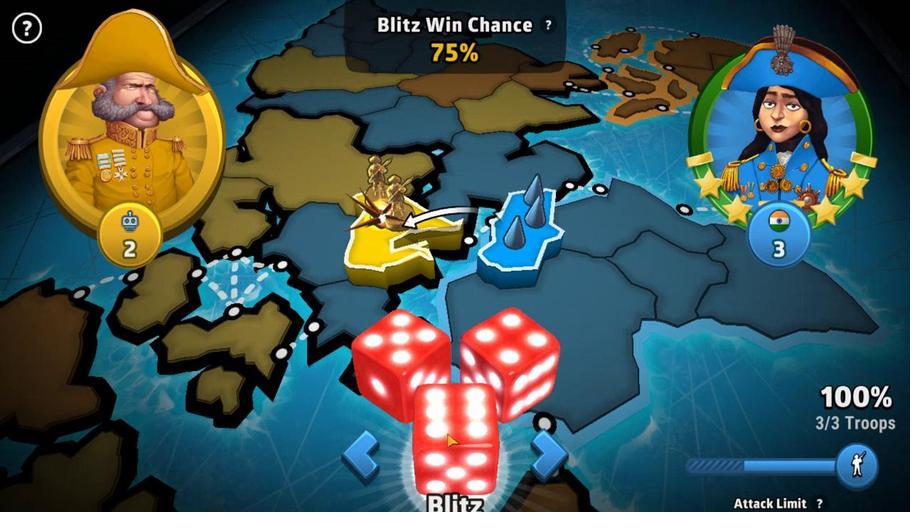 
Action: Mouse moved to (637, 153)
Screenshot: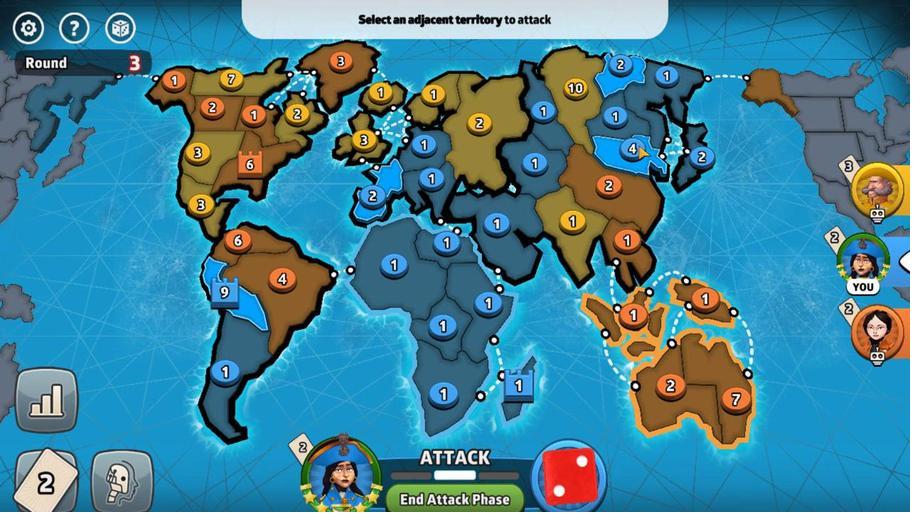 
Action: Mouse pressed left at (637, 153)
Screenshot: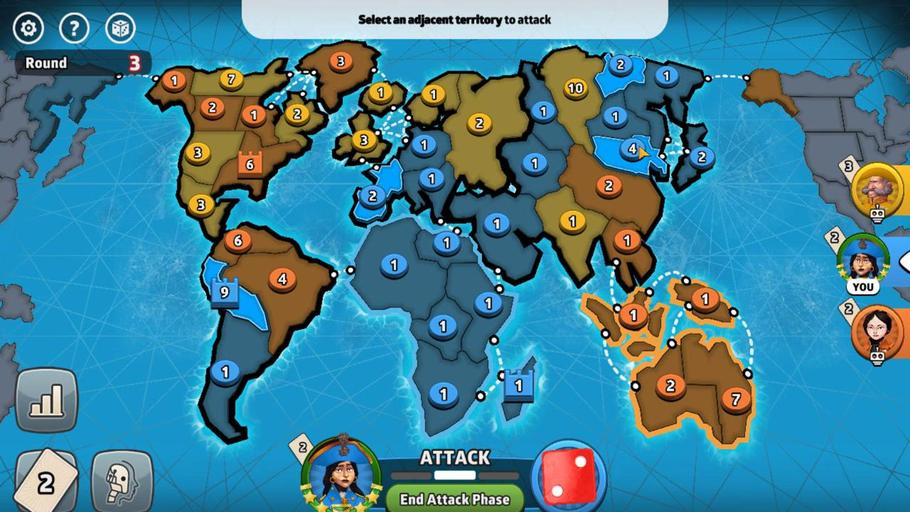 
Action: Mouse moved to (483, 281)
Screenshot: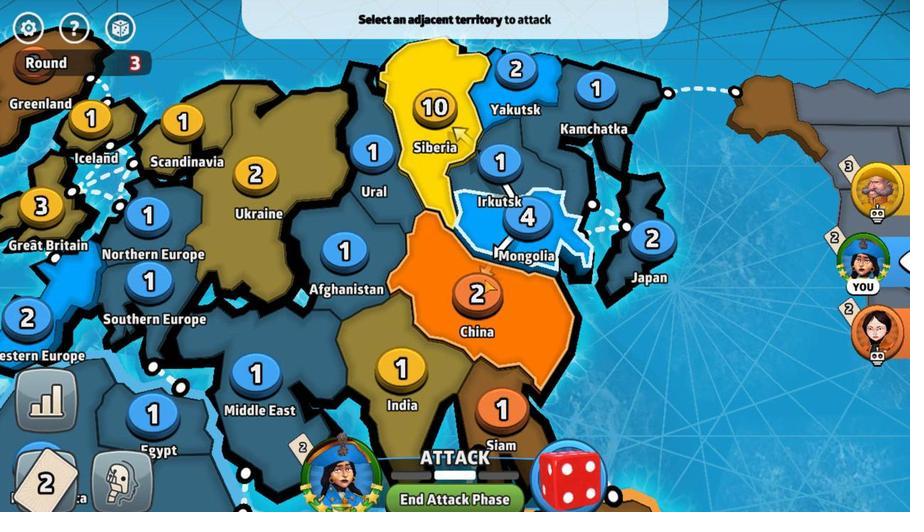 
Action: Mouse pressed left at (483, 281)
Screenshot: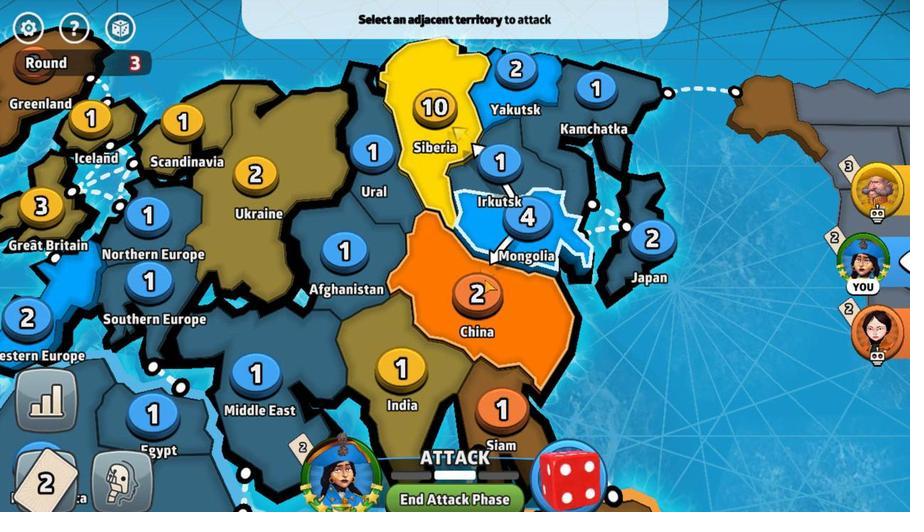 
Action: Mouse moved to (453, 414)
Screenshot: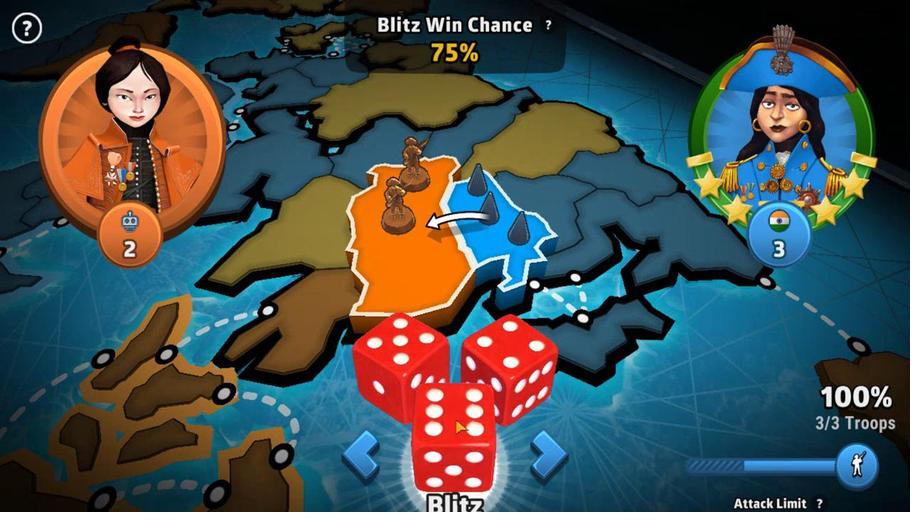 
Action: Mouse pressed left at (453, 414)
Screenshot: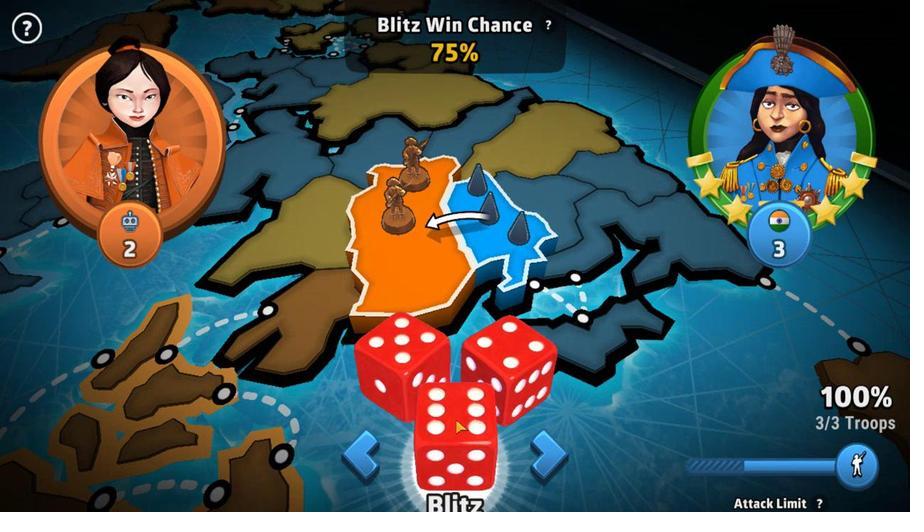 
Action: Mouse moved to (231, 288)
Screenshot: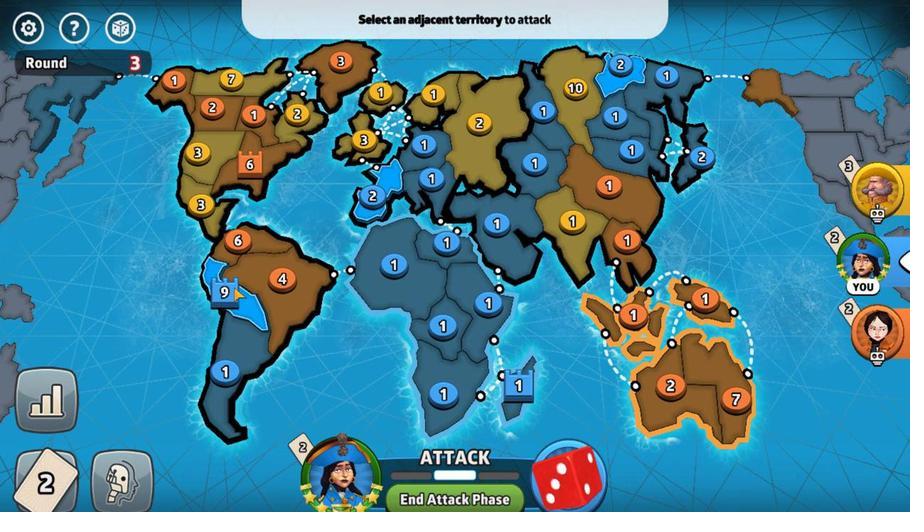 
Action: Mouse pressed left at (231, 288)
Screenshot: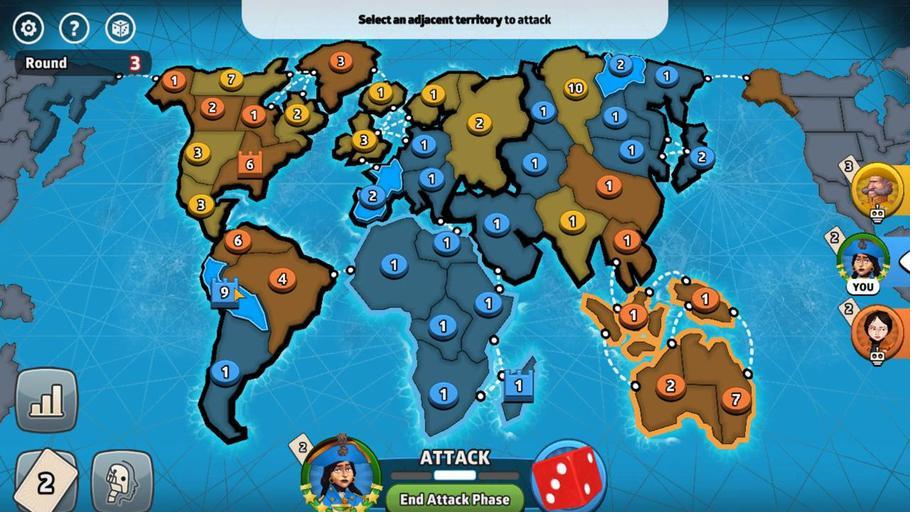 
Action: Mouse moved to (234, 293)
Screenshot: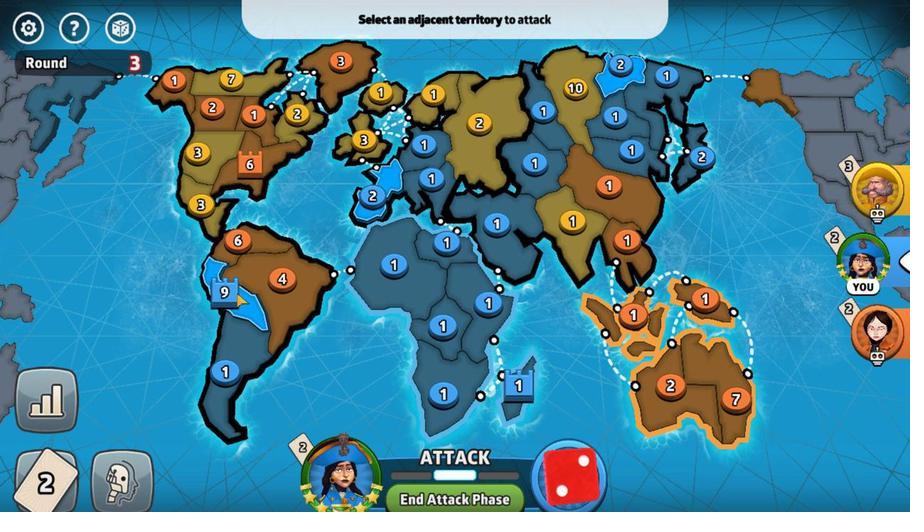 
Action: Mouse pressed left at (234, 293)
Screenshot: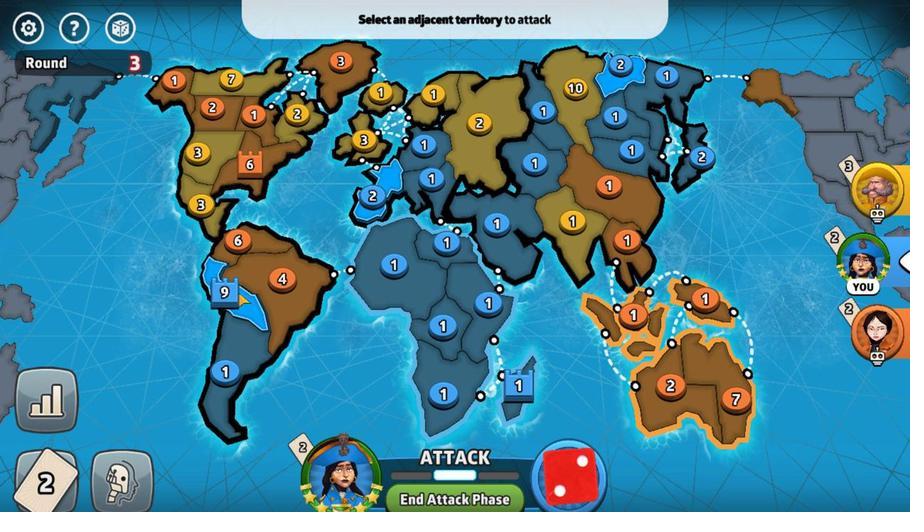 
Action: Mouse moved to (493, 236)
Screenshot: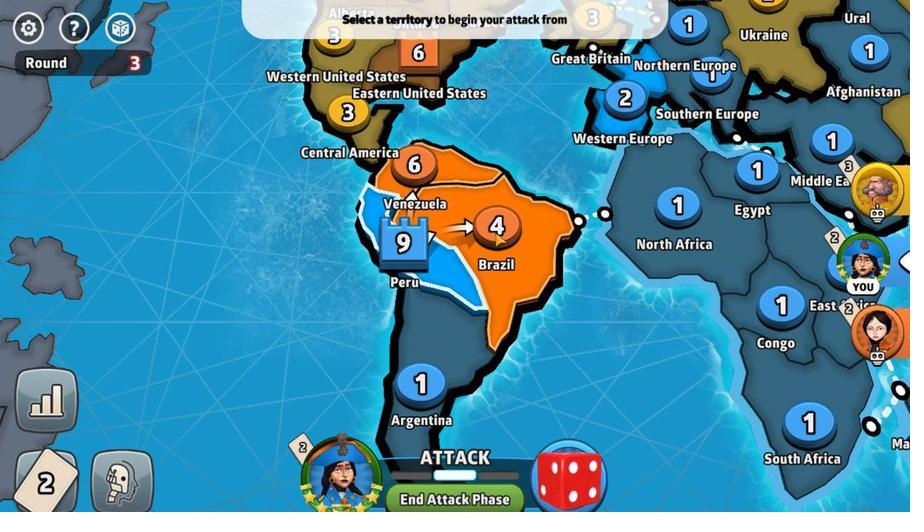 
Action: Mouse pressed left at (493, 236)
Screenshot: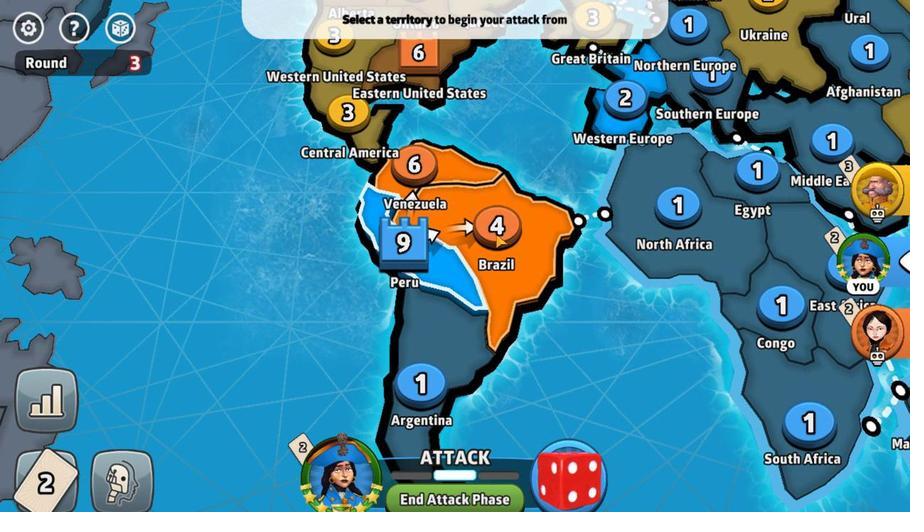 
Action: Mouse moved to (448, 437)
Screenshot: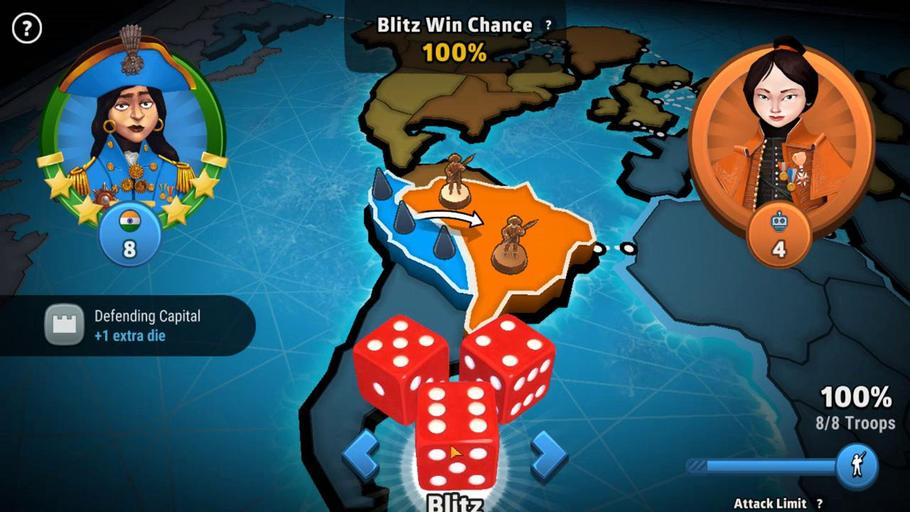 
Action: Mouse pressed left at (448, 437)
Screenshot: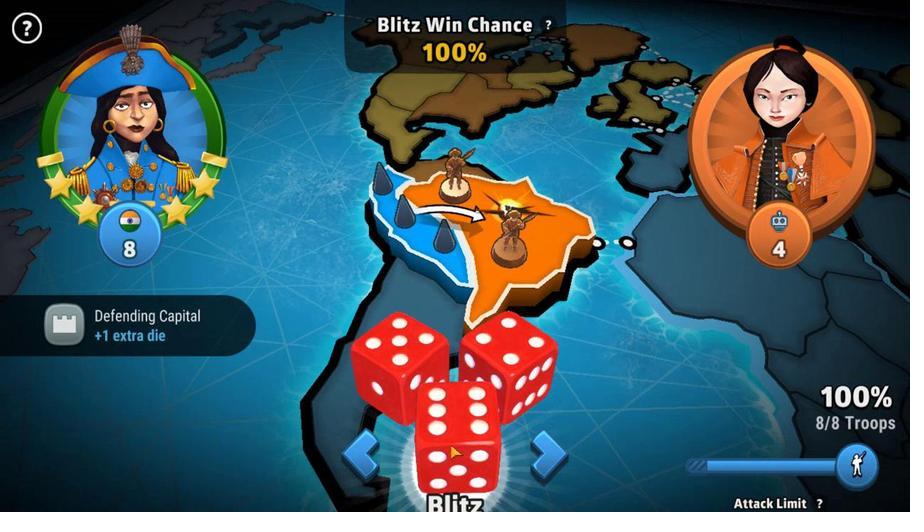 
Action: Mouse moved to (628, 381)
Screenshot: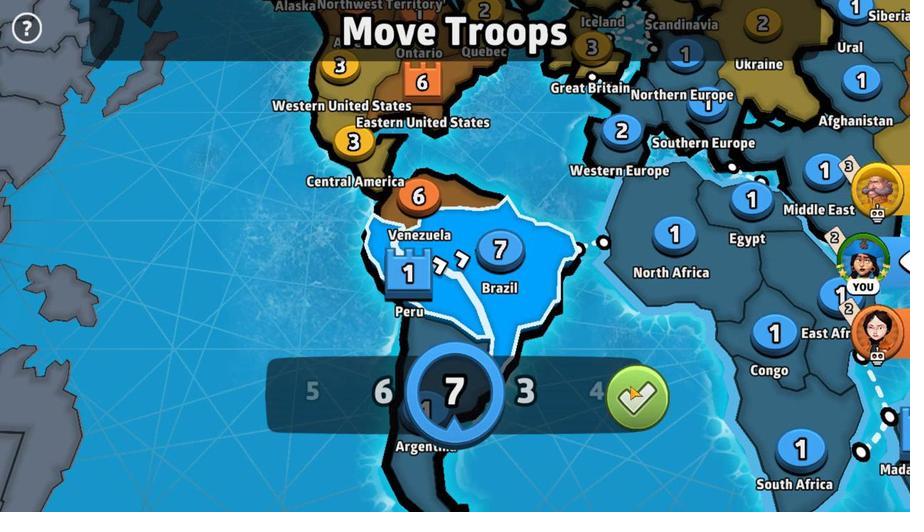 
Action: Mouse pressed left at (628, 381)
Screenshot: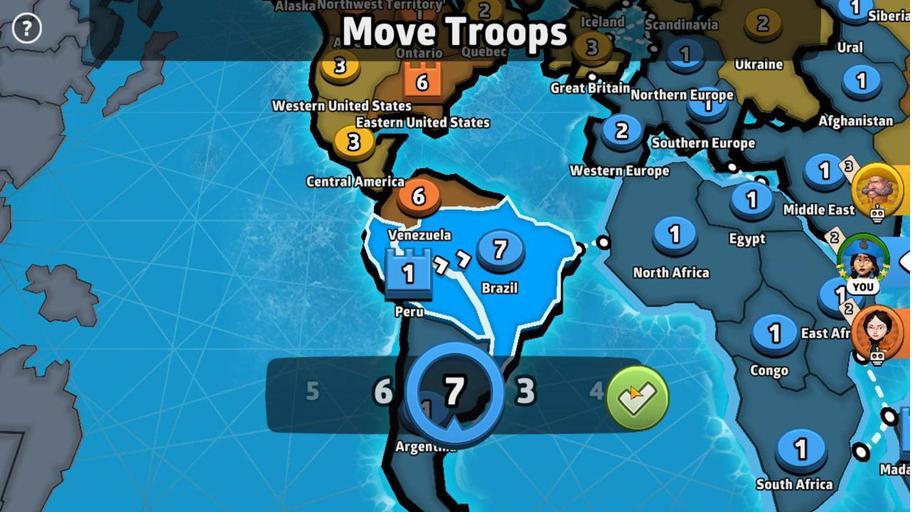 
Action: Mouse moved to (533, 268)
Screenshot: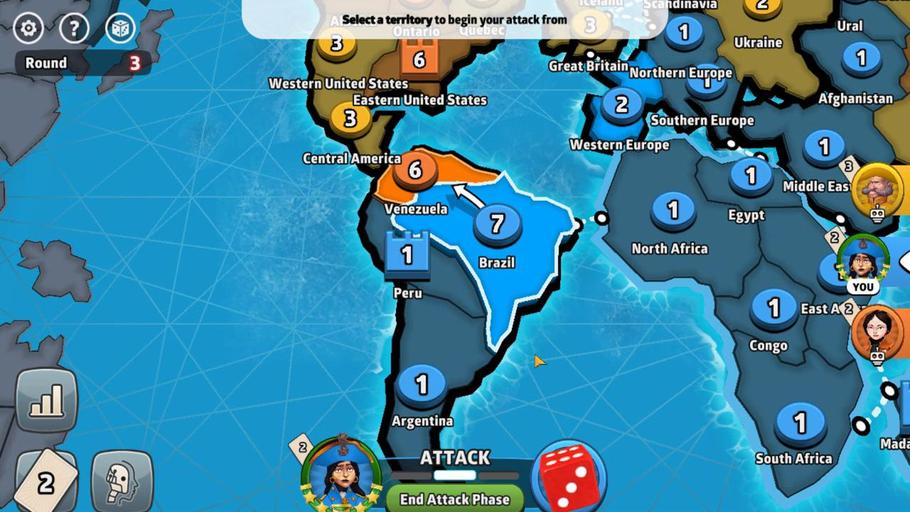 
Action: Mouse pressed left at (533, 268)
Screenshot: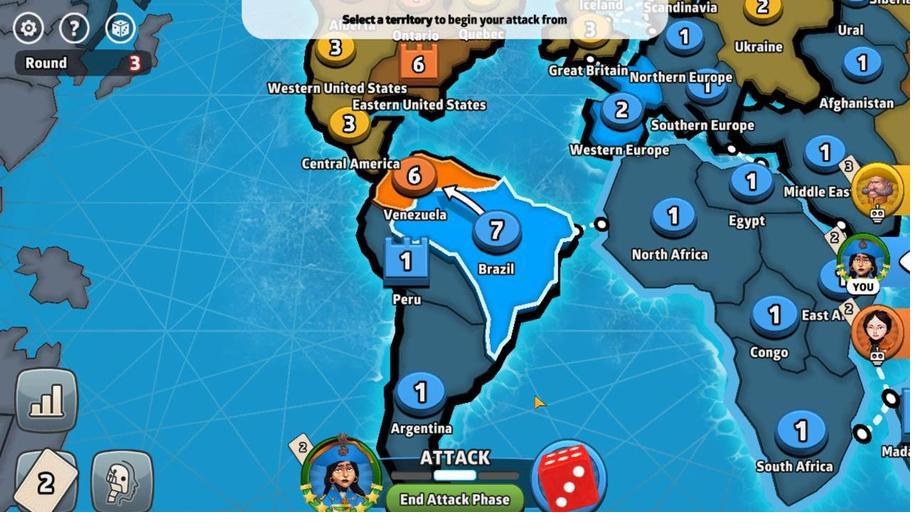 
Action: Mouse moved to (468, 488)
Screenshot: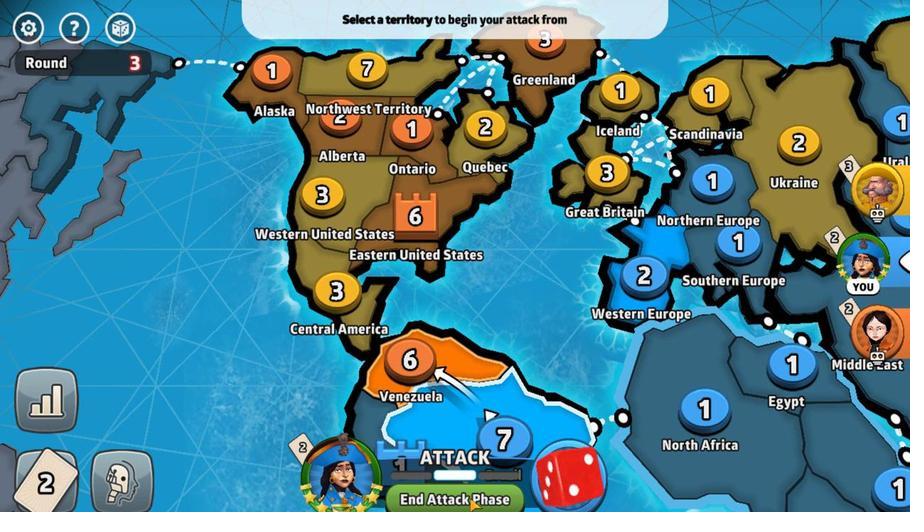 
Action: Mouse pressed left at (468, 488)
Screenshot: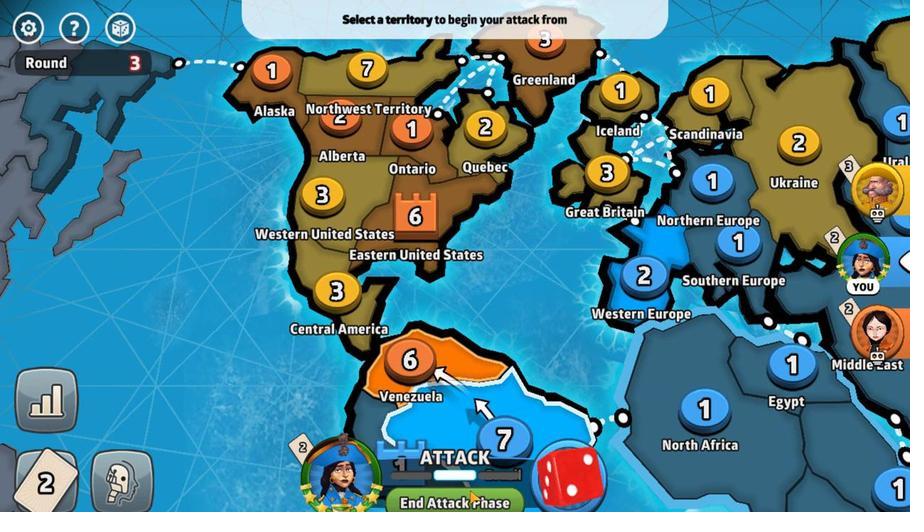 
Action: Mouse moved to (510, 201)
Screenshot: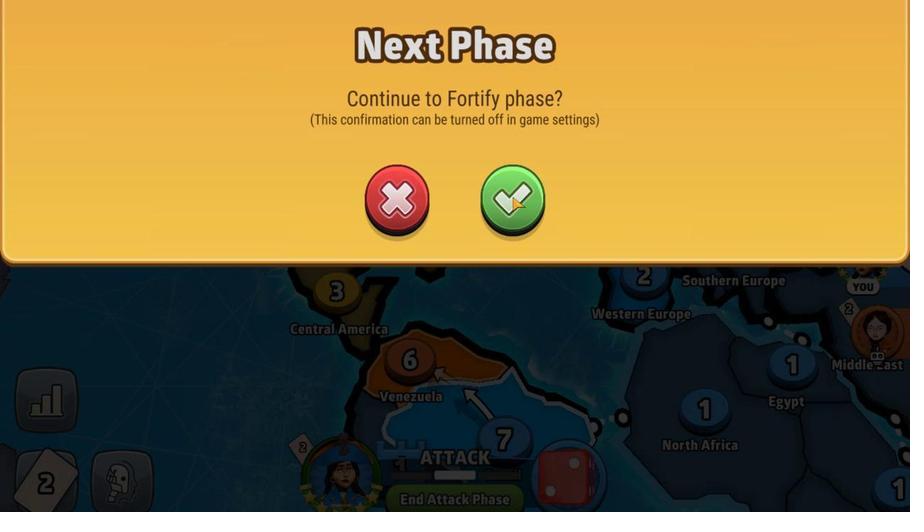 
Action: Mouse pressed left at (510, 201)
Screenshot: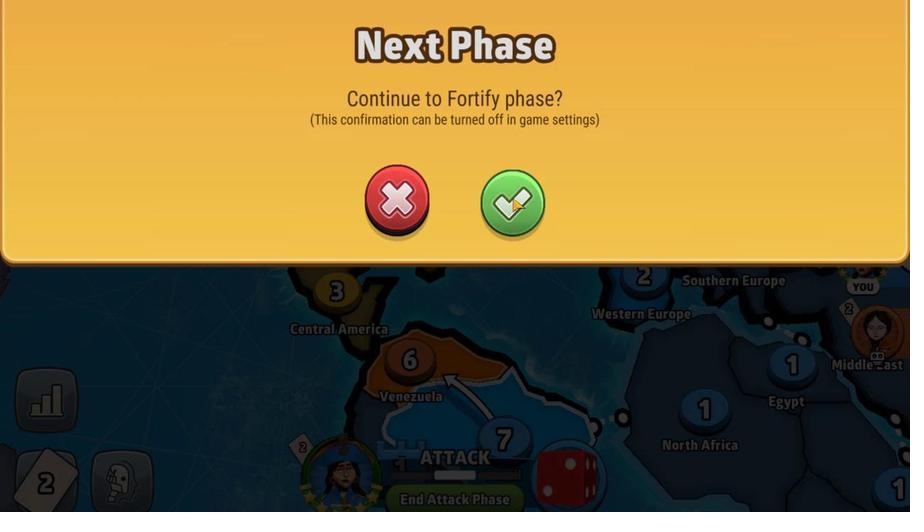 
Action: Mouse moved to (382, 199)
Screenshot: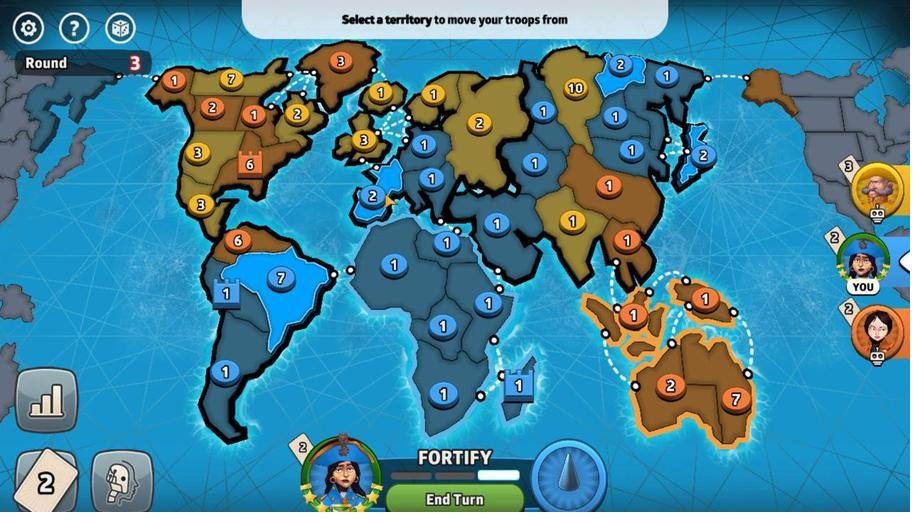 
Action: Mouse pressed left at (382, 199)
Screenshot: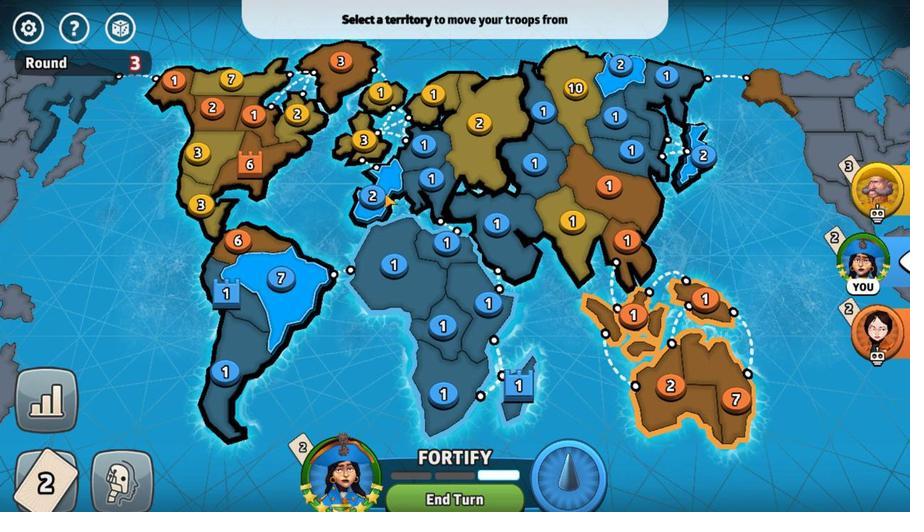 
Action: Mouse moved to (271, 281)
Screenshot: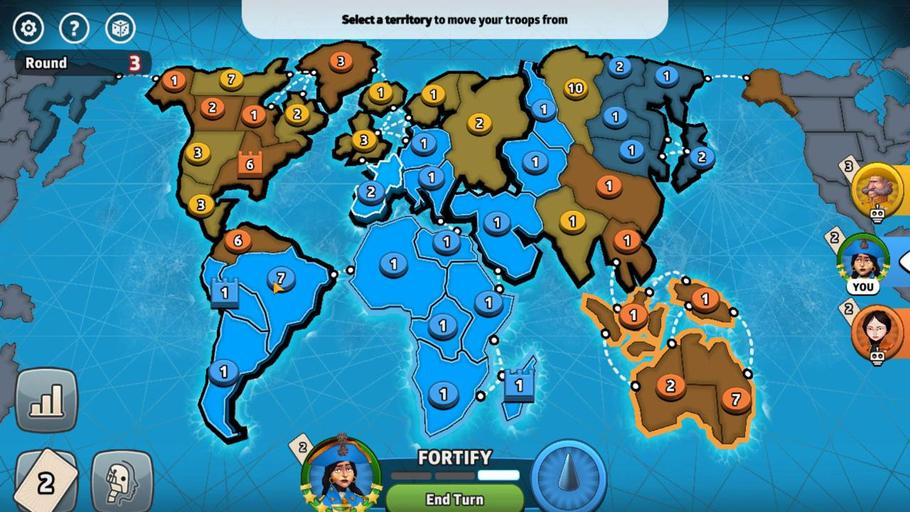 
Action: Mouse pressed left at (271, 281)
Screenshot: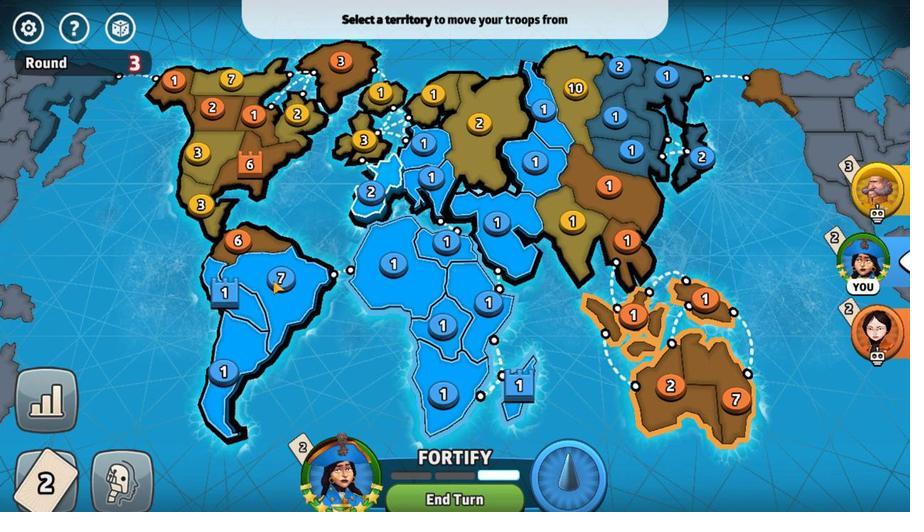 
Action: Mouse moved to (535, 167)
Screenshot: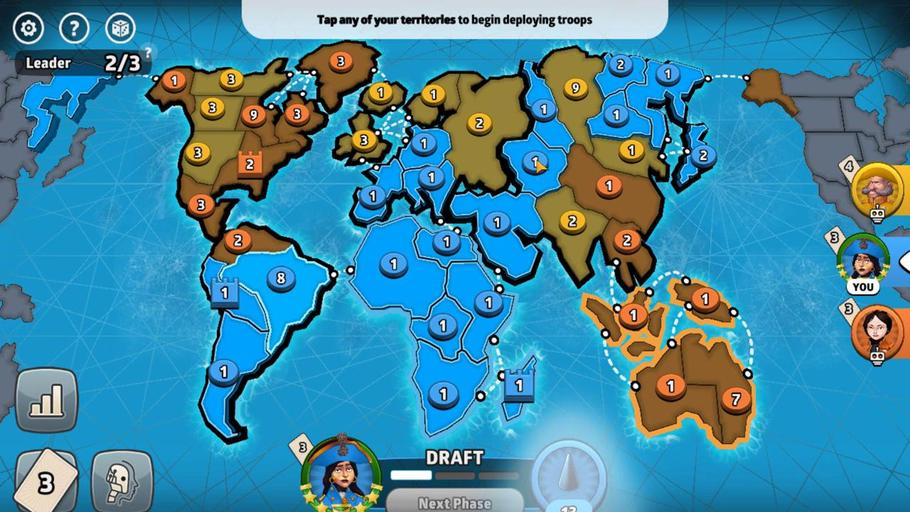
Action: Mouse pressed left at (535, 167)
Screenshot: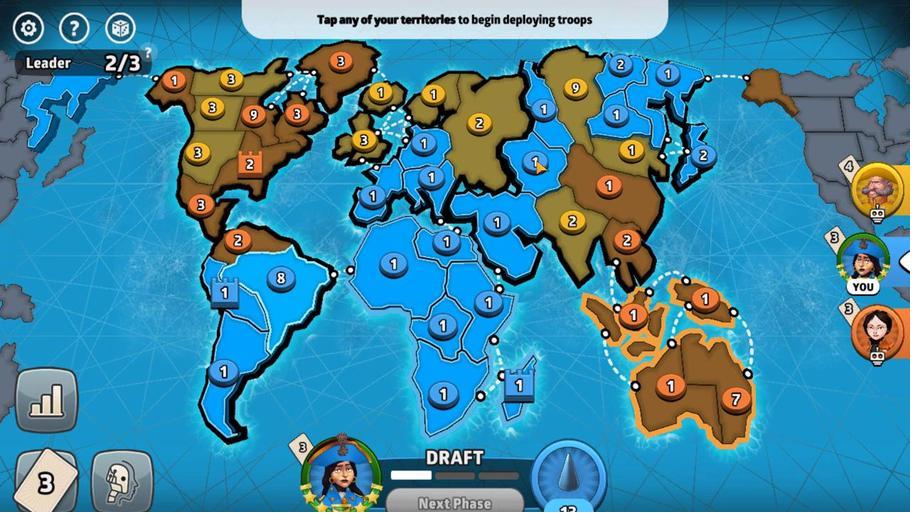 
Action: Mouse moved to (633, 390)
Screenshot: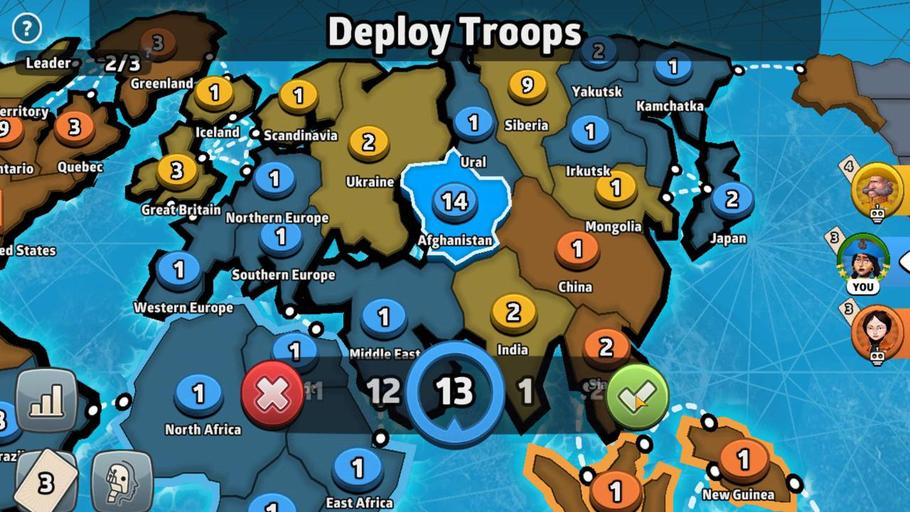 
Action: Mouse pressed left at (633, 390)
Screenshot: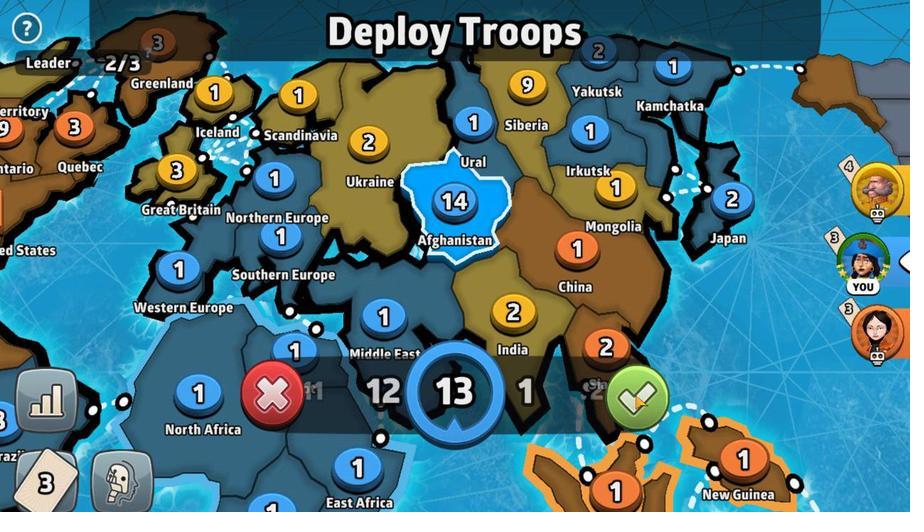 
Action: Mouse moved to (455, 485)
Screenshot: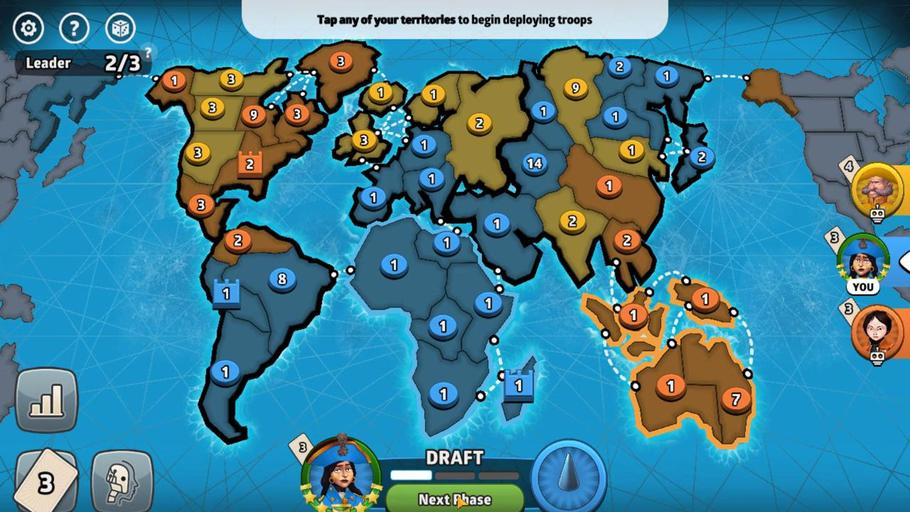 
Action: Mouse pressed left at (455, 485)
Screenshot: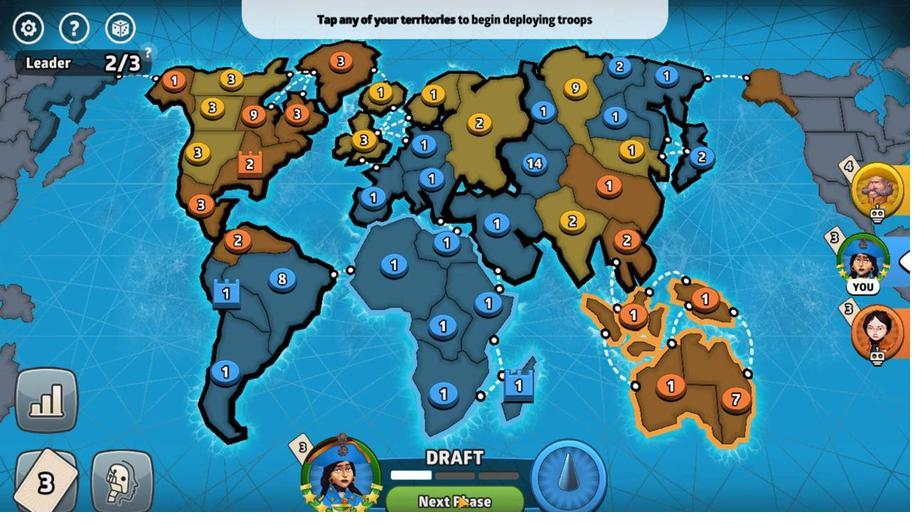 
Action: Mouse moved to (543, 157)
Screenshot: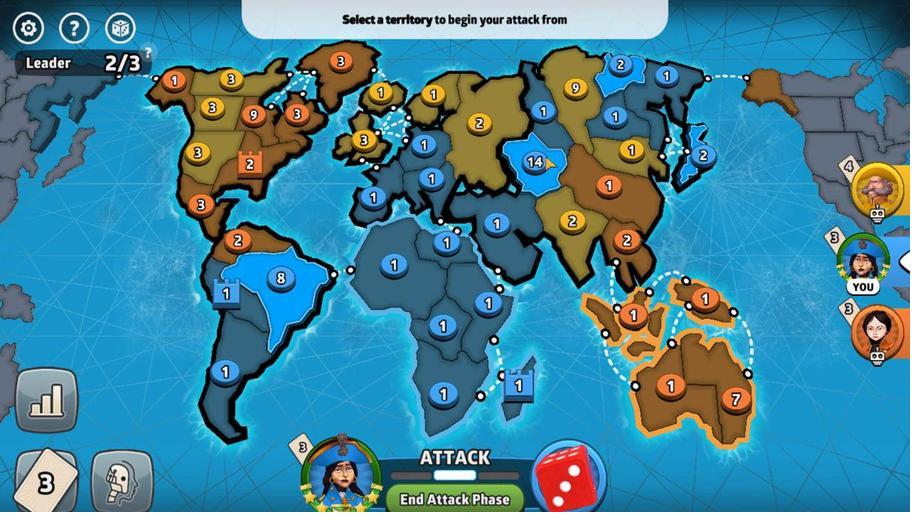 
Action: Mouse pressed left at (543, 157)
Screenshot: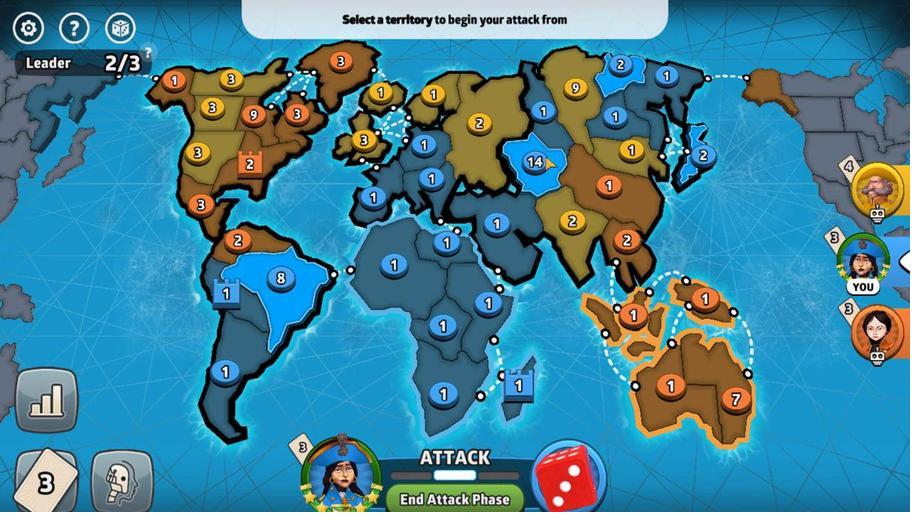 
Action: Mouse moved to (556, 249)
Screenshot: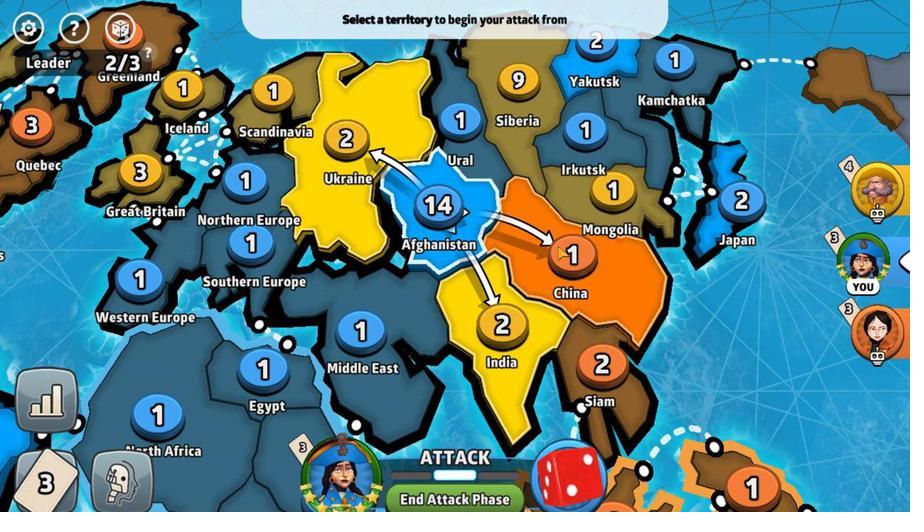 
Action: Mouse pressed left at (556, 249)
Screenshot: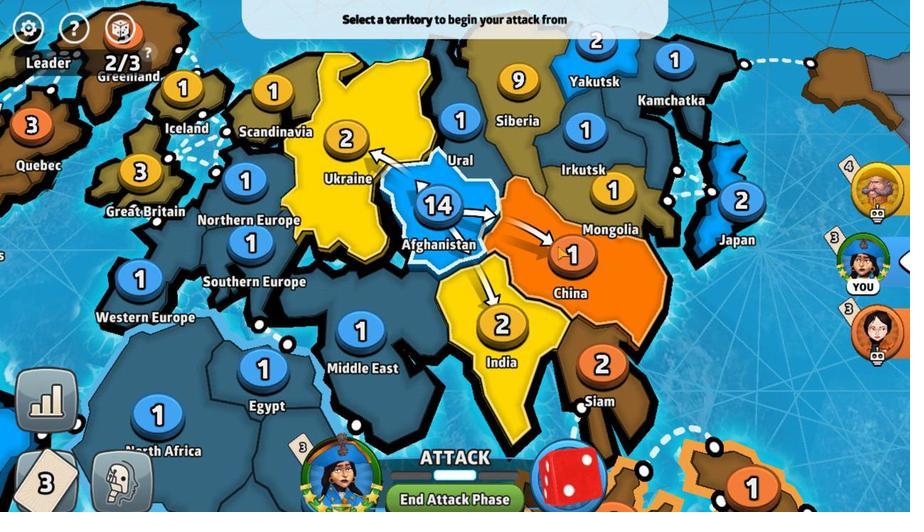 
Action: Mouse moved to (471, 404)
Screenshot: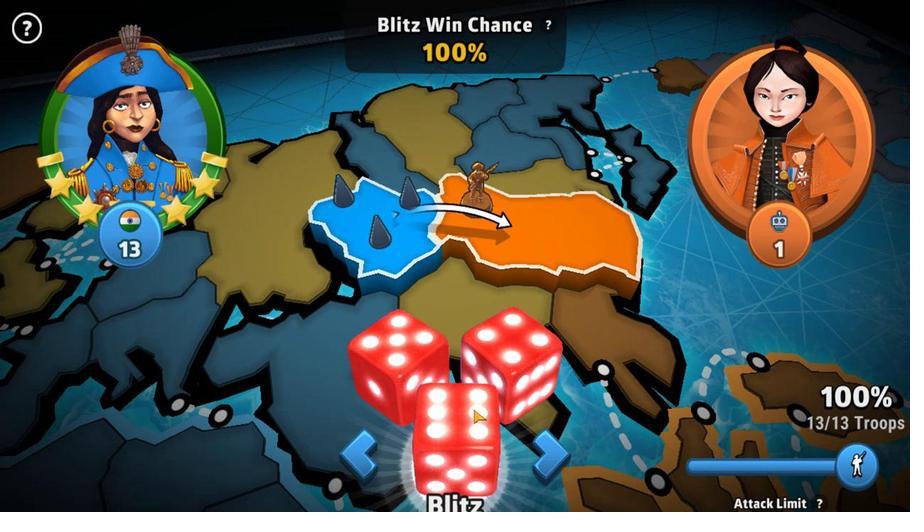 
Action: Mouse pressed left at (471, 404)
Screenshot: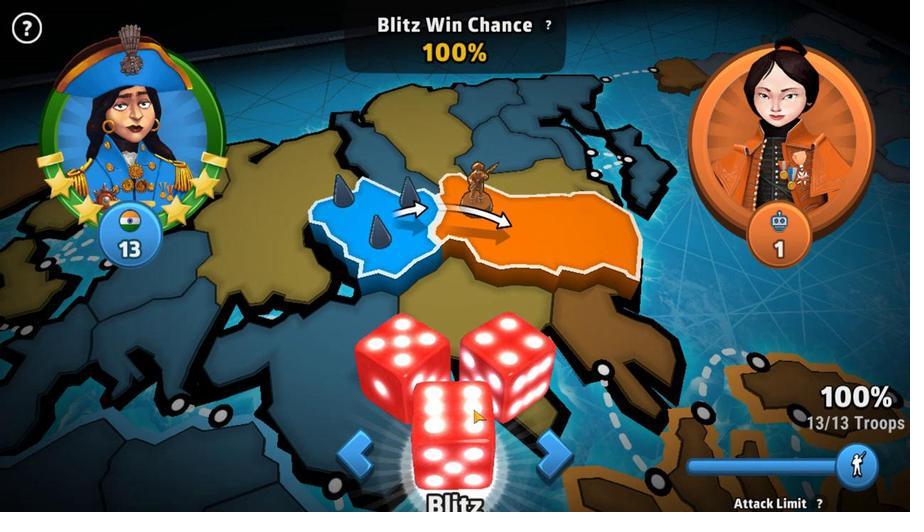 
Action: Mouse moved to (642, 392)
Screenshot: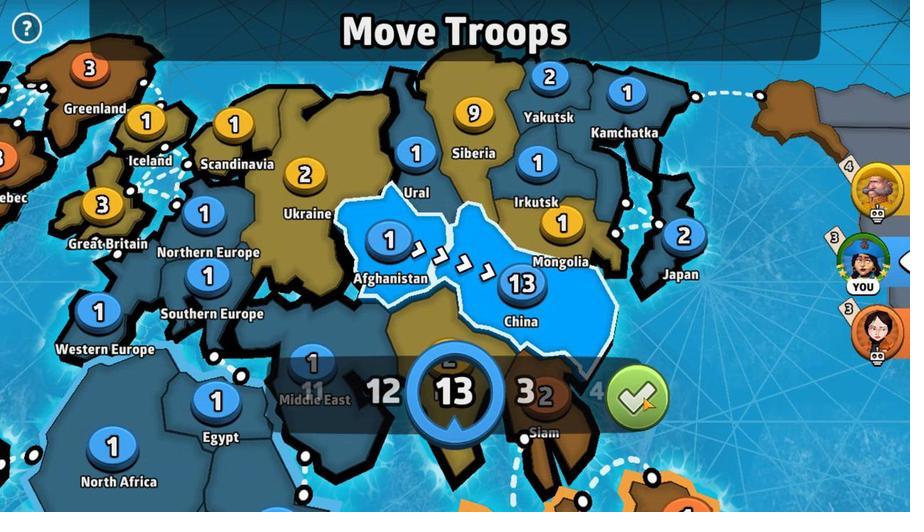 
Action: Mouse pressed left at (642, 392)
Screenshot: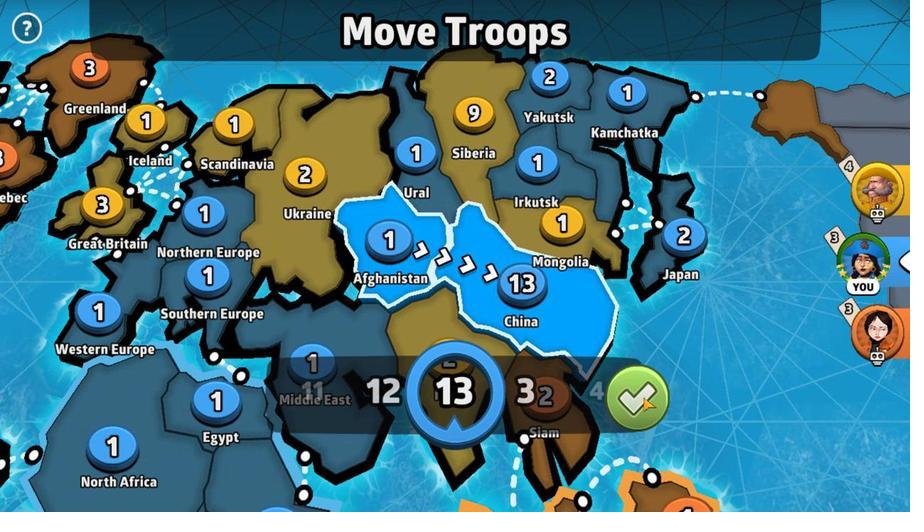 
Action: Mouse moved to (398, 294)
Screenshot: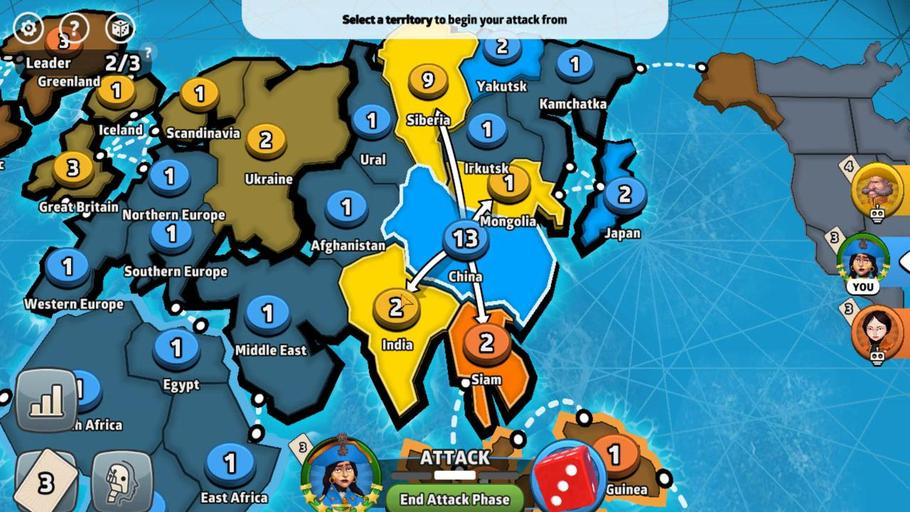 
Action: Mouse pressed left at (398, 294)
Screenshot: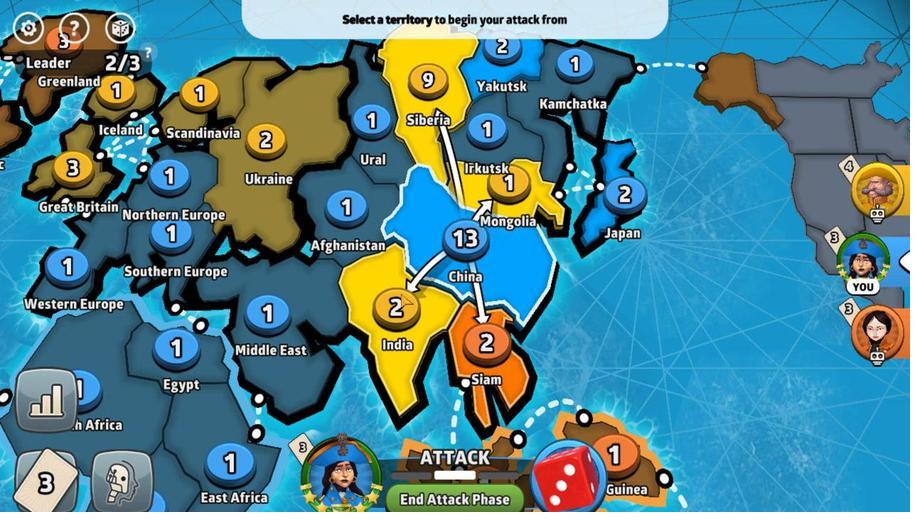 
Action: Mouse moved to (455, 440)
Screenshot: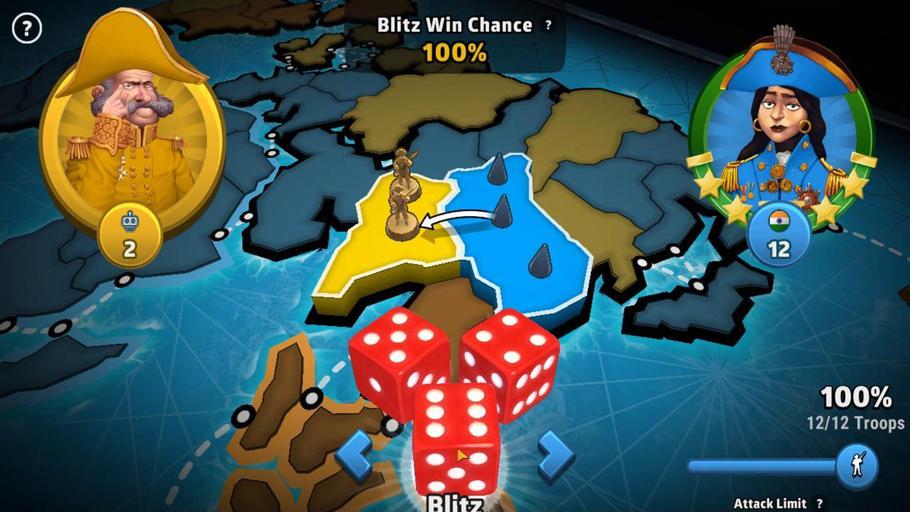 
Action: Mouse pressed left at (455, 440)
Screenshot: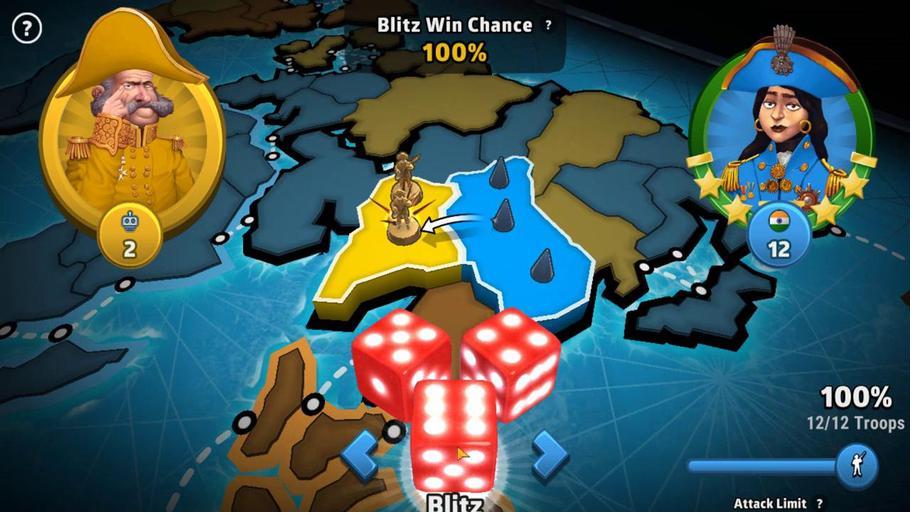 
Action: Mouse moved to (632, 378)
Screenshot: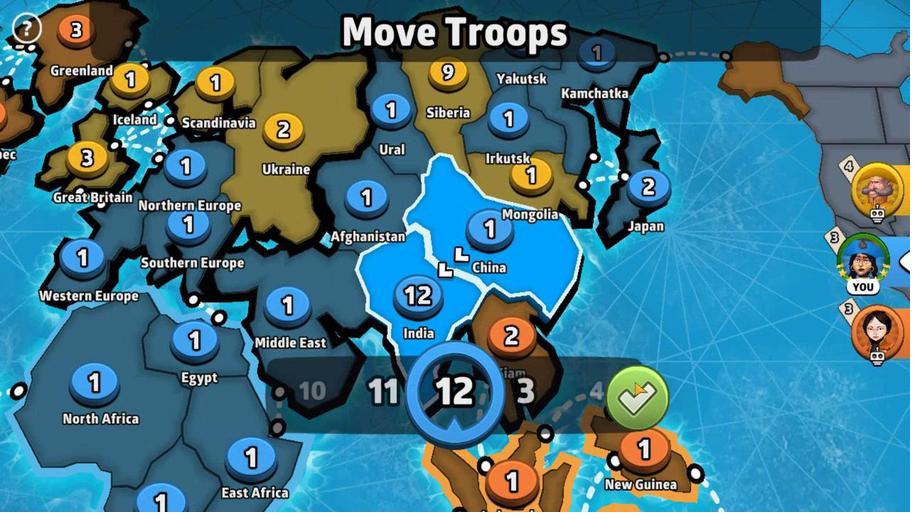 
Action: Mouse pressed left at (632, 378)
Screenshot: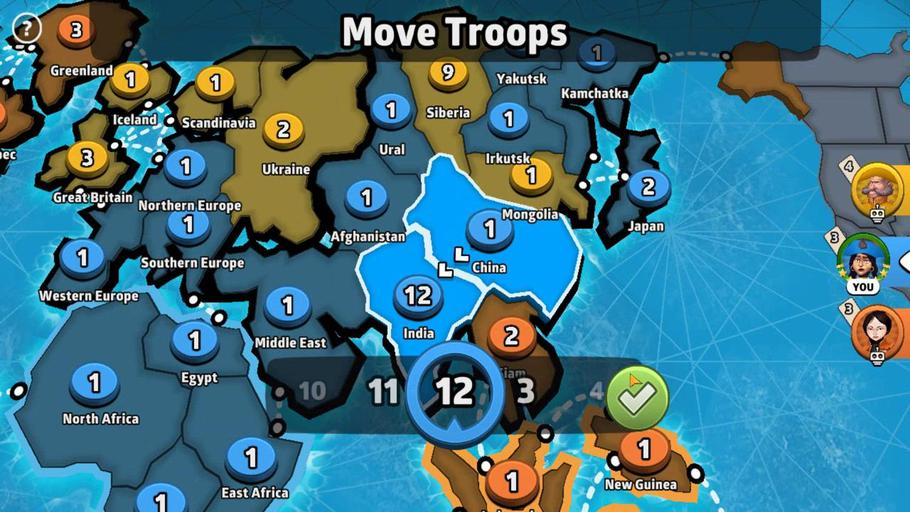 
Action: Mouse moved to (513, 214)
Screenshot: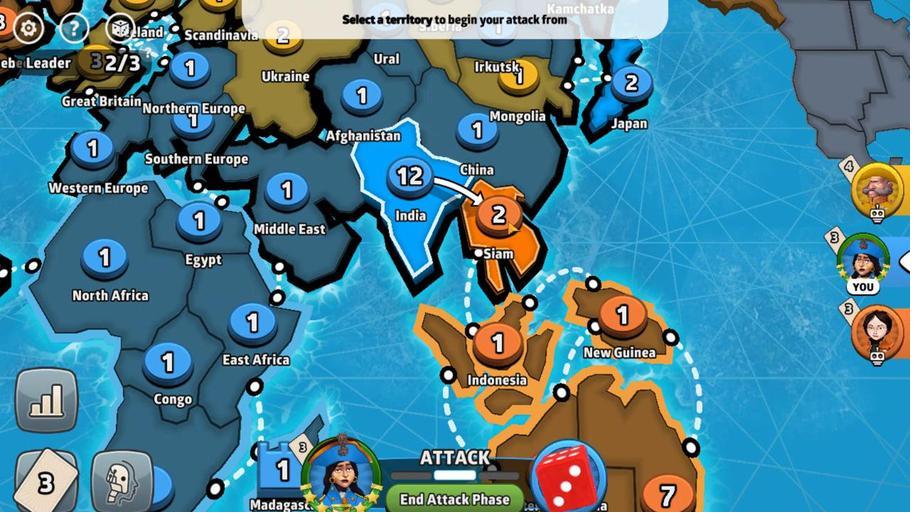 
Action: Mouse pressed left at (513, 214)
Screenshot: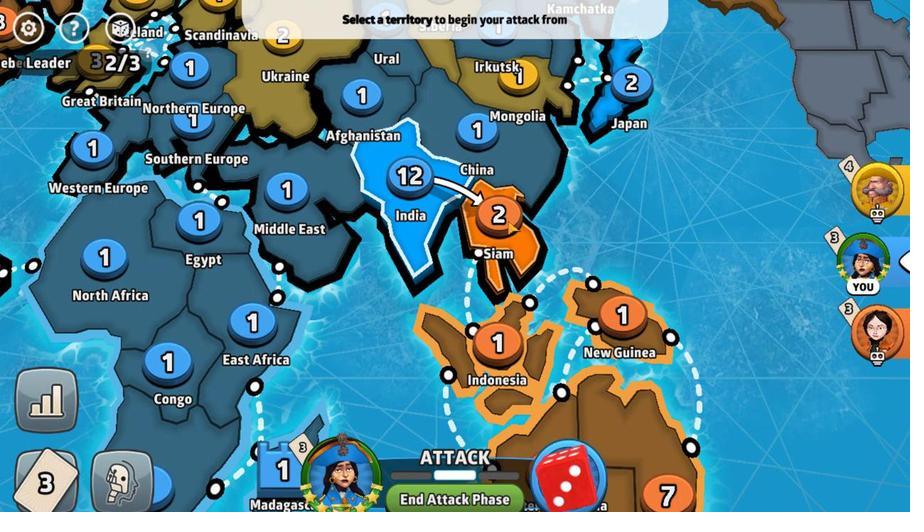 
Action: Mouse moved to (461, 443)
Screenshot: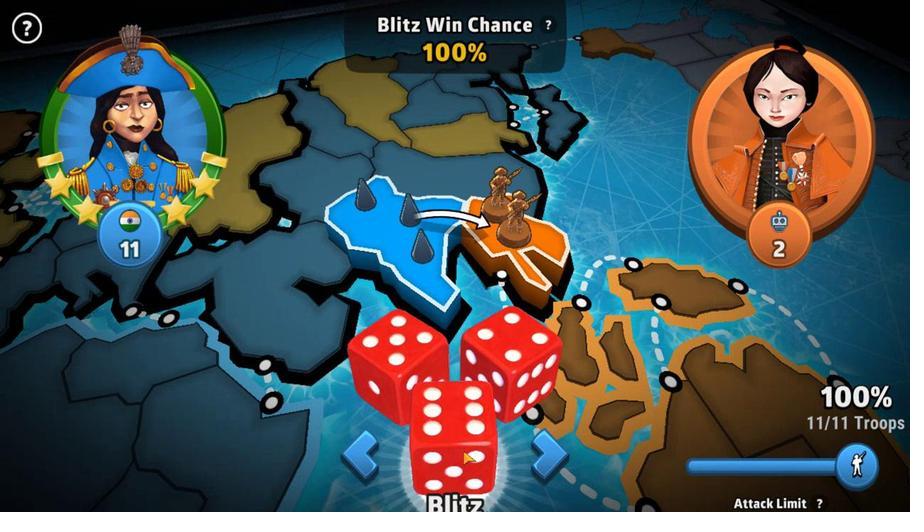 
Action: Mouse pressed left at (461, 443)
Screenshot: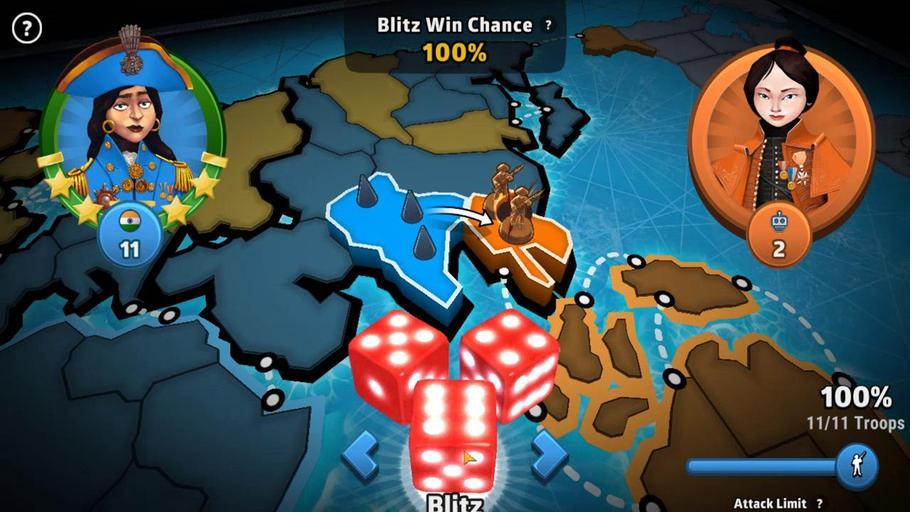 
Action: Mouse moved to (638, 383)
Screenshot: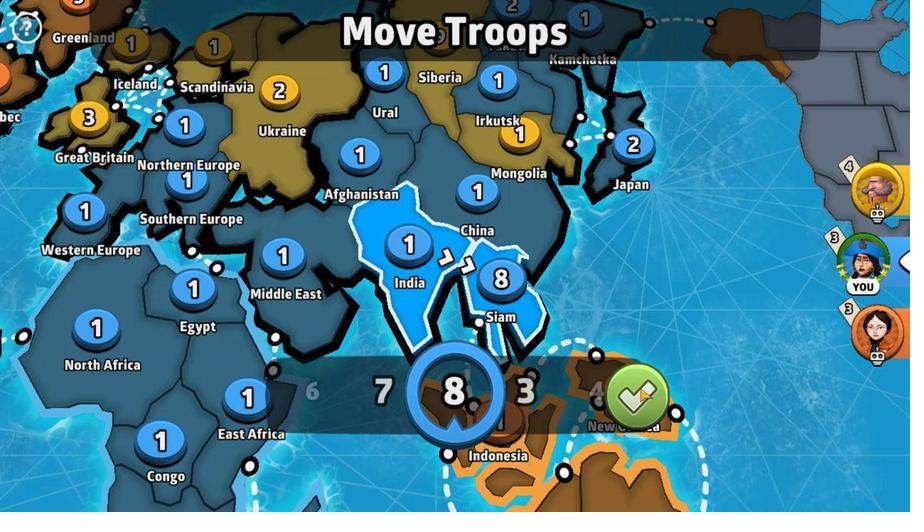 
Action: Mouse pressed left at (638, 383)
Screenshot: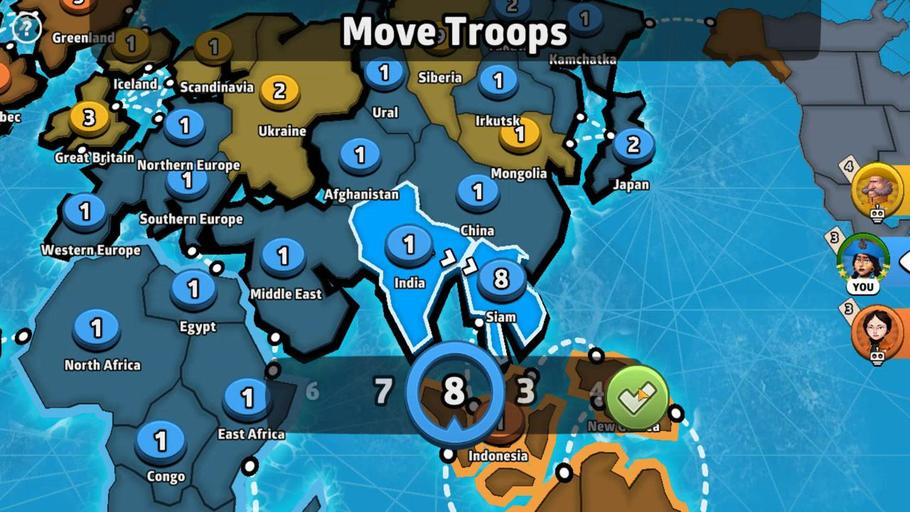 
Action: Mouse moved to (451, 257)
Screenshot: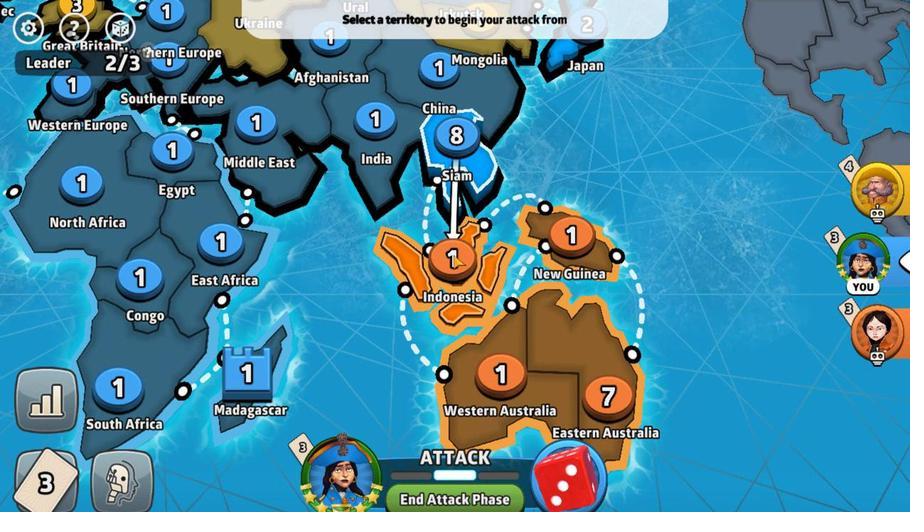 
Action: Mouse pressed left at (451, 257)
Screenshot: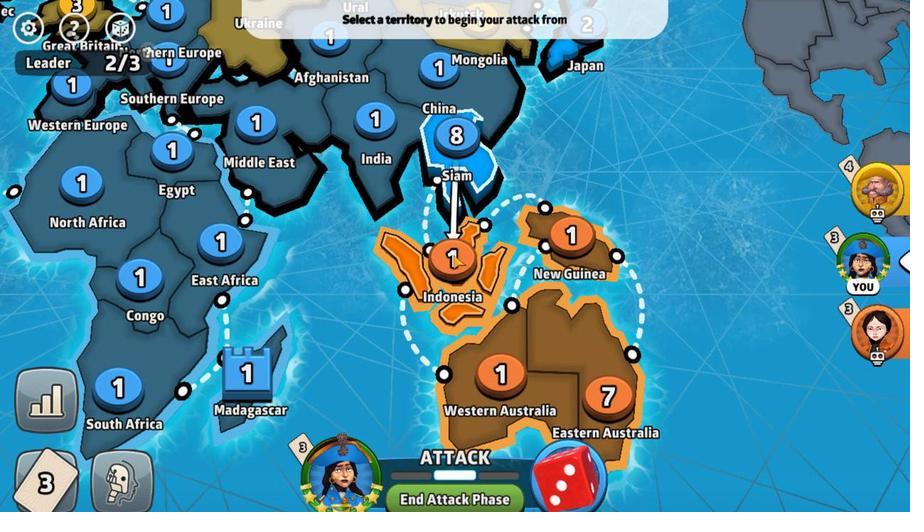 
Action: Mouse moved to (466, 405)
Screenshot: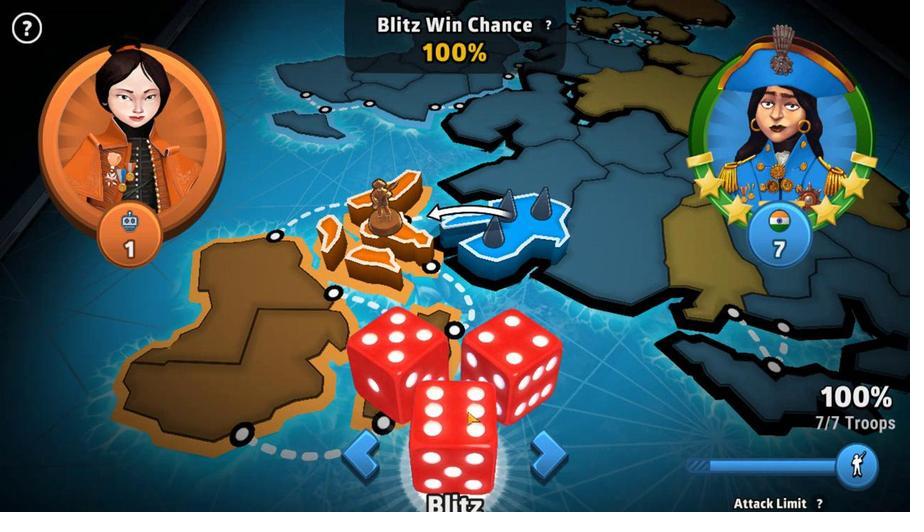 
Action: Mouse pressed left at (466, 405)
Screenshot: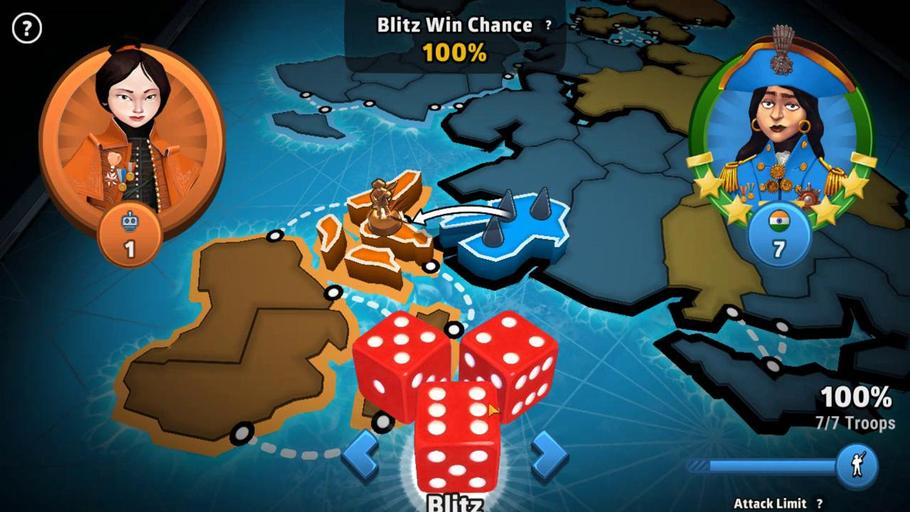 
Action: Mouse moved to (631, 382)
Screenshot: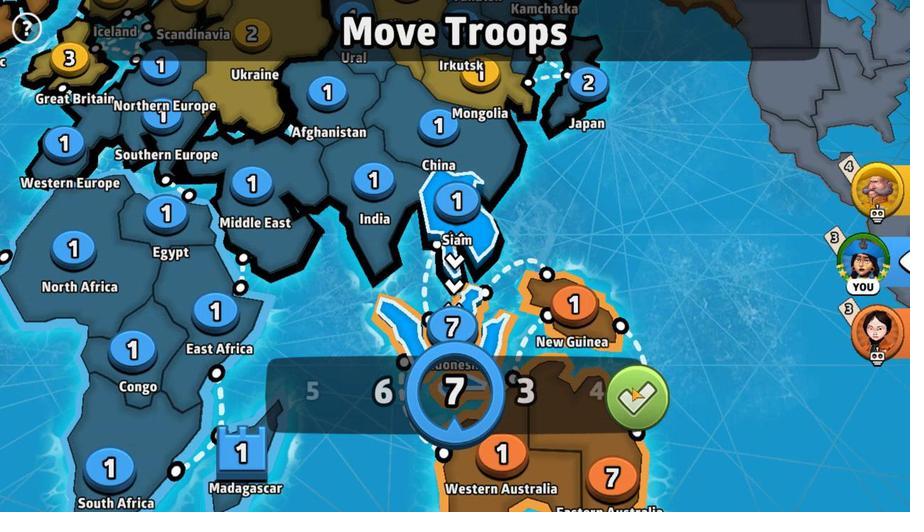 
Action: Mouse pressed left at (631, 382)
Screenshot: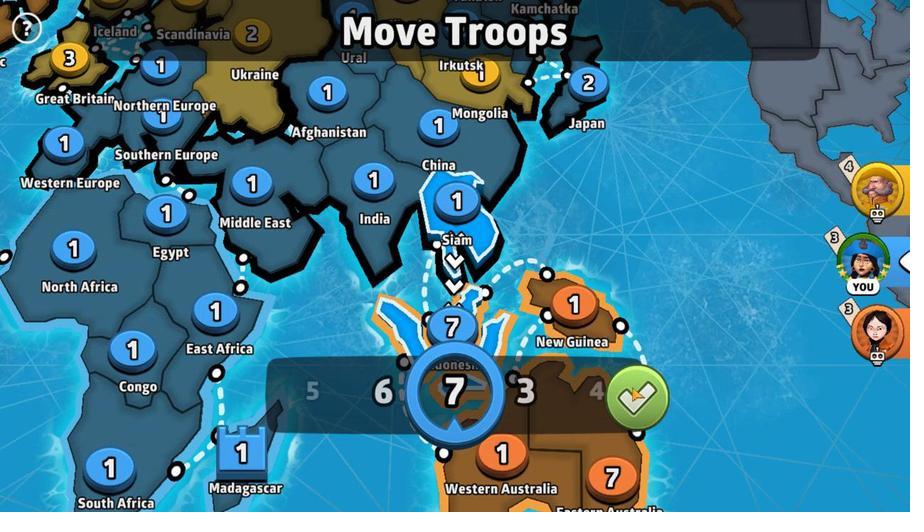 
Action: Mouse moved to (428, 258)
Screenshot: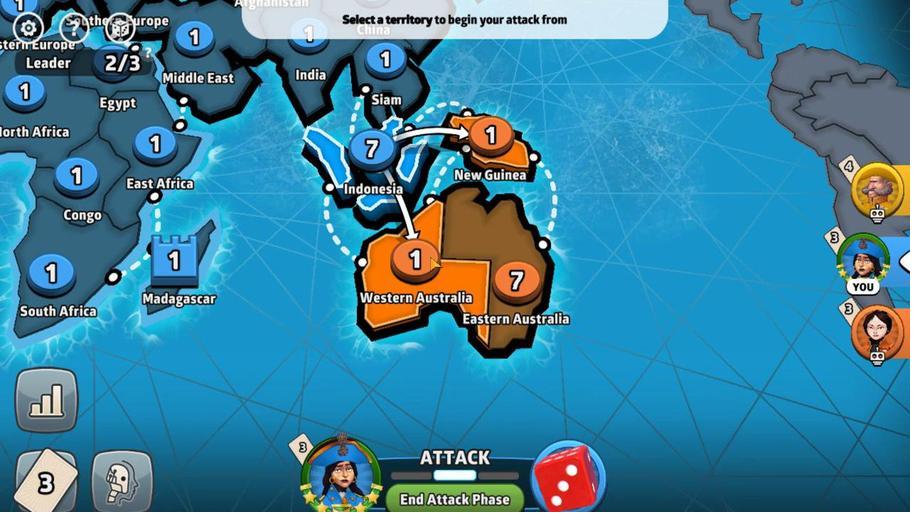 
Action: Mouse pressed left at (428, 258)
Screenshot: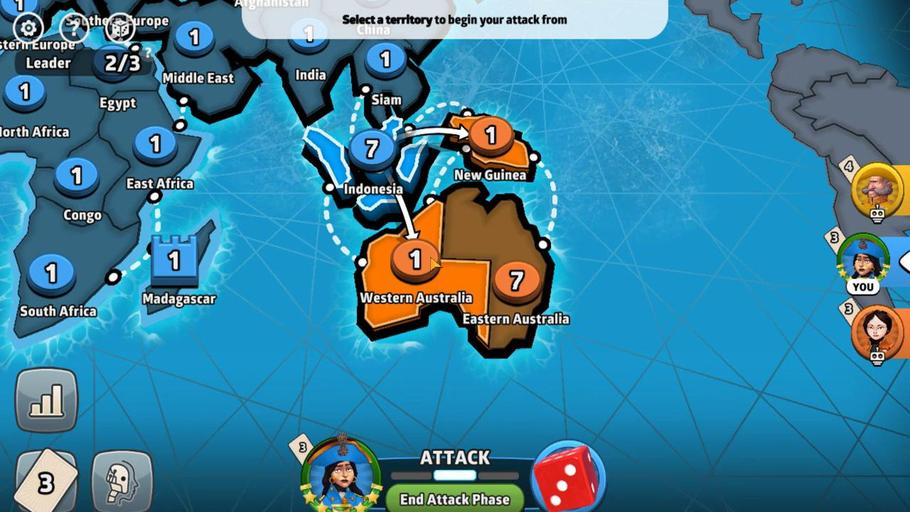 
Action: Mouse moved to (440, 412)
Screenshot: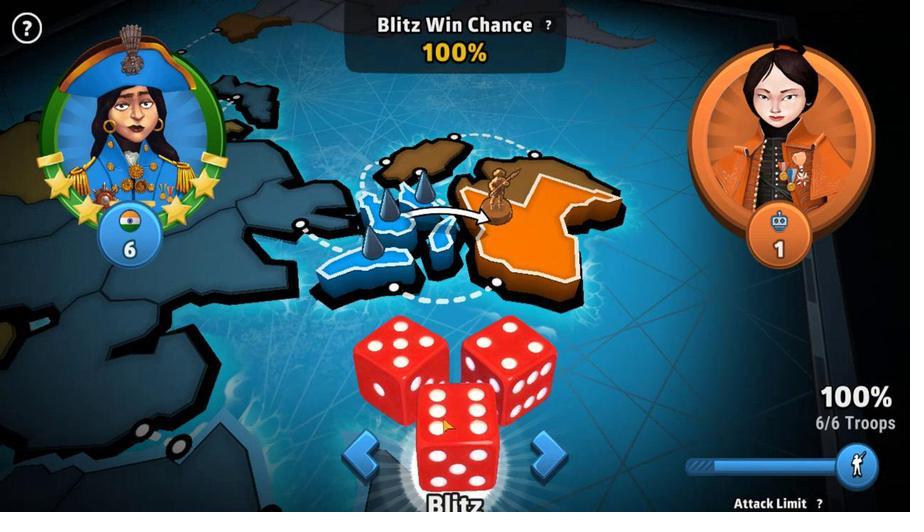 
Action: Mouse pressed left at (440, 412)
Screenshot: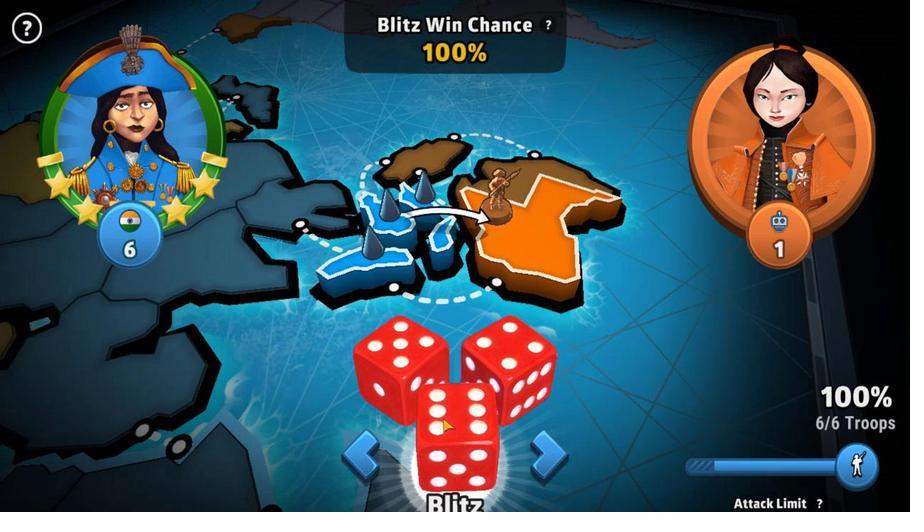 
Action: Mouse moved to (614, 376)
Screenshot: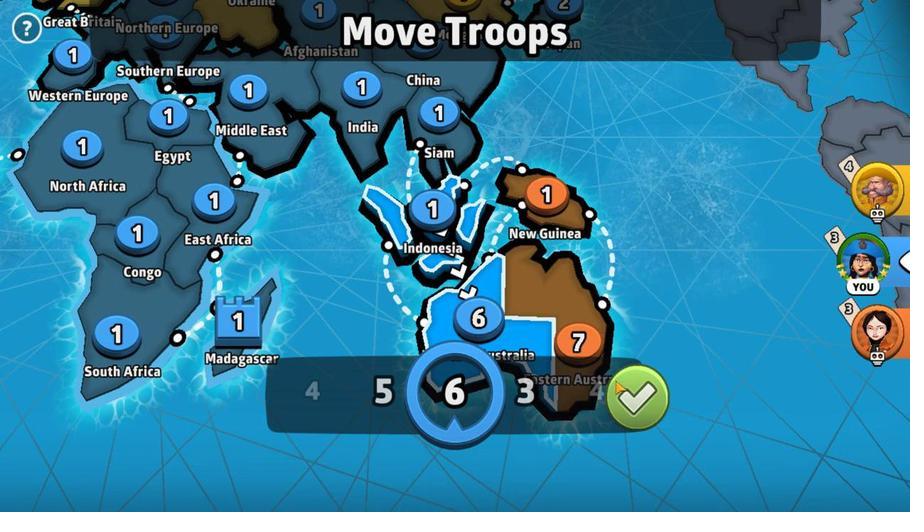 
Action: Mouse pressed left at (614, 376)
Screenshot: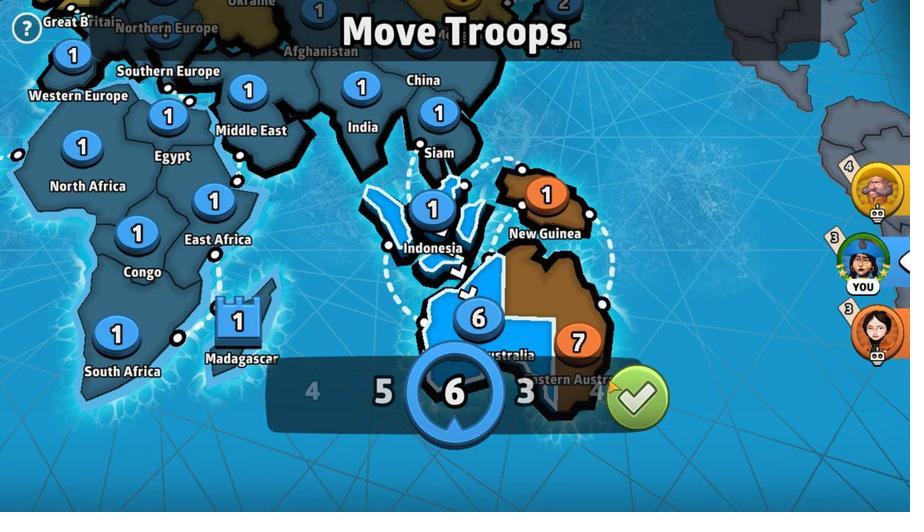 
Action: Mouse moved to (479, 147)
Screenshot: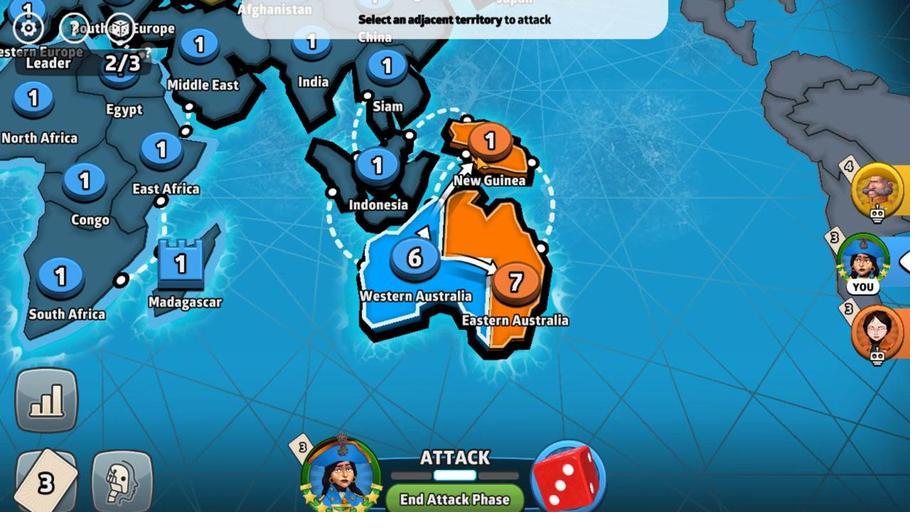 
Action: Mouse pressed left at (479, 147)
Screenshot: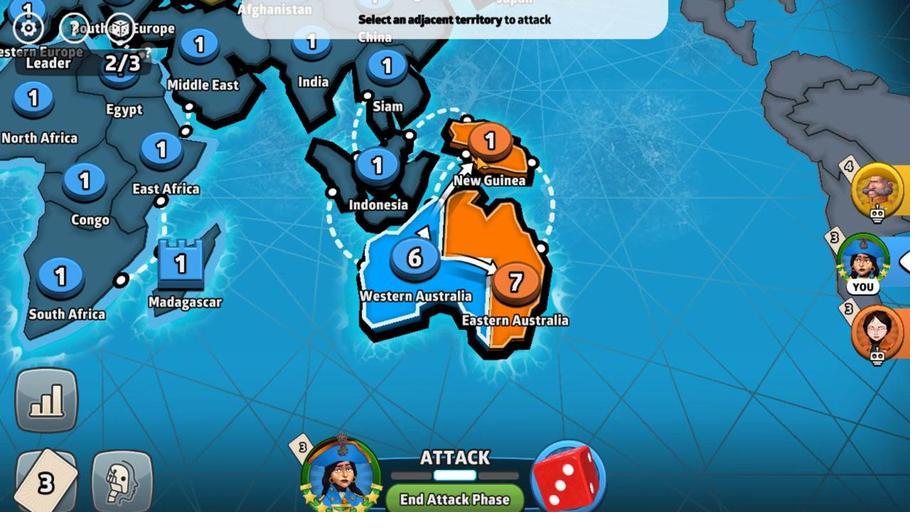
Action: Mouse moved to (475, 404)
Screenshot: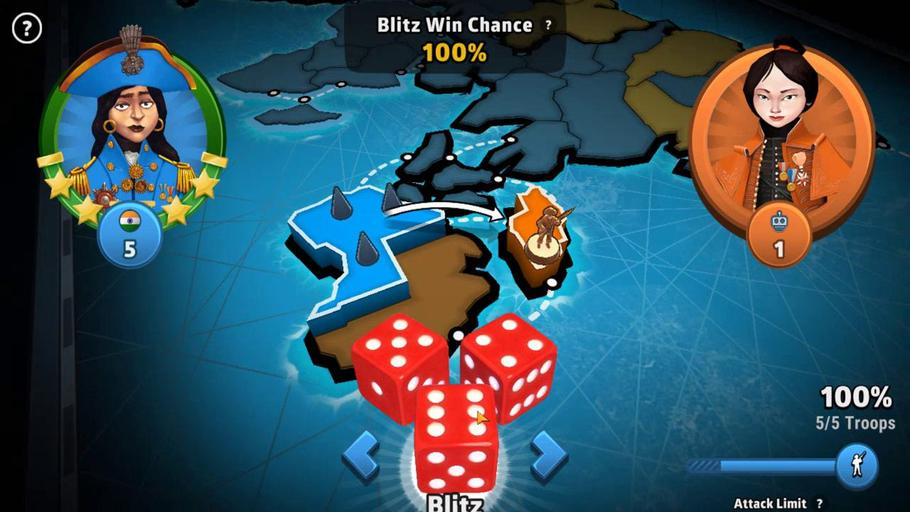 
Action: Mouse pressed left at (475, 404)
Screenshot: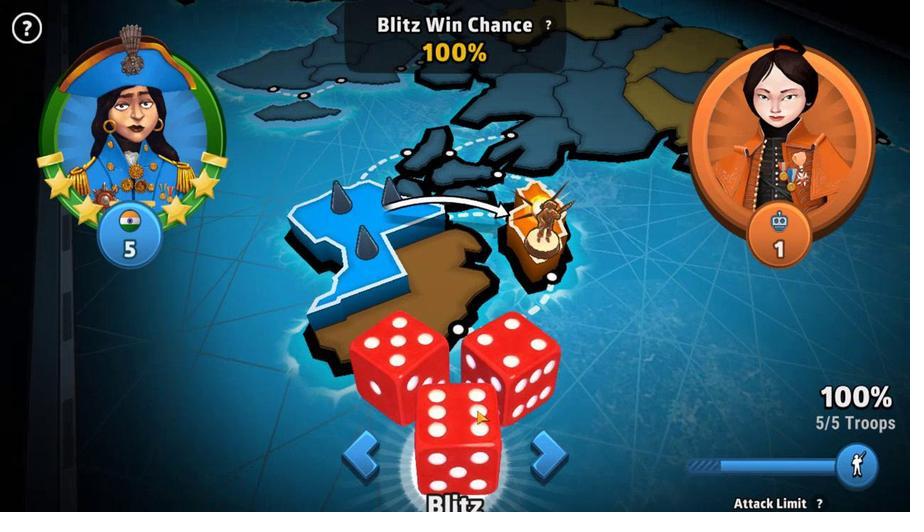 
Action: Mouse moved to (622, 386)
Screenshot: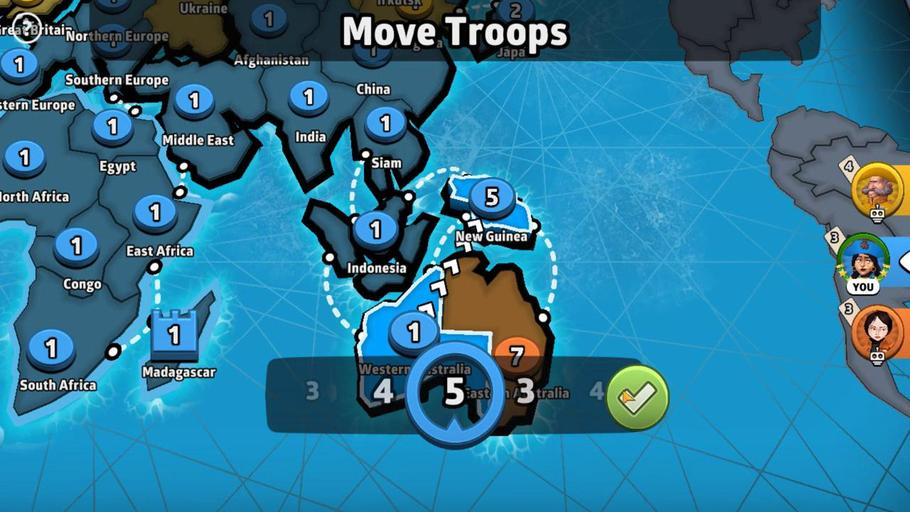 
Action: Mouse pressed left at (622, 386)
Screenshot: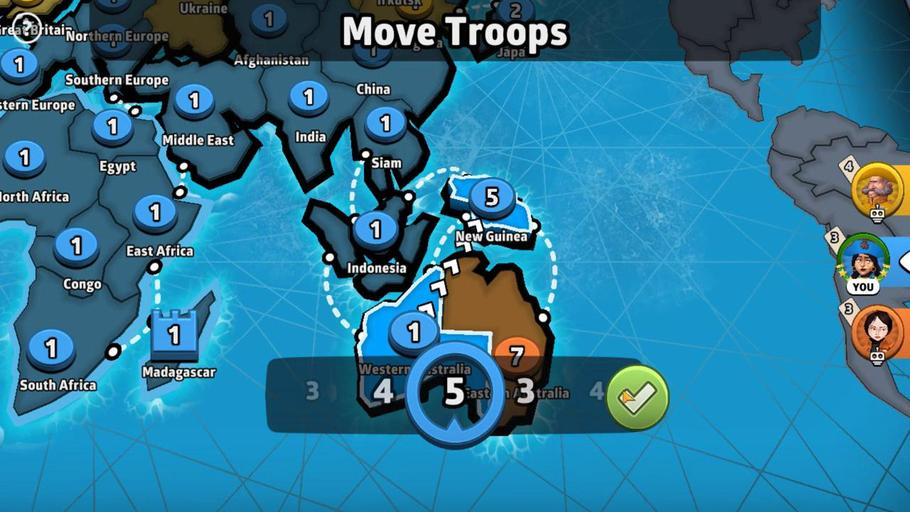 
Action: Mouse moved to (445, 256)
Screenshot: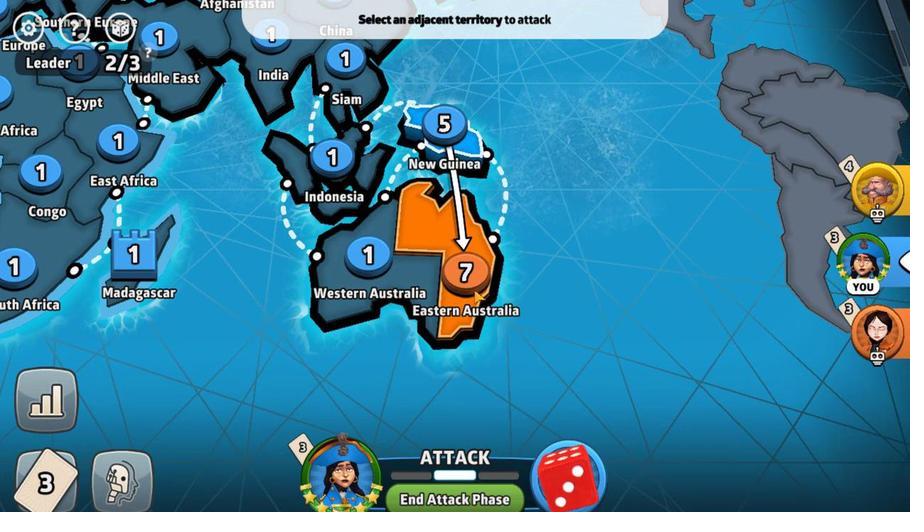 
Action: Mouse pressed left at (445, 256)
Screenshot: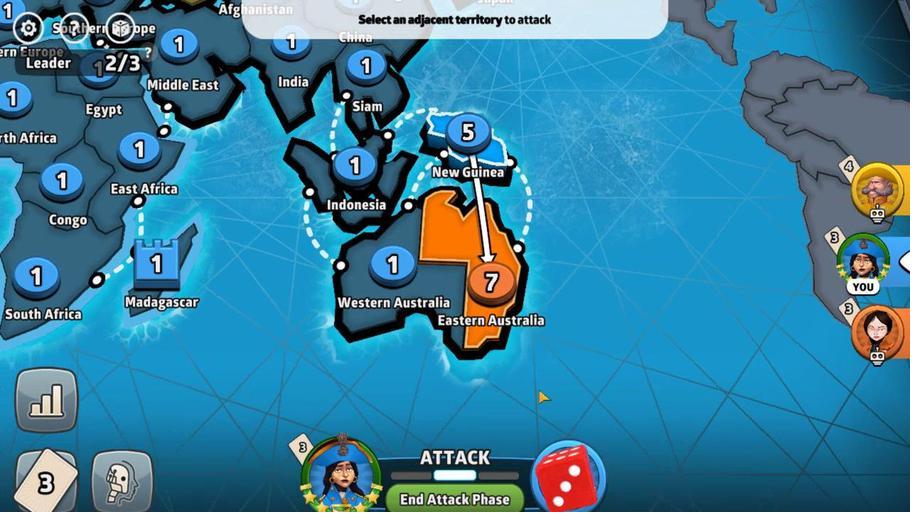 
Action: Mouse moved to (406, 230)
Screenshot: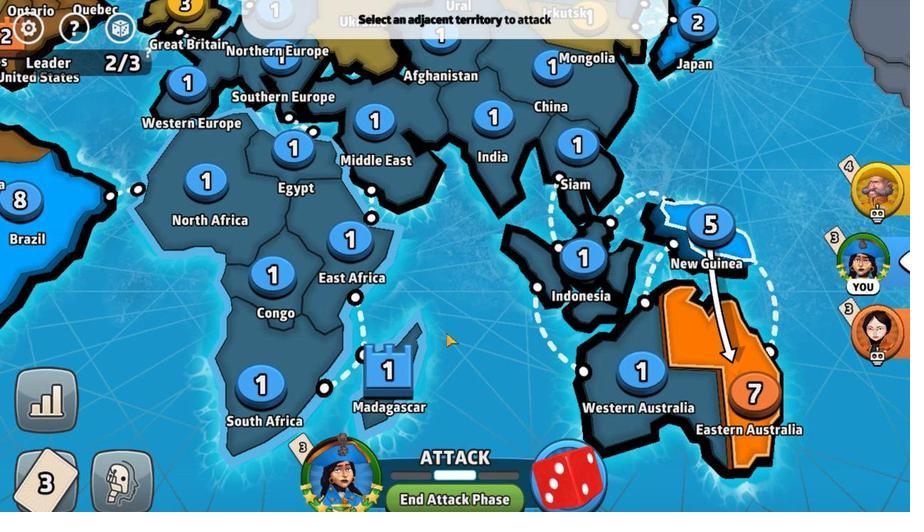 
Action: Mouse pressed left at (406, 230)
Screenshot: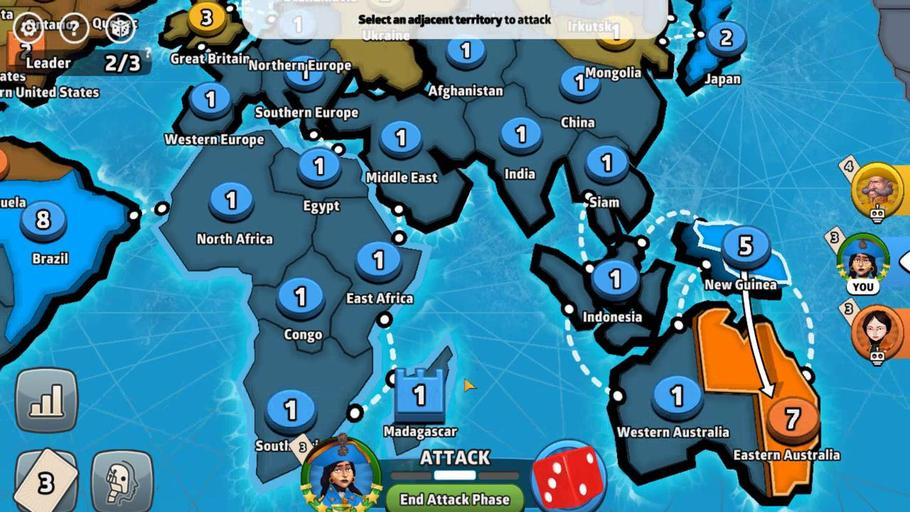 
Action: Mouse moved to (444, 488)
Screenshot: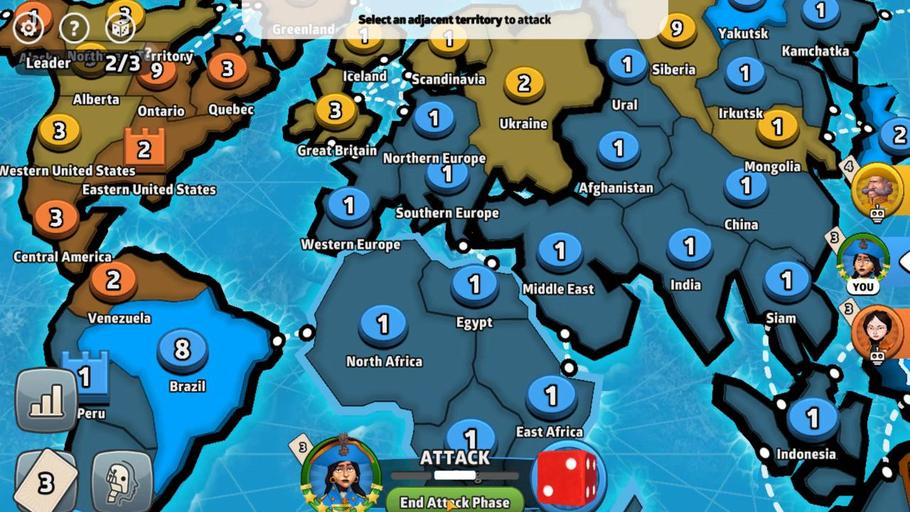 
Action: Mouse pressed left at (444, 488)
Screenshot: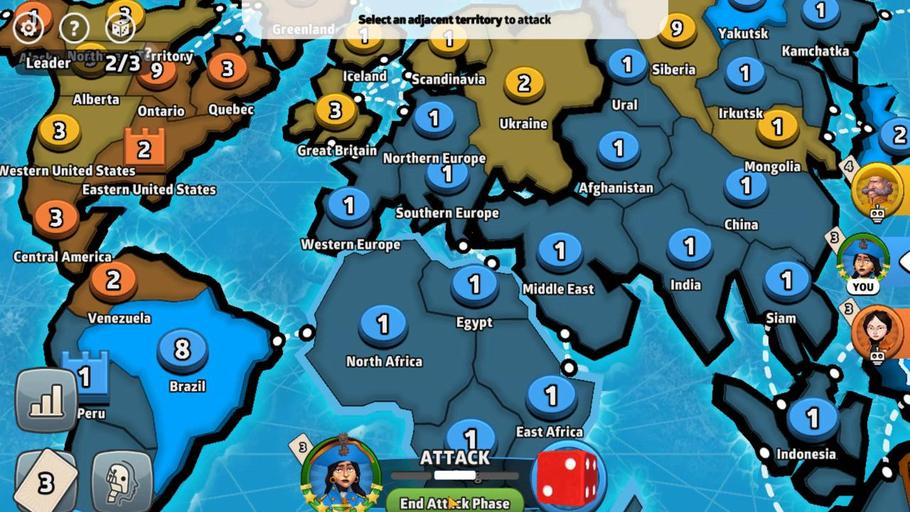 
Action: Mouse moved to (506, 206)
Screenshot: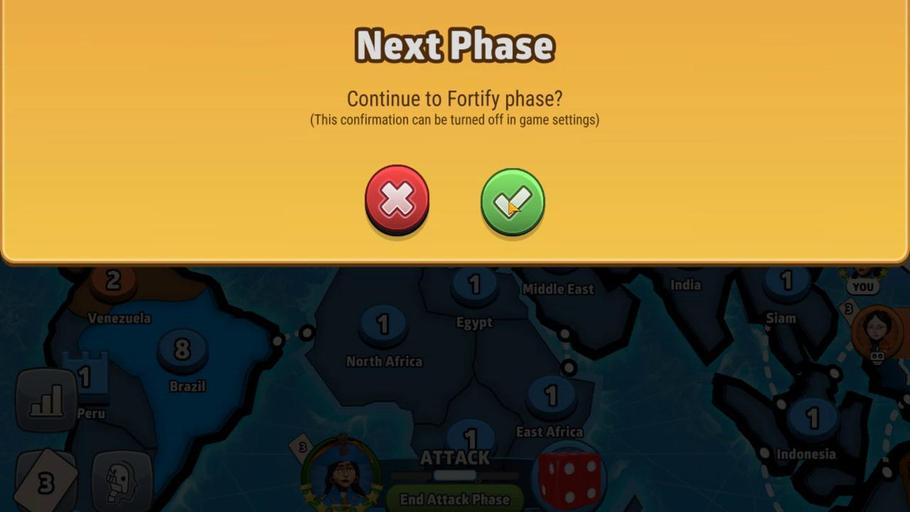 
Action: Mouse pressed left at (506, 206)
Screenshot: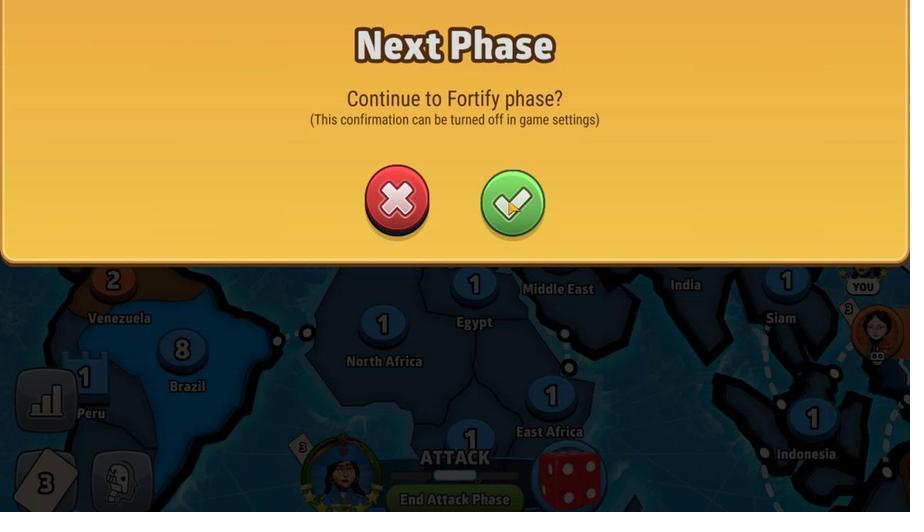 
Action: Mouse moved to (701, 164)
Screenshot: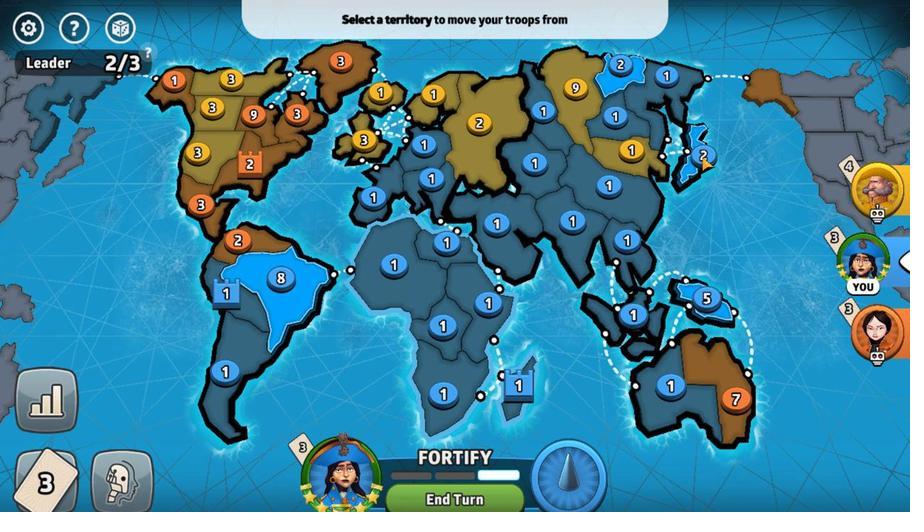 
Action: Mouse pressed left at (701, 164)
Screenshot: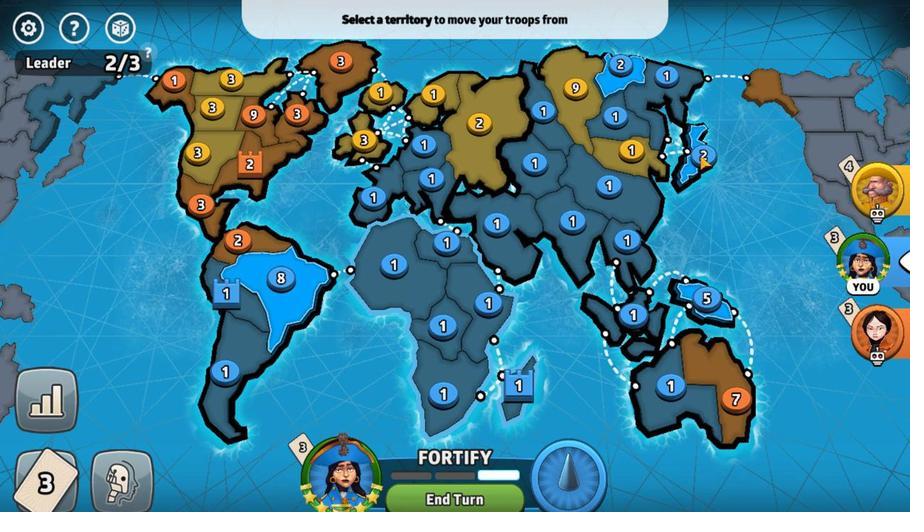
Action: Mouse moved to (614, 76)
Screenshot: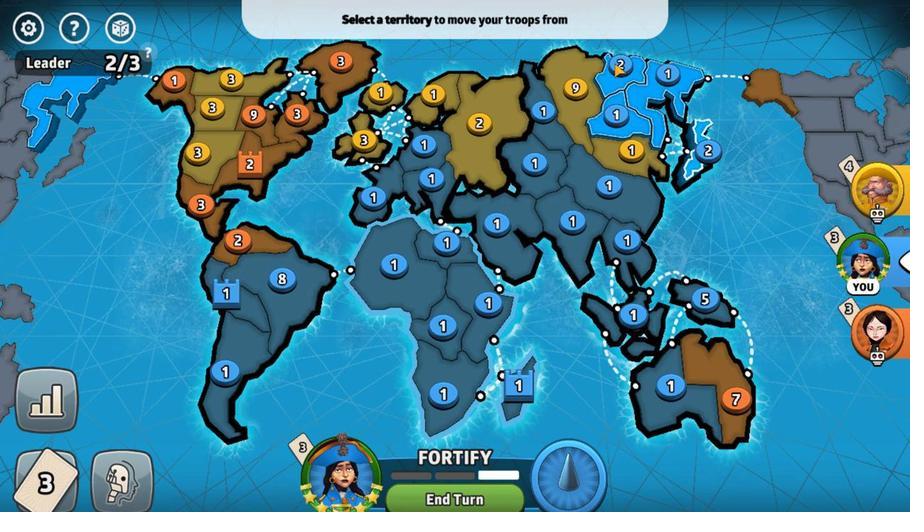 
Action: Mouse pressed left at (614, 76)
Screenshot: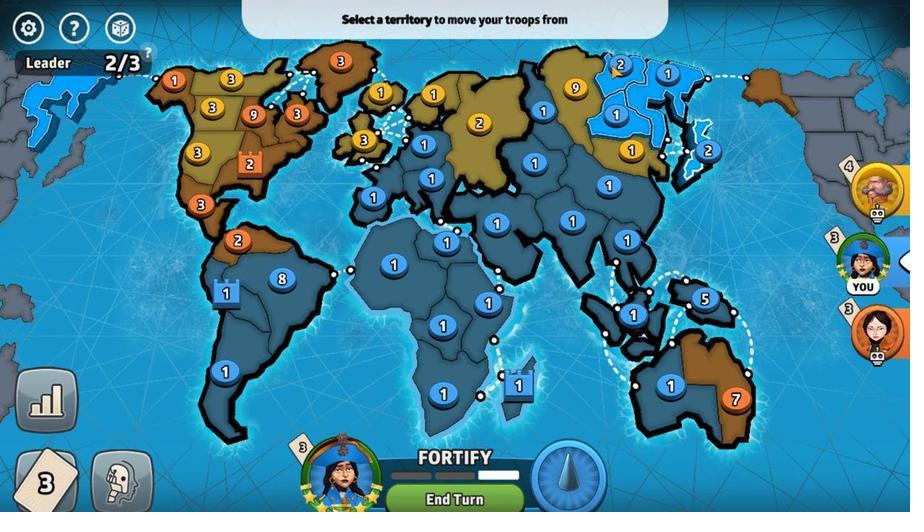 
Action: Mouse moved to (854, 477)
Screenshot: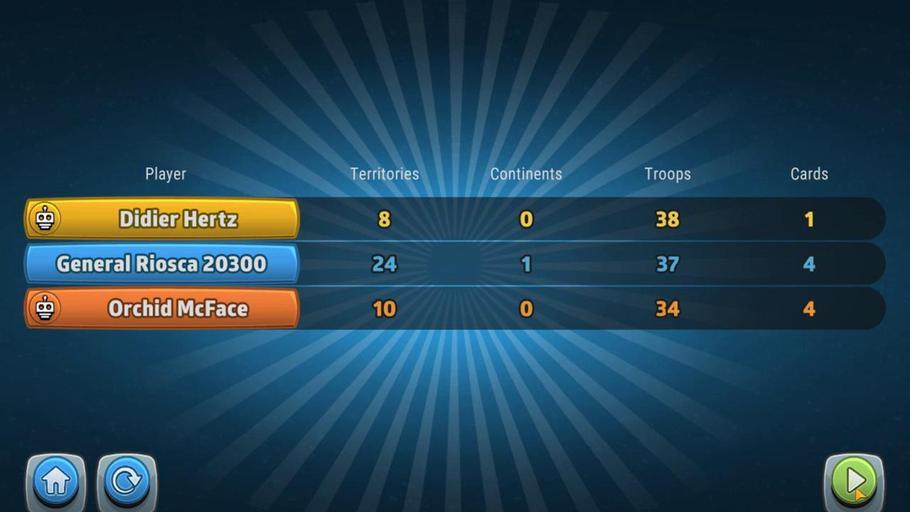 
Action: Mouse pressed left at (854, 477)
Screenshot: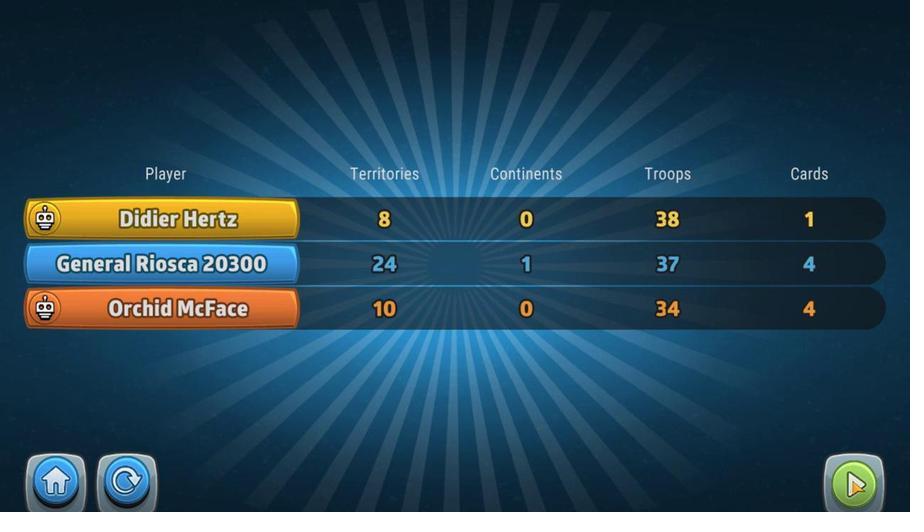 
Action: Mouse moved to (624, 72)
Screenshot: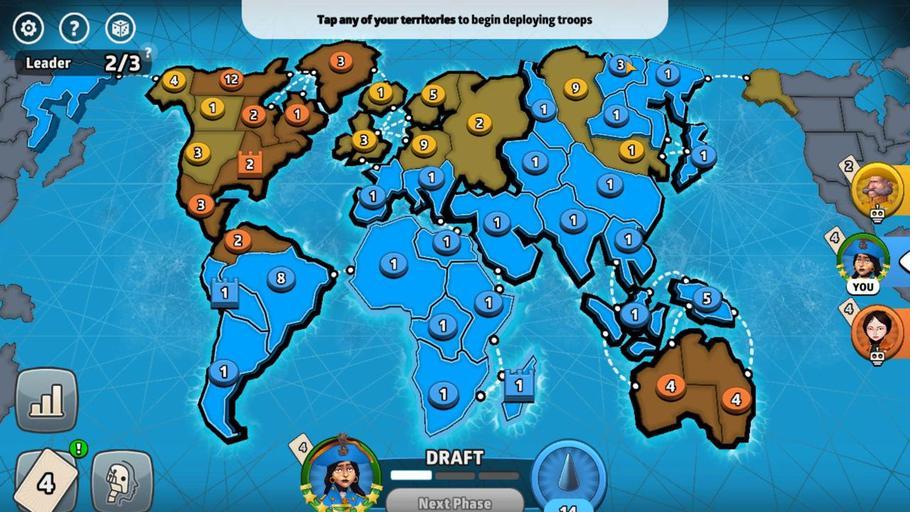 
Action: Mouse pressed left at (624, 72)
Screenshot: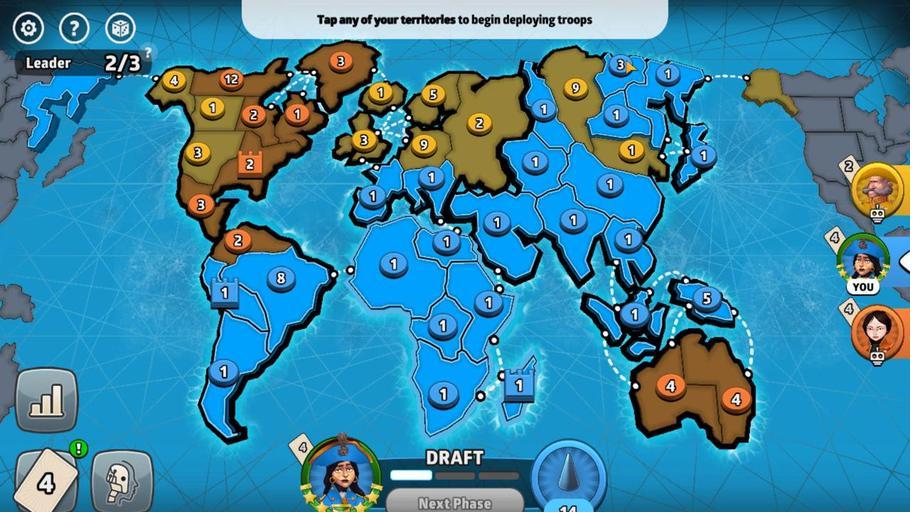 
Action: Mouse moved to (637, 390)
Screenshot: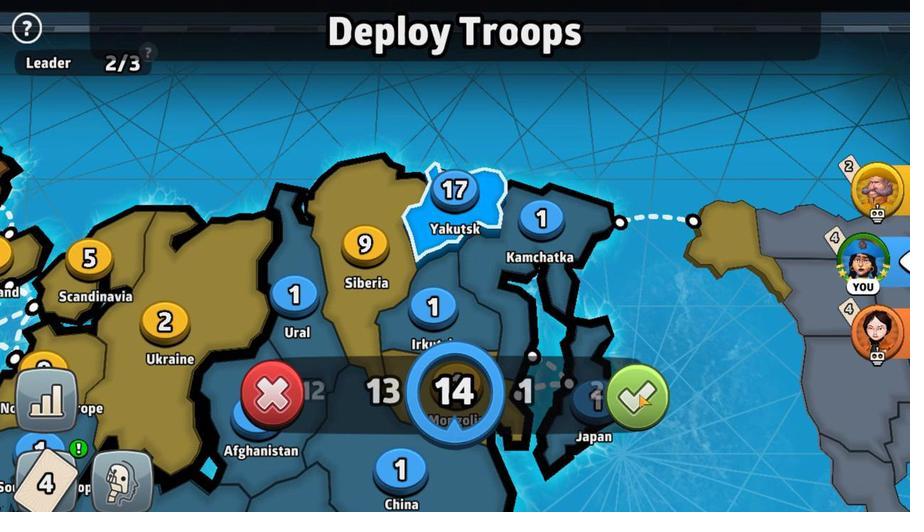 
Action: Mouse pressed left at (637, 390)
Screenshot: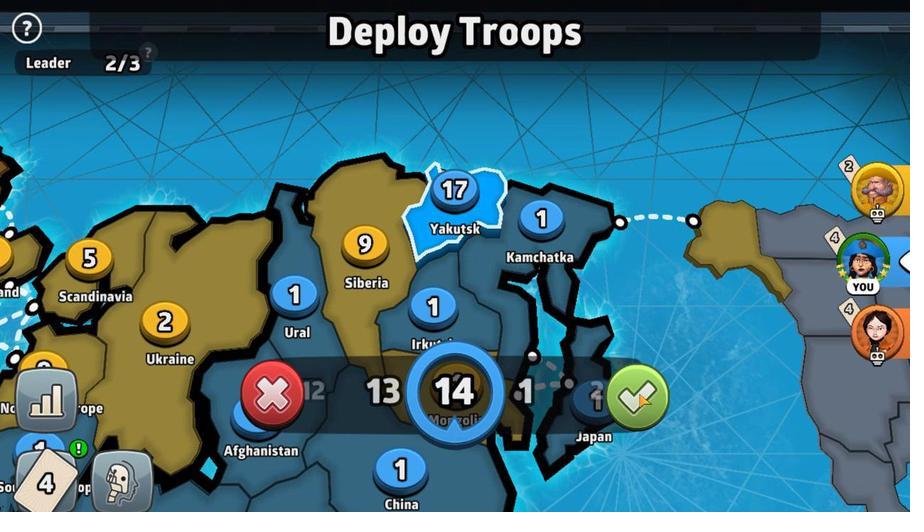 
Action: Mouse moved to (473, 484)
Screenshot: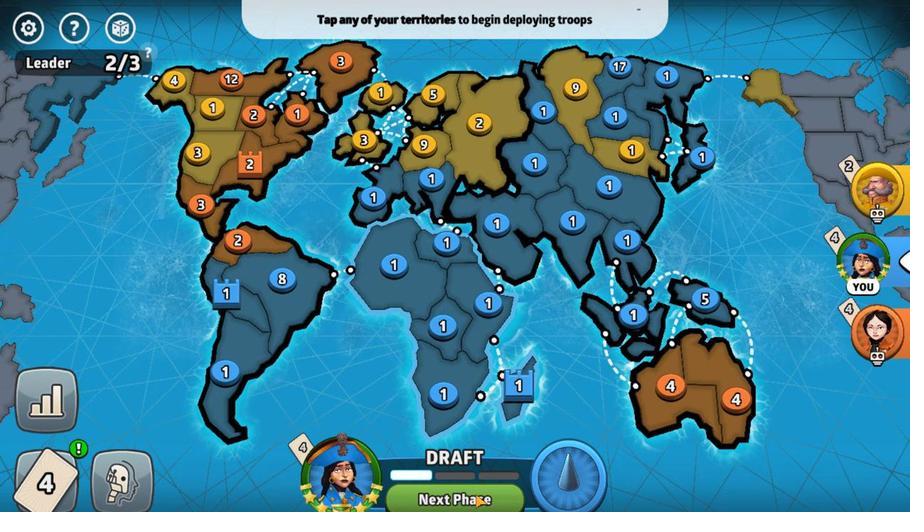 
Action: Mouse pressed left at (473, 484)
Screenshot: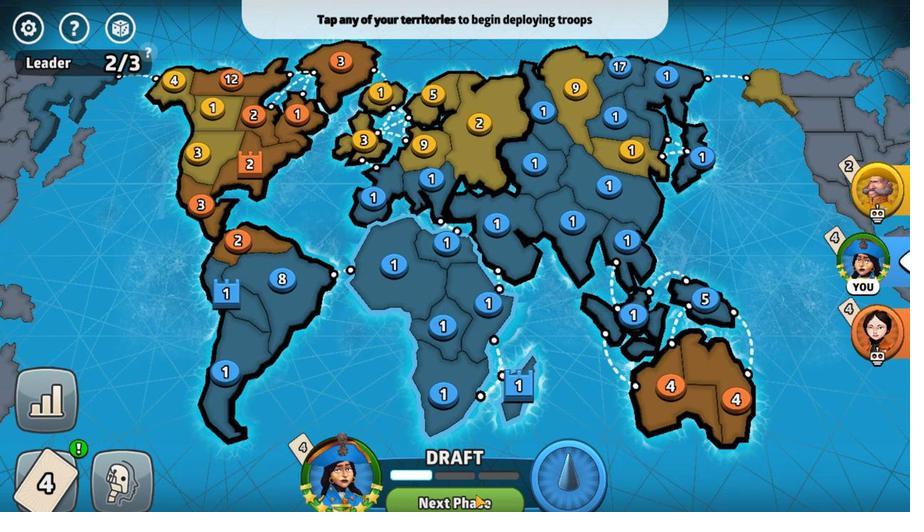 
Action: Mouse moved to (615, 80)
Screenshot: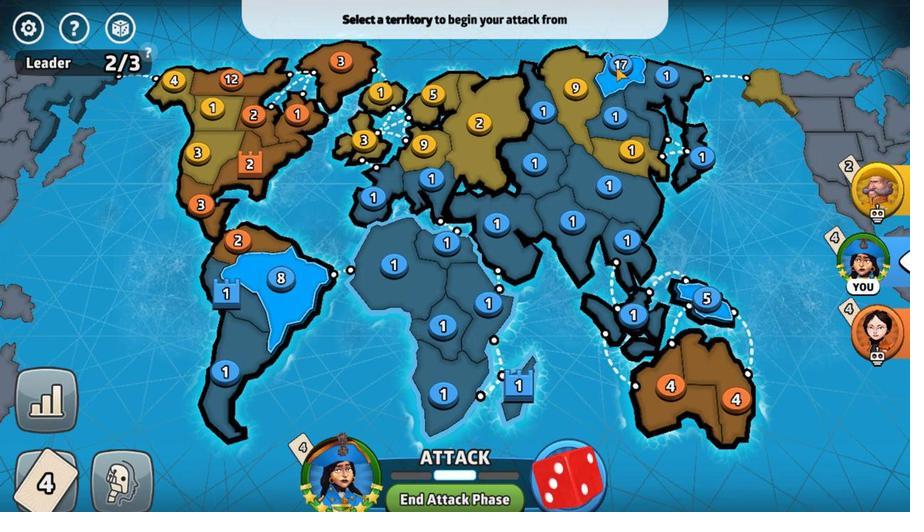 
Action: Mouse pressed left at (615, 80)
Screenshot: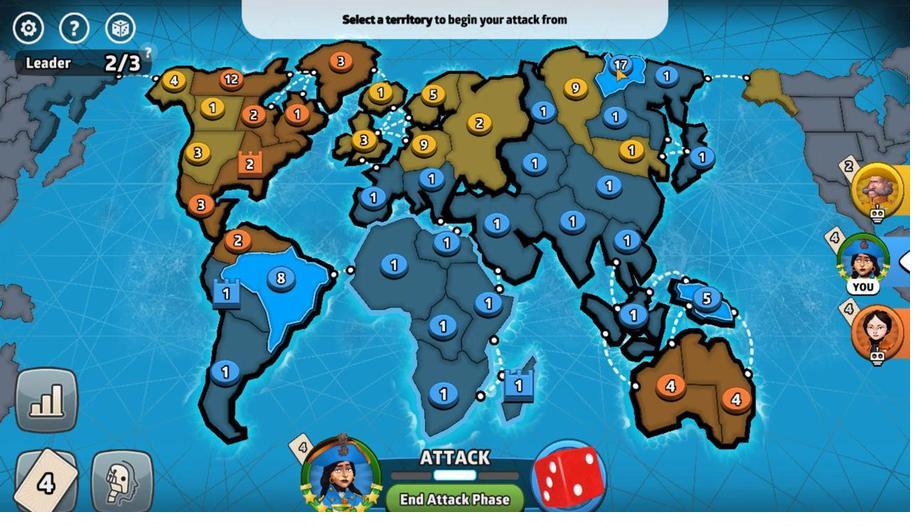 
Action: Mouse moved to (409, 236)
Screenshot: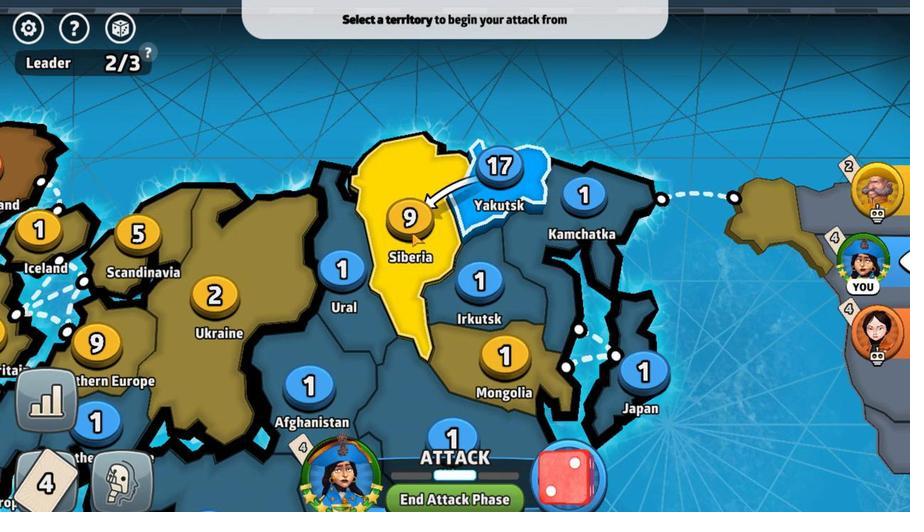 
Action: Mouse pressed left at (409, 236)
Screenshot: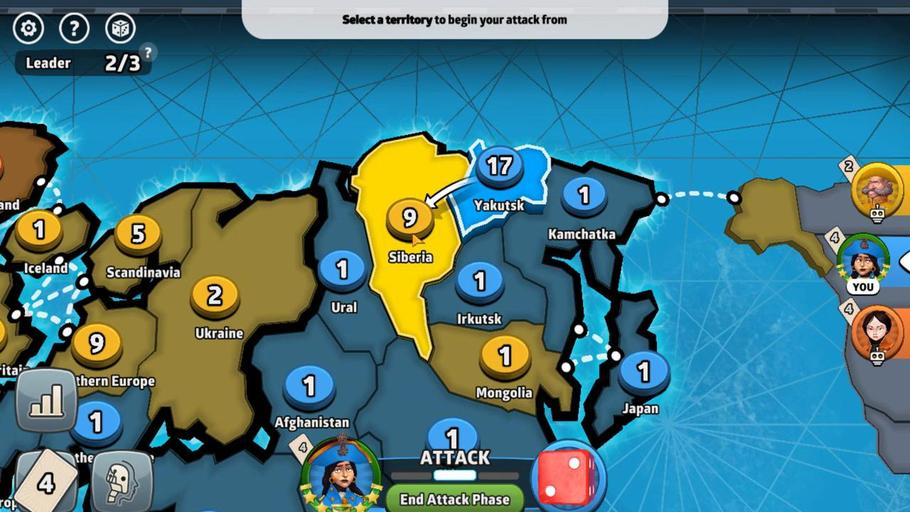 
Action: Mouse moved to (444, 428)
Screenshot: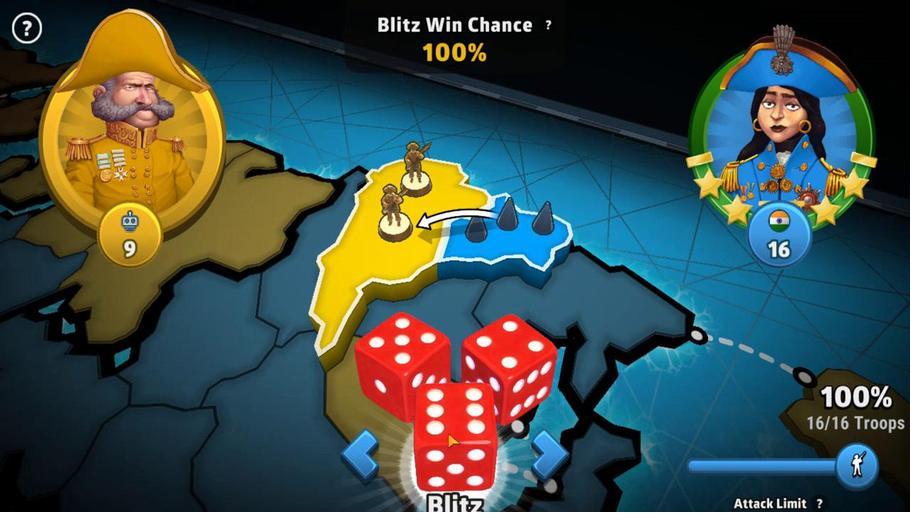 
Action: Mouse pressed left at (444, 428)
Screenshot: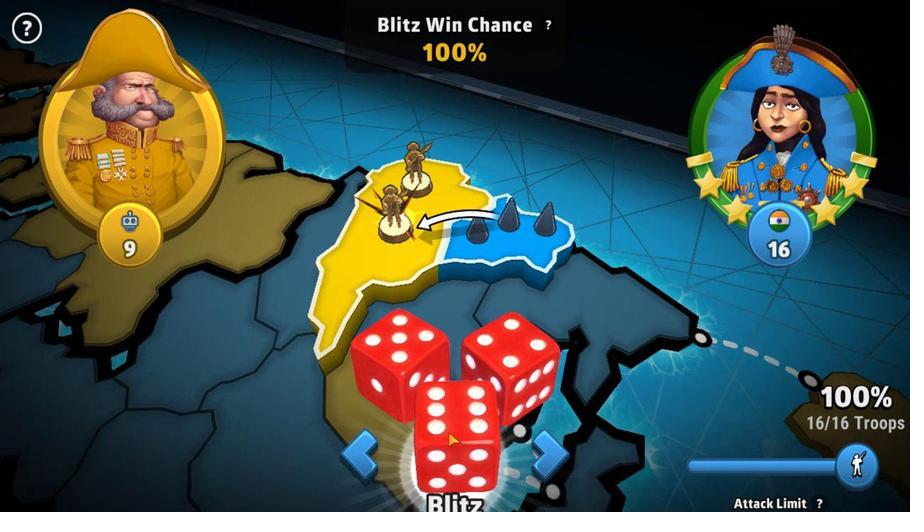 
Action: Mouse moved to (628, 370)
Screenshot: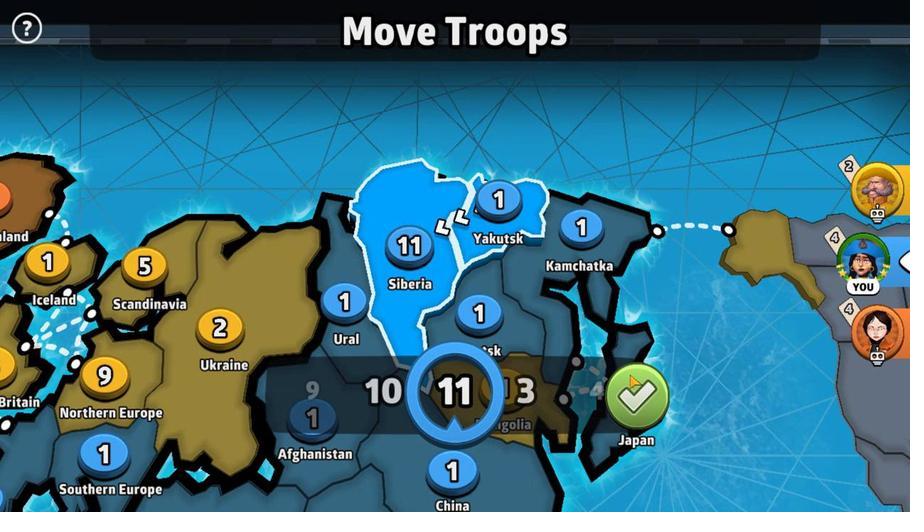 
Action: Mouse pressed left at (628, 370)
Screenshot: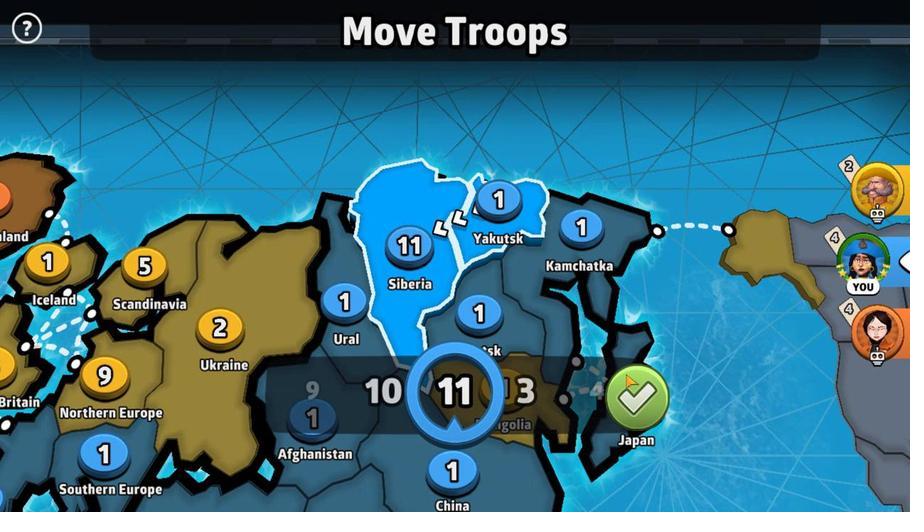 
Action: Mouse moved to (503, 258)
Screenshot: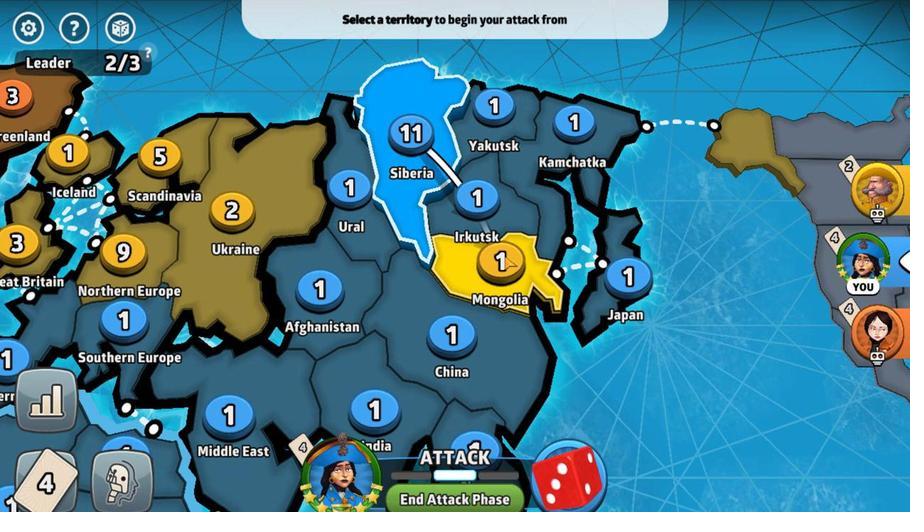 
Action: Mouse pressed left at (503, 258)
Screenshot: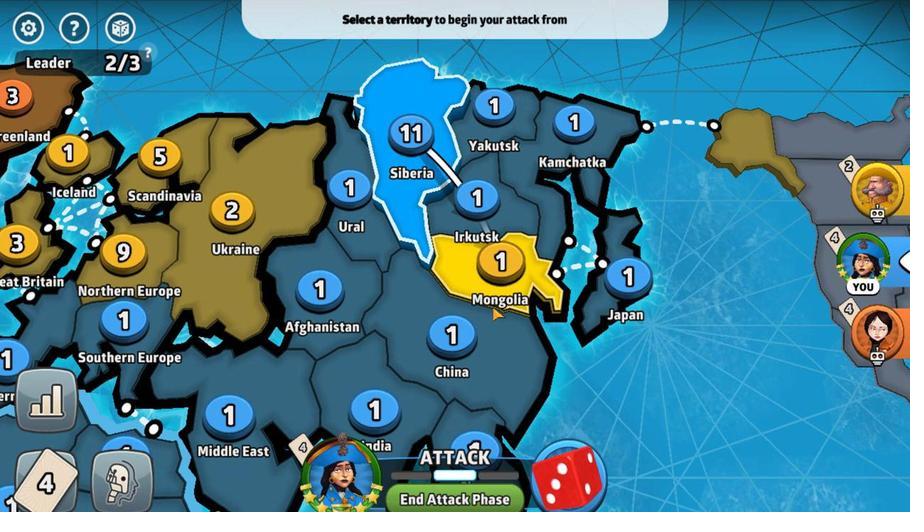 
Action: Mouse moved to (457, 449)
Screenshot: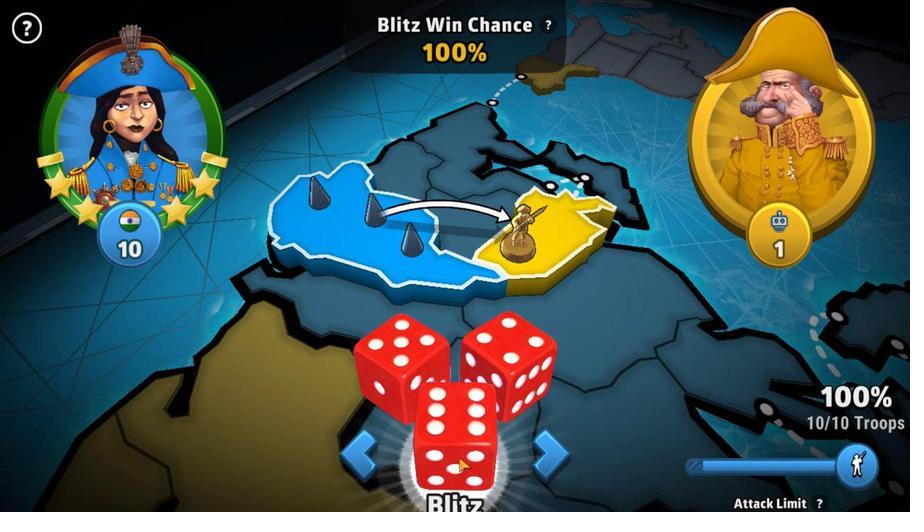
Action: Mouse pressed left at (457, 449)
